 Task: Look for space in Pandaan, Indonesia from 1st July, 2023 to 8th July, 2023 for 2 adults, 1 child in price range Rs.15000 to Rs.20000. Place can be entire place with 1  bedroom having 1 bed and 1 bathroom. Property type can be house, flat, guest house, hotel. Amenities needed are: washing machine. Booking option can be shelf check-in. Required host language is English.
Action: Mouse moved to (493, 65)
Screenshot: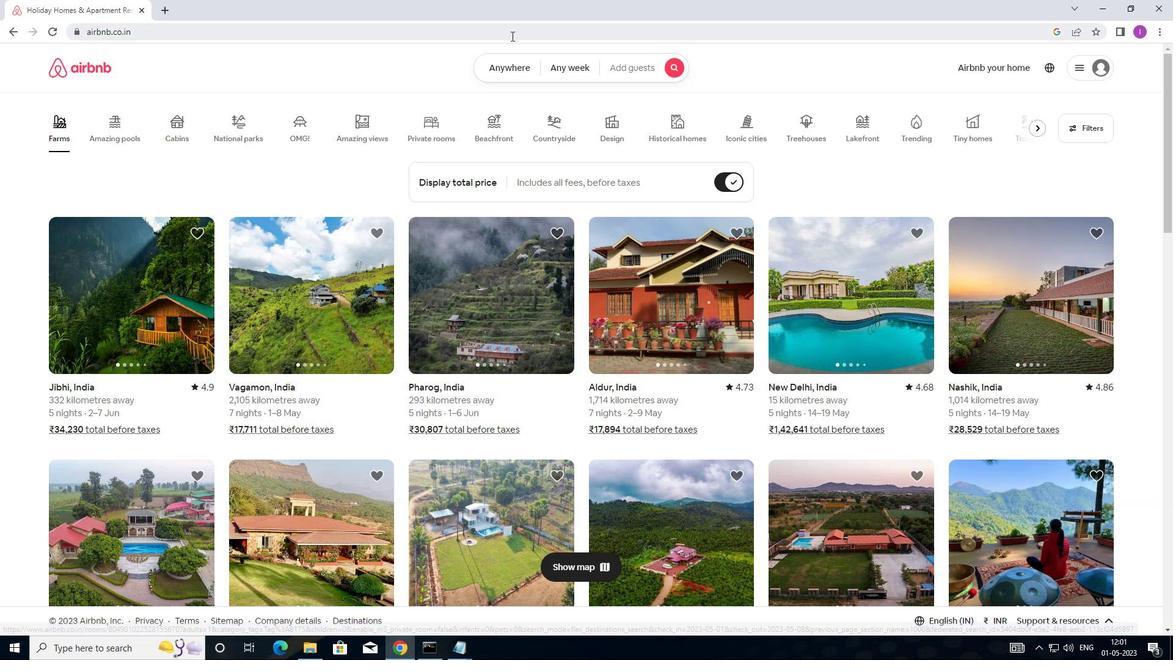 
Action: Mouse pressed left at (493, 65)
Screenshot: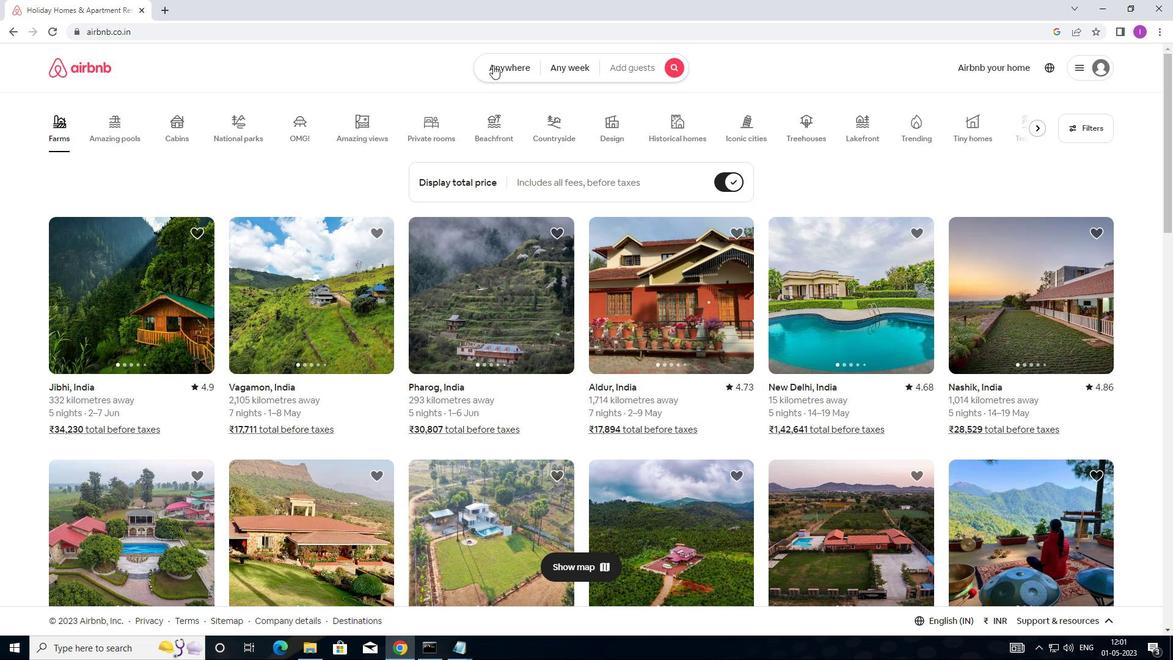 
Action: Mouse moved to (388, 108)
Screenshot: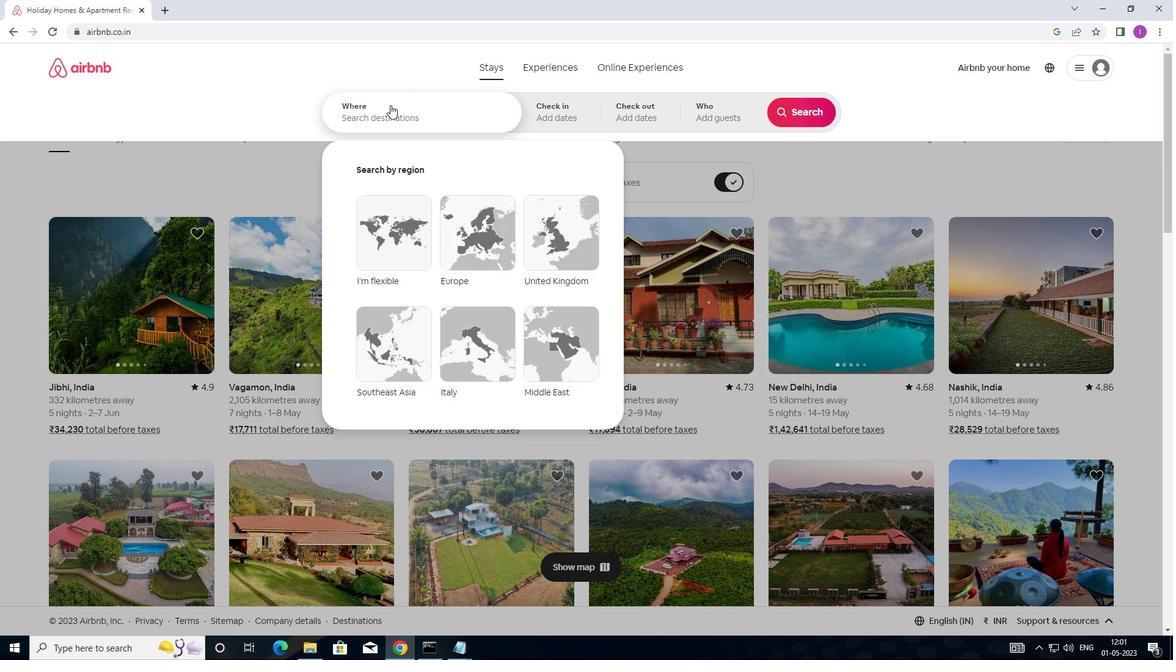 
Action: Mouse pressed left at (388, 108)
Screenshot: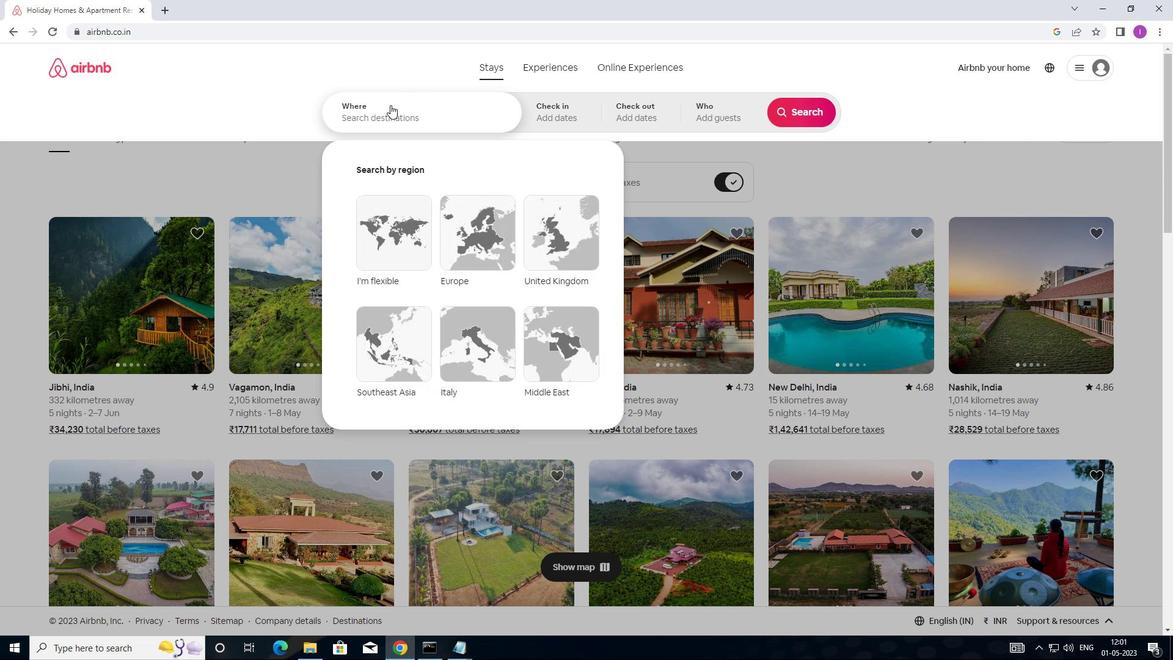 
Action: Mouse moved to (463, 128)
Screenshot: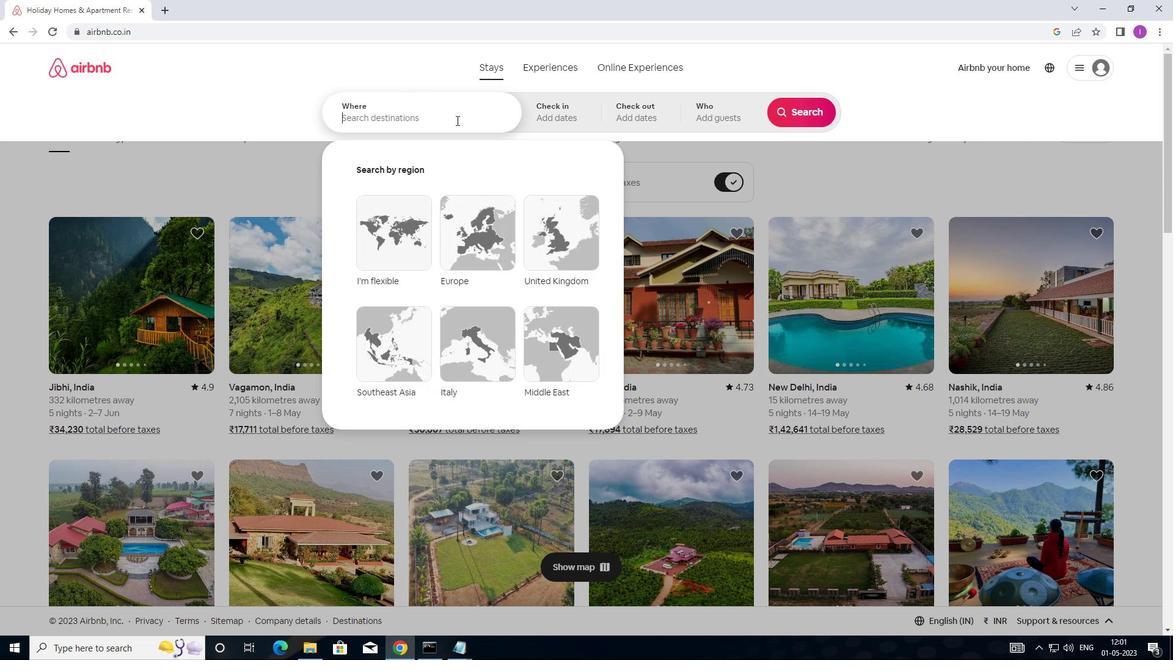 
Action: Key pressed <Key.shift>PANDAAN,<Key.shift>INDONESIA
Screenshot: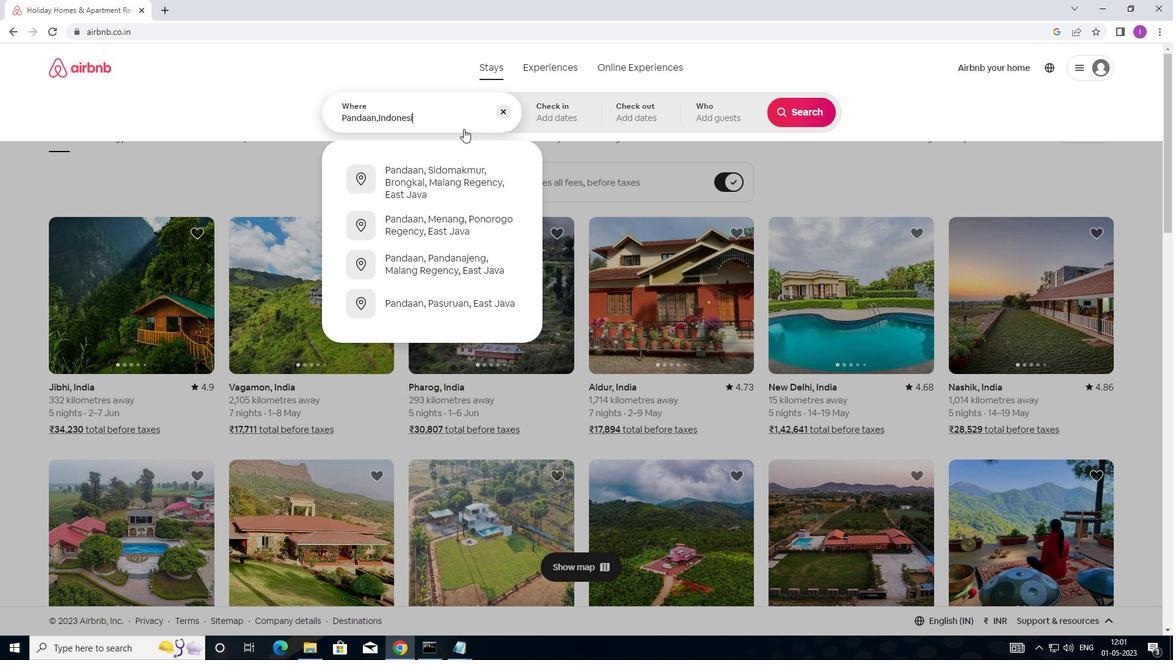 
Action: Mouse moved to (562, 105)
Screenshot: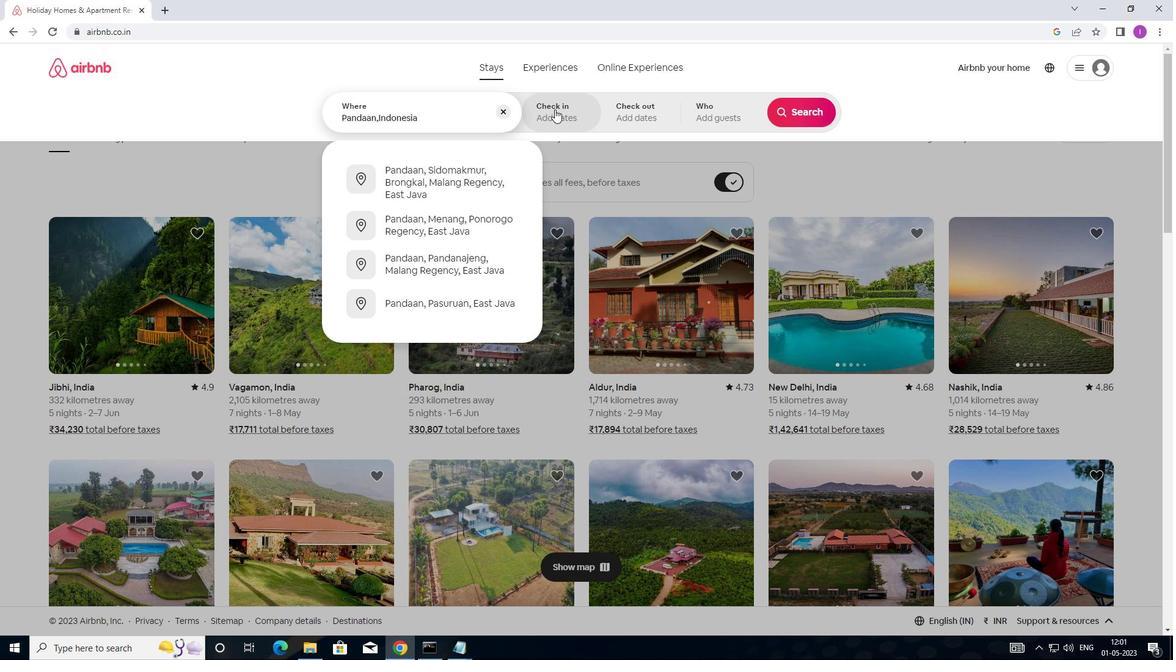 
Action: Mouse pressed left at (562, 105)
Screenshot: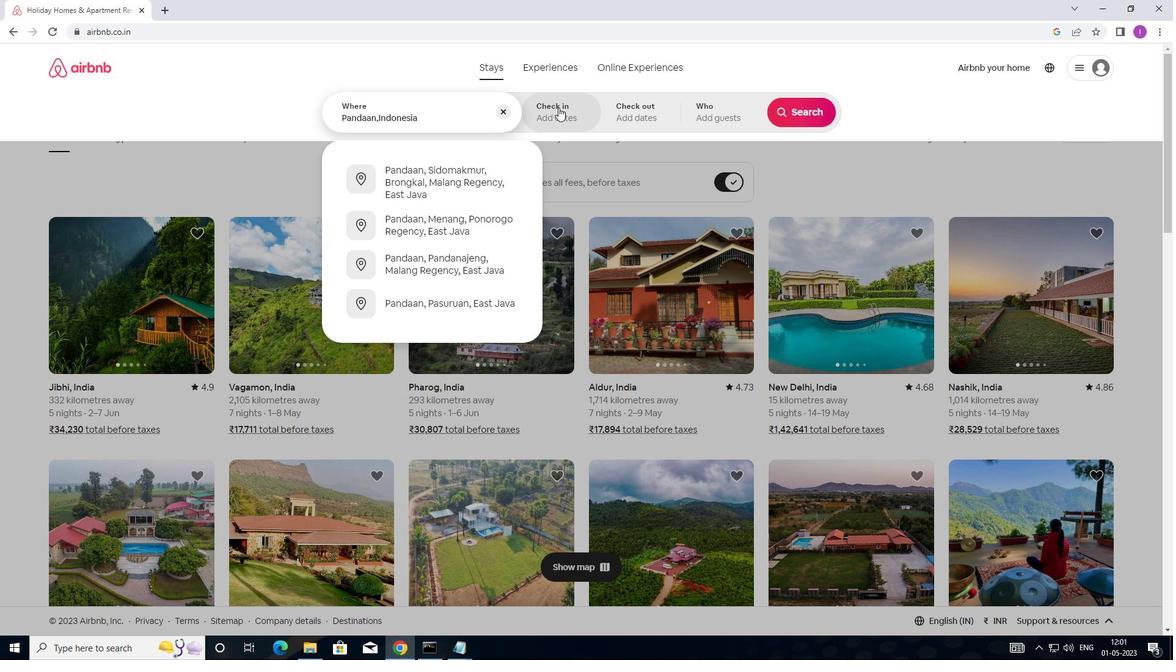 
Action: Mouse moved to (804, 212)
Screenshot: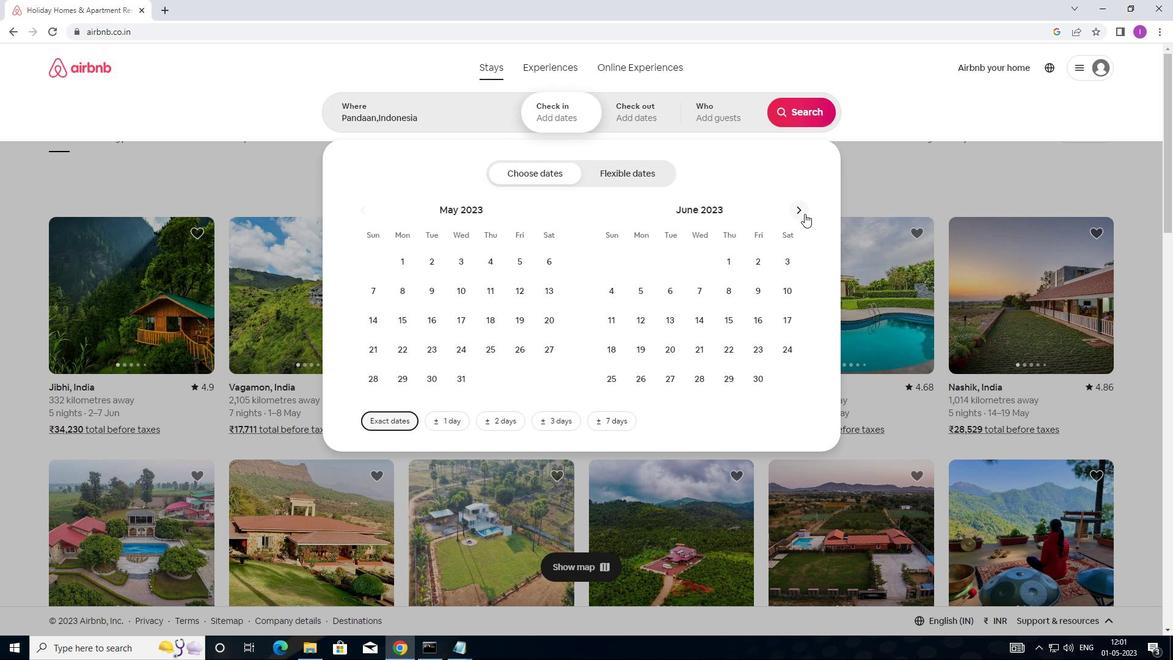 
Action: Mouse pressed left at (804, 212)
Screenshot: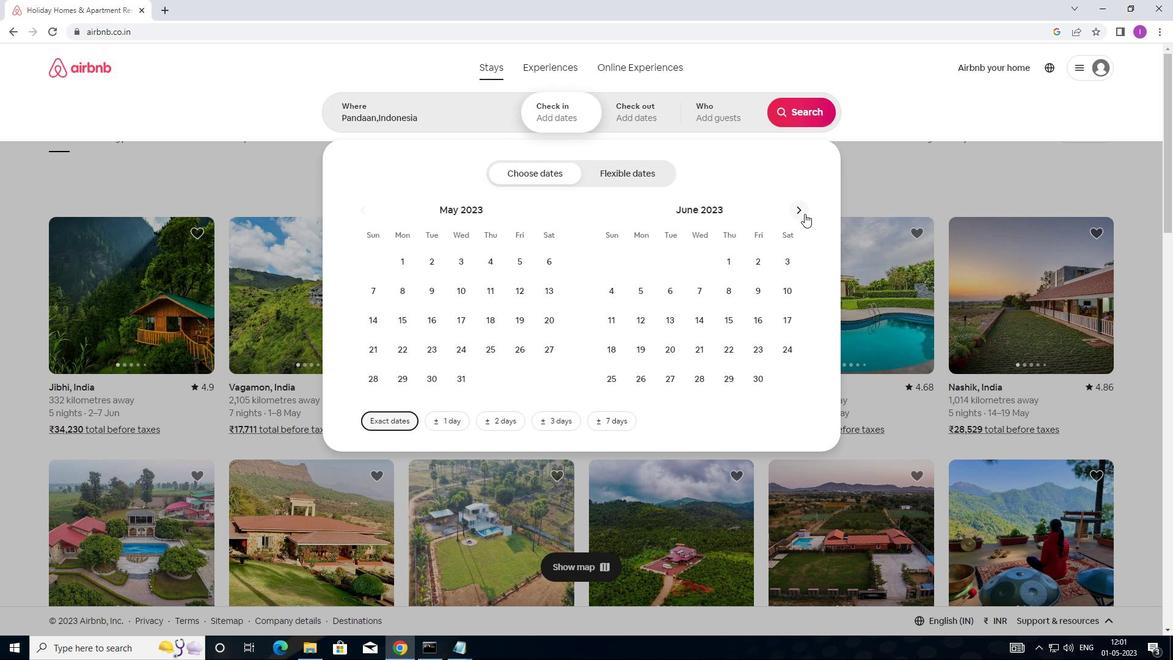 
Action: Mouse pressed left at (804, 212)
Screenshot: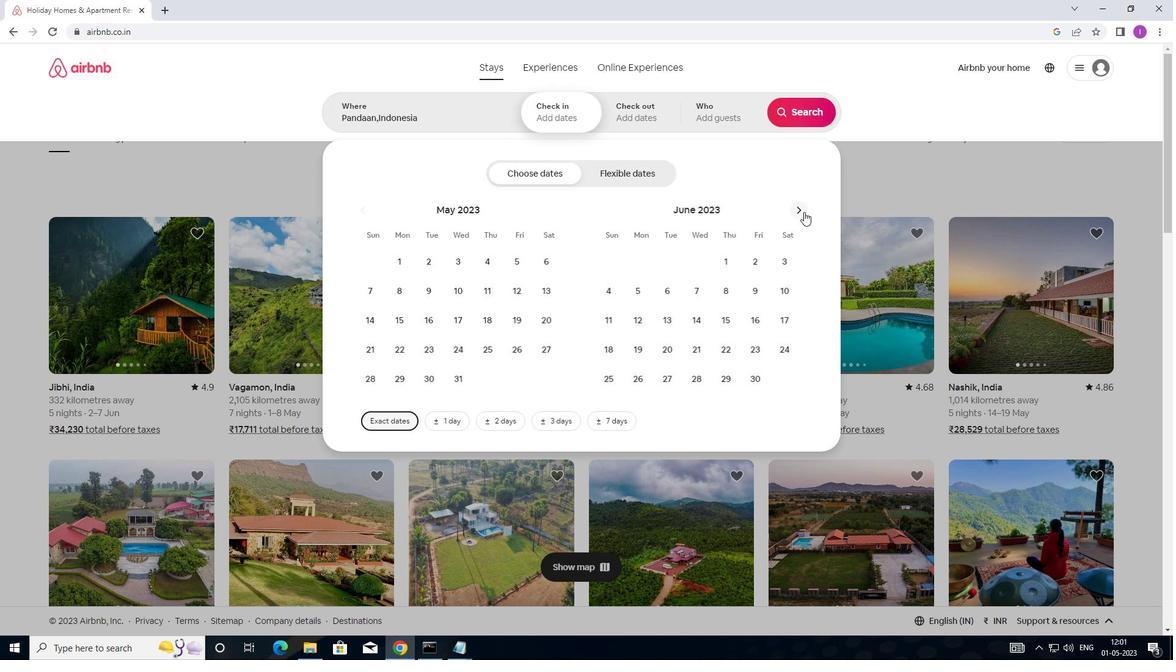 
Action: Mouse moved to (551, 259)
Screenshot: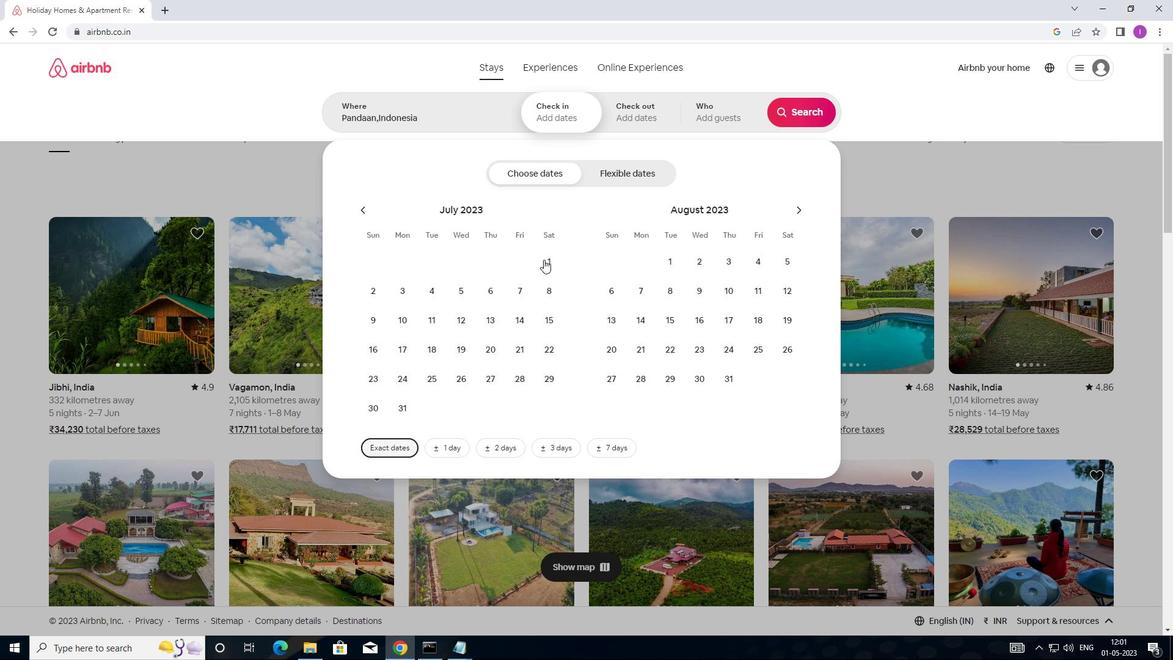
Action: Mouse pressed left at (551, 259)
Screenshot: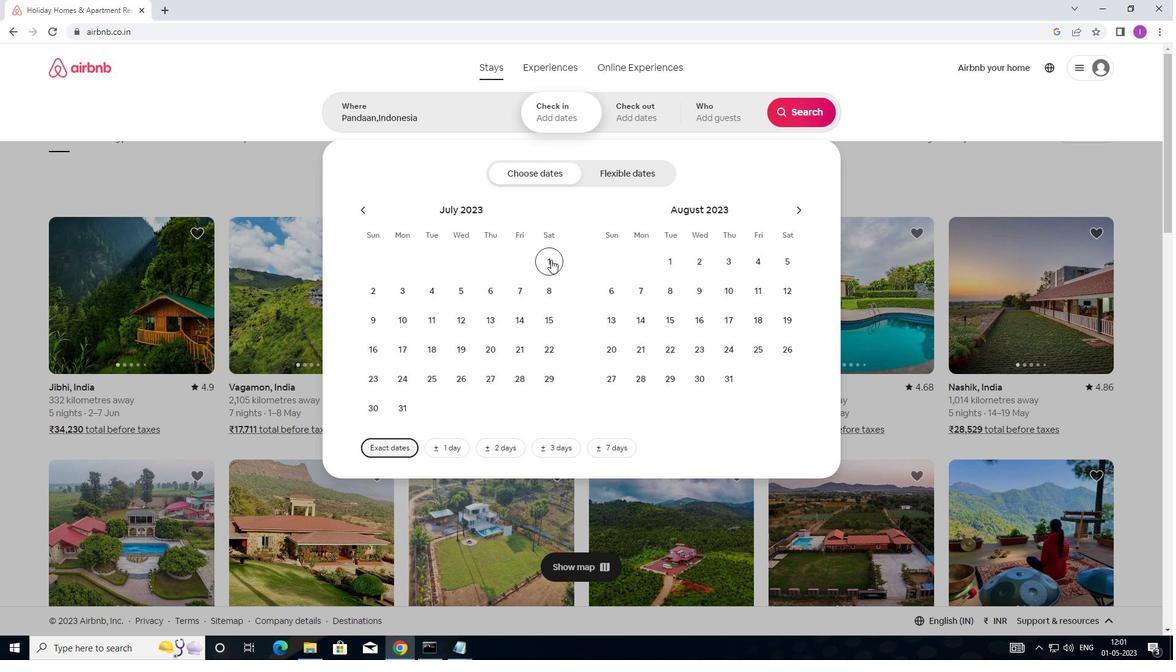 
Action: Mouse moved to (556, 284)
Screenshot: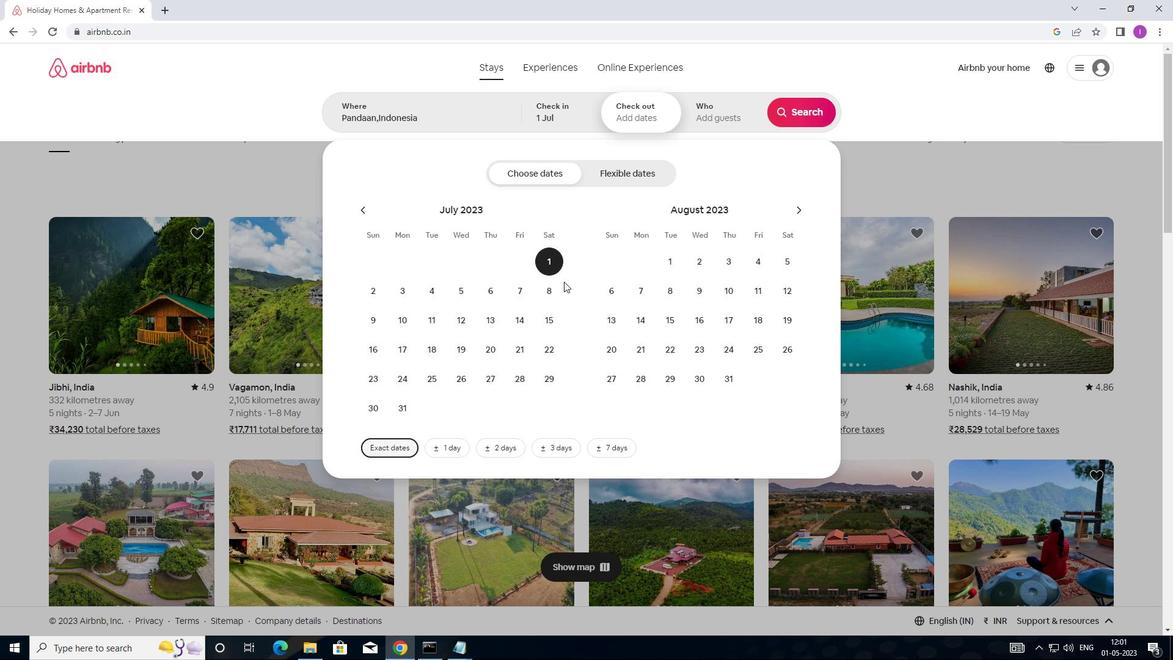 
Action: Mouse pressed left at (556, 284)
Screenshot: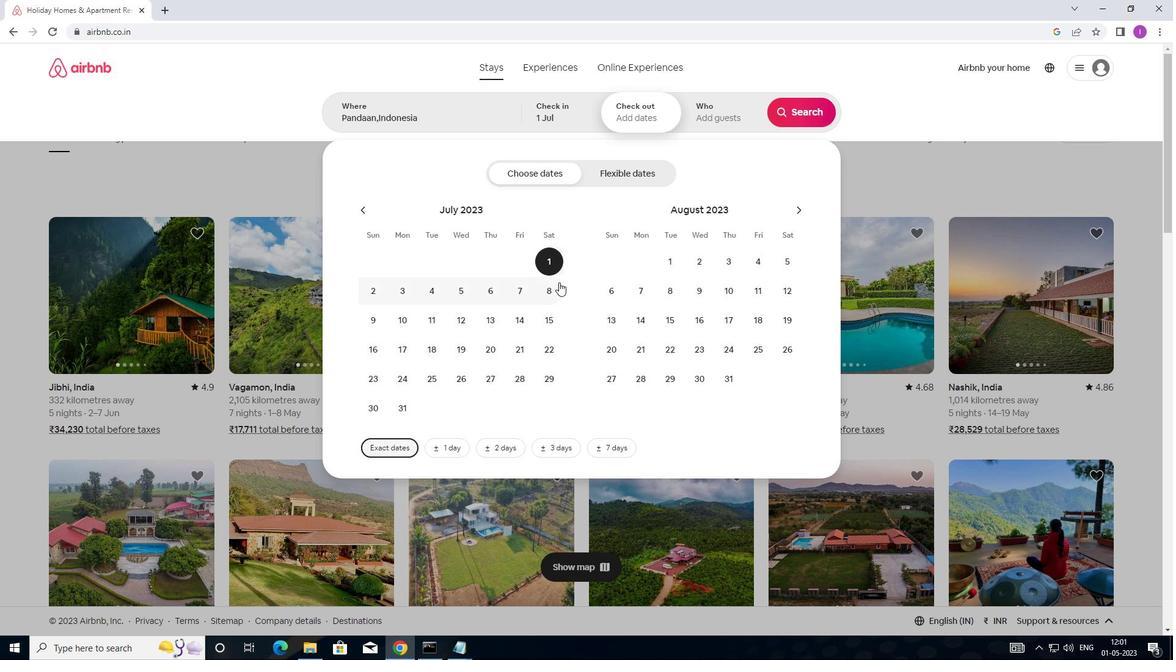 
Action: Mouse moved to (742, 130)
Screenshot: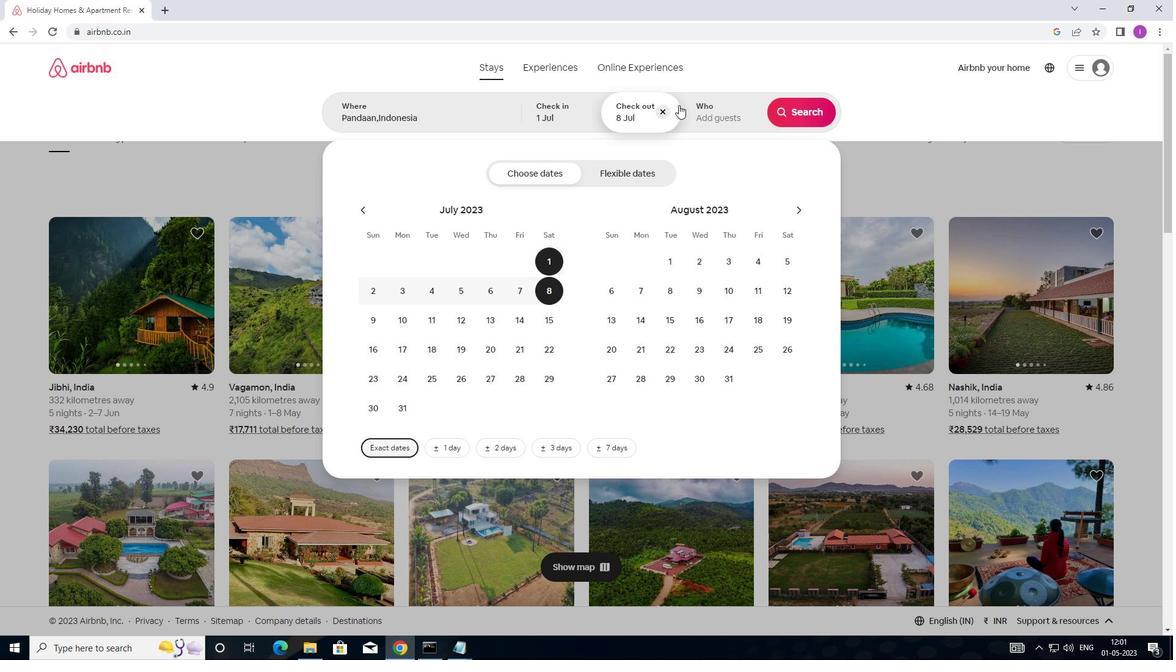
Action: Mouse pressed left at (742, 130)
Screenshot: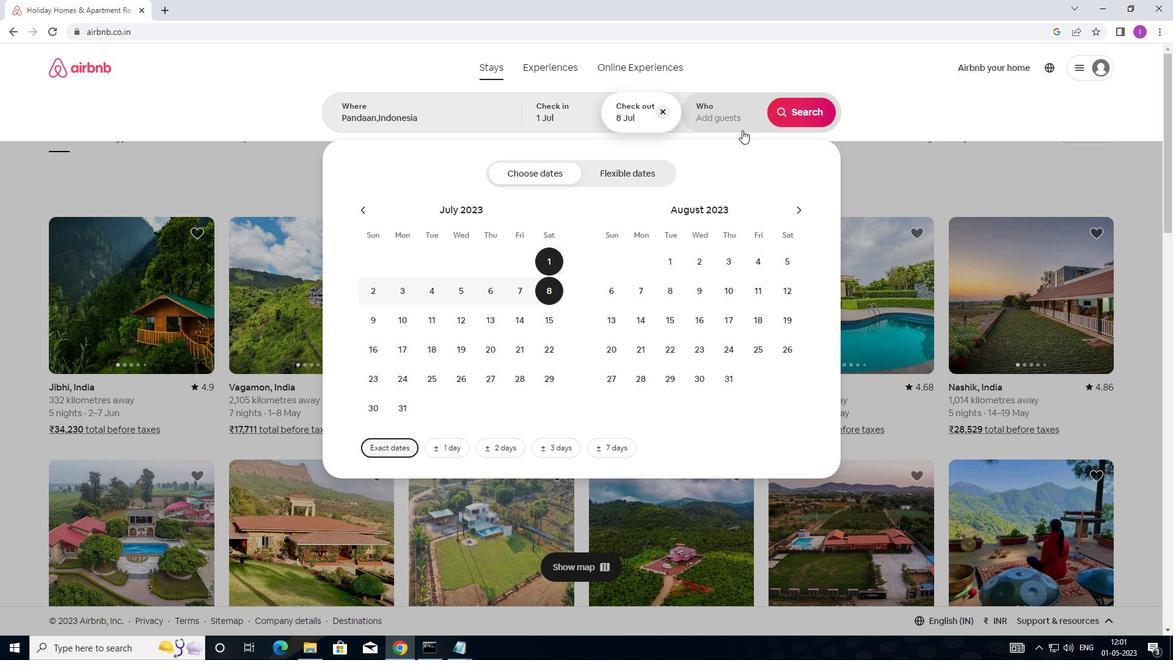 
Action: Mouse moved to (794, 171)
Screenshot: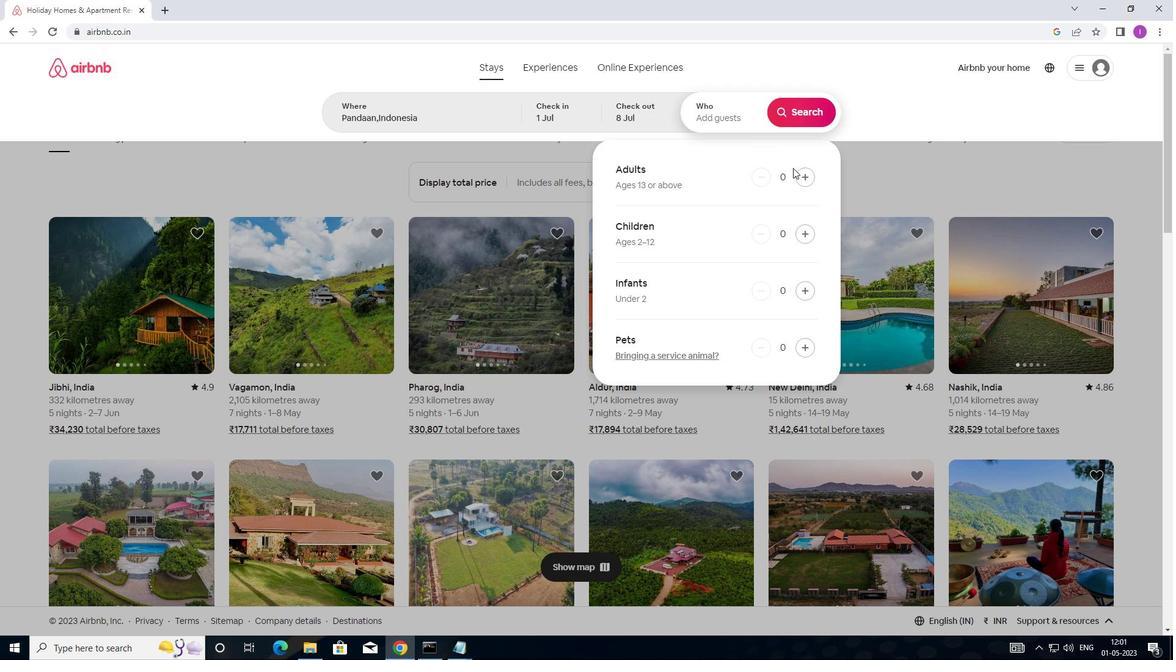 
Action: Mouse pressed left at (794, 171)
Screenshot: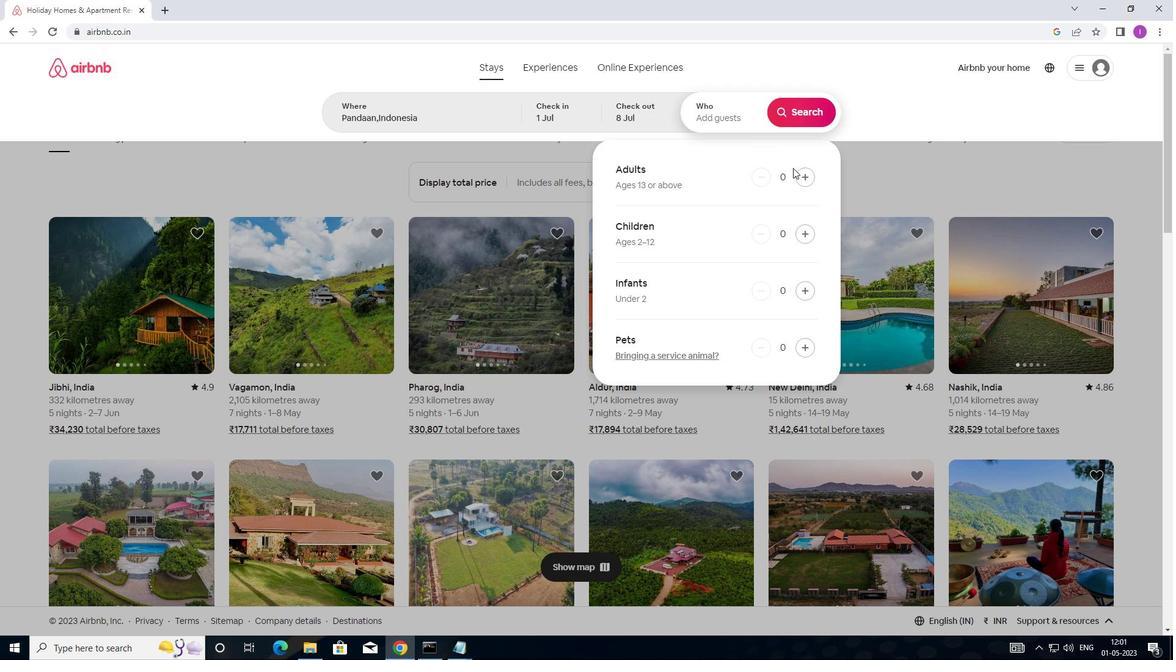 
Action: Mouse moved to (817, 179)
Screenshot: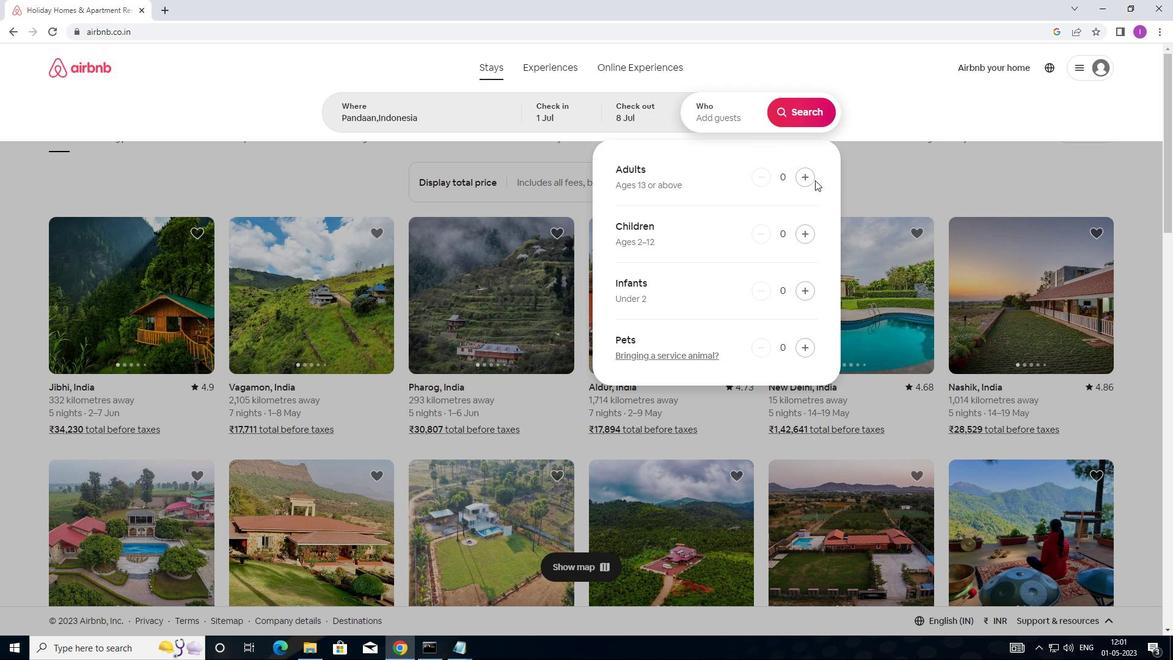 
Action: Mouse pressed left at (817, 179)
Screenshot: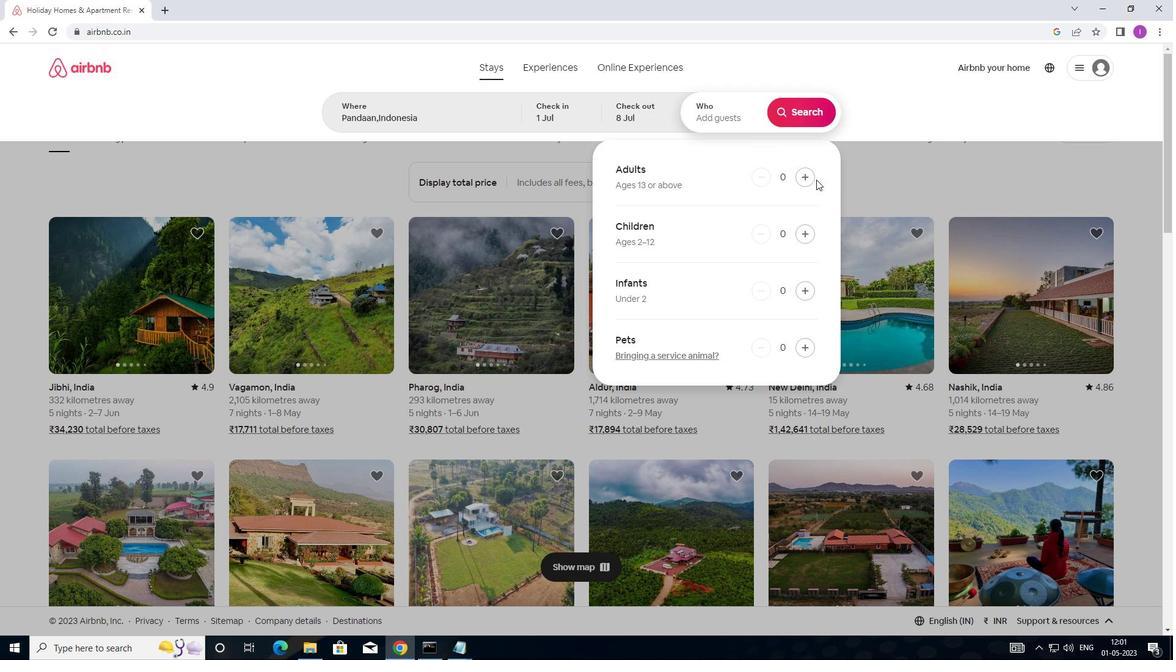 
Action: Mouse moved to (801, 172)
Screenshot: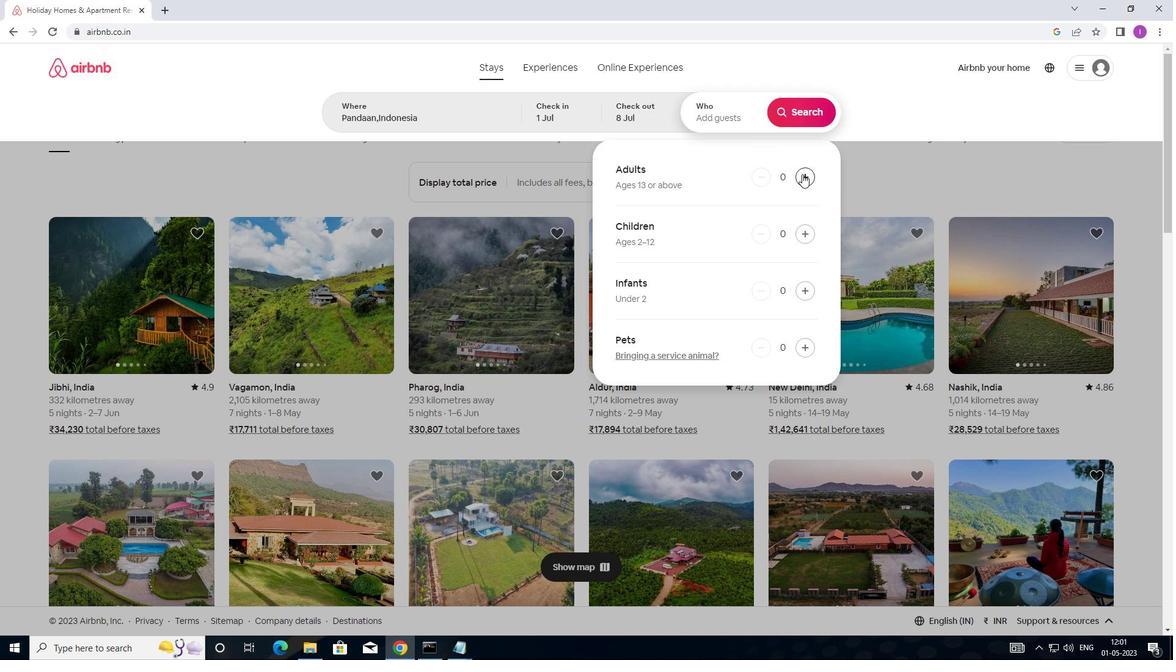 
Action: Mouse pressed left at (801, 172)
Screenshot: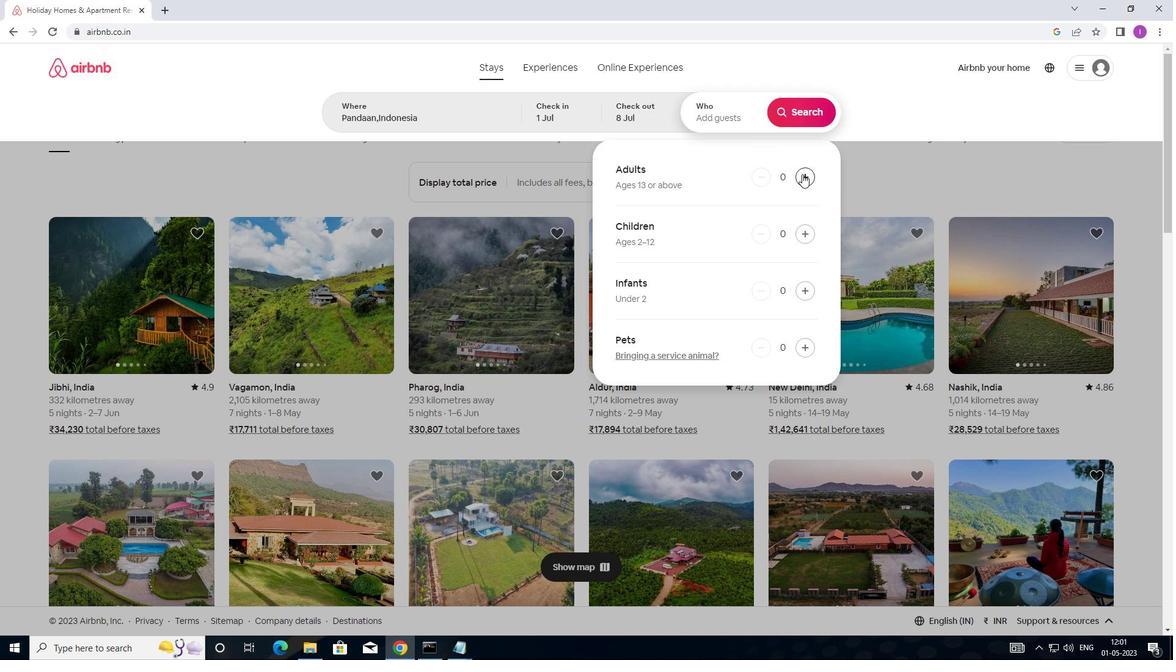 
Action: Mouse moved to (801, 179)
Screenshot: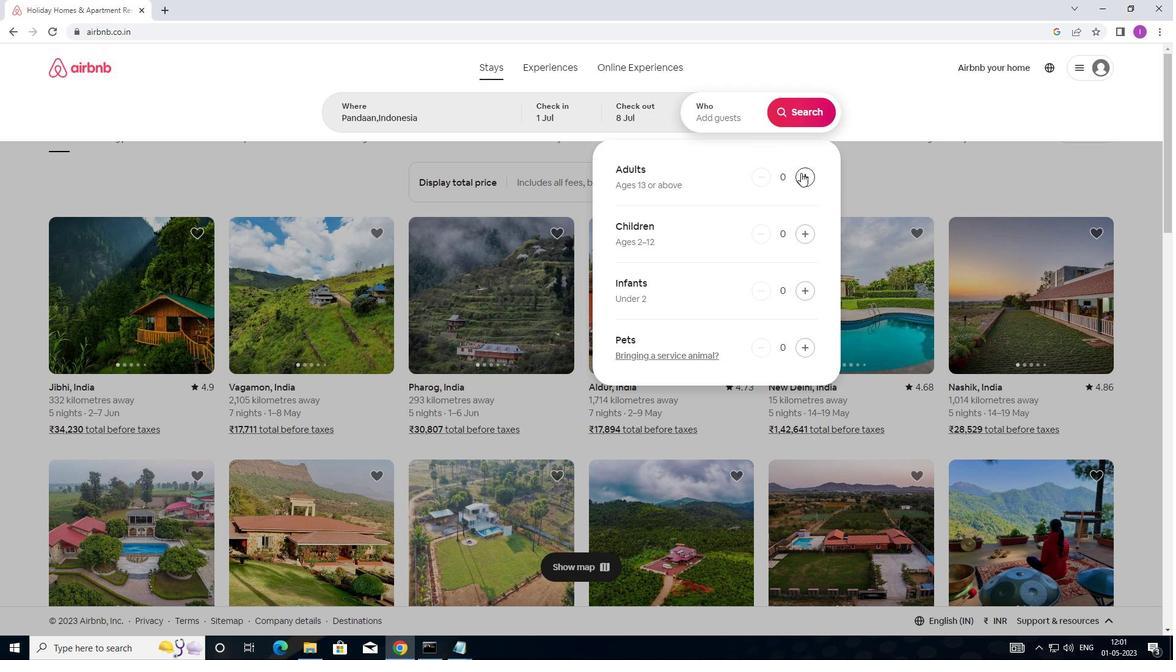 
Action: Mouse pressed left at (801, 179)
Screenshot: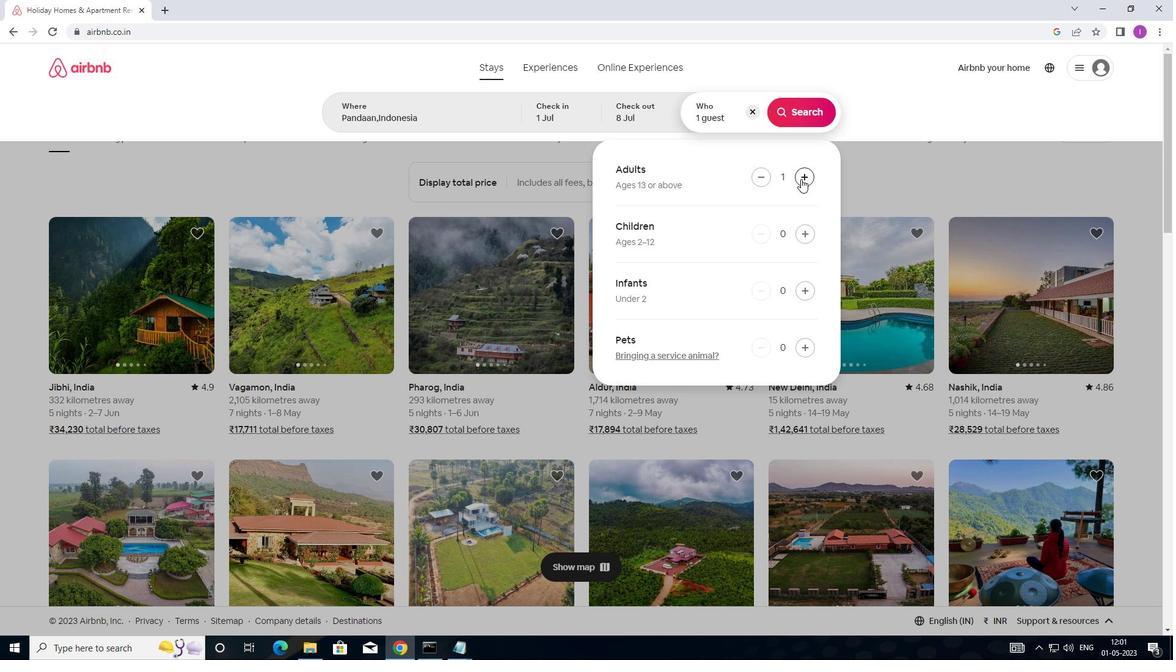 
Action: Mouse moved to (807, 235)
Screenshot: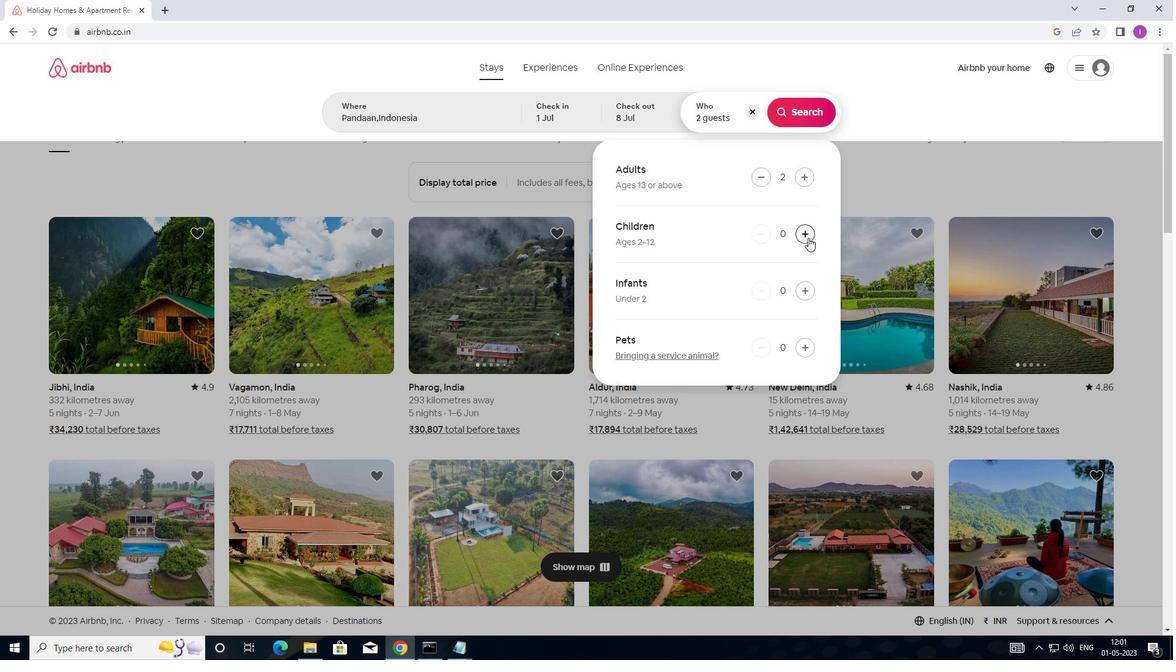 
Action: Mouse pressed left at (807, 235)
Screenshot: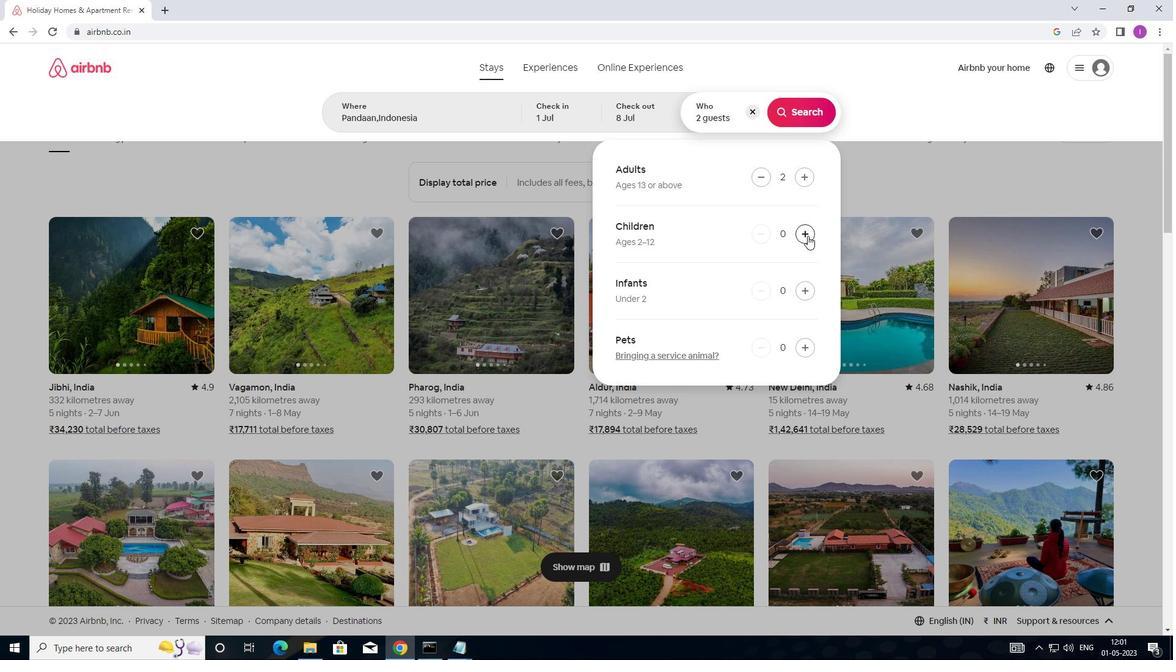 
Action: Mouse moved to (801, 111)
Screenshot: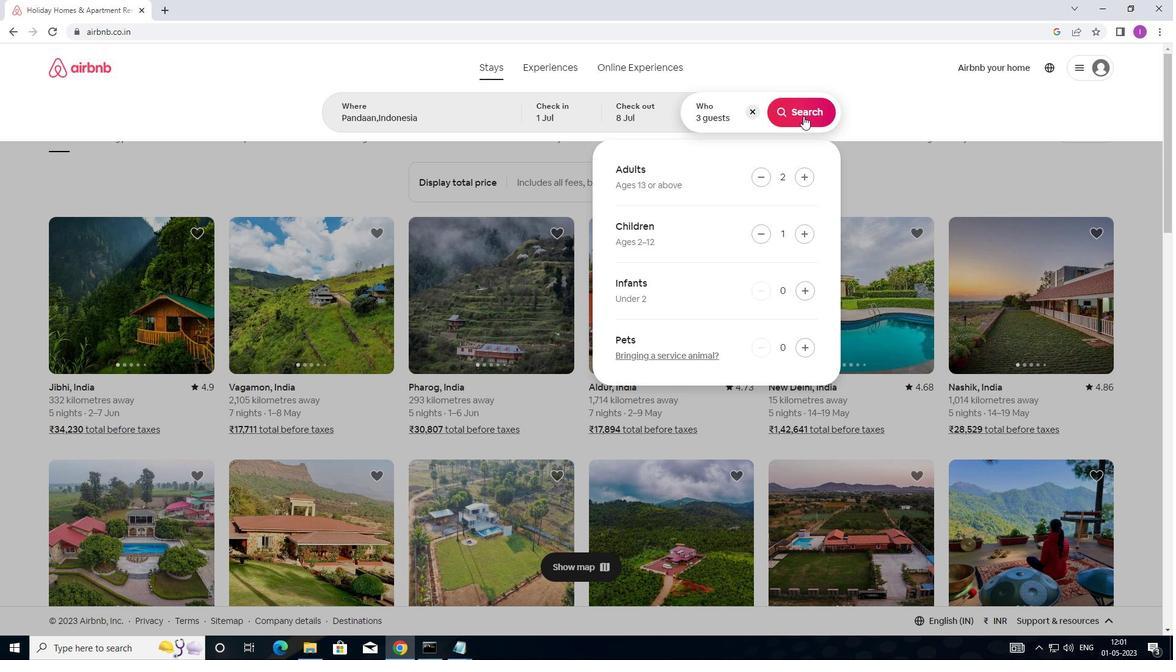 
Action: Mouse pressed left at (801, 111)
Screenshot: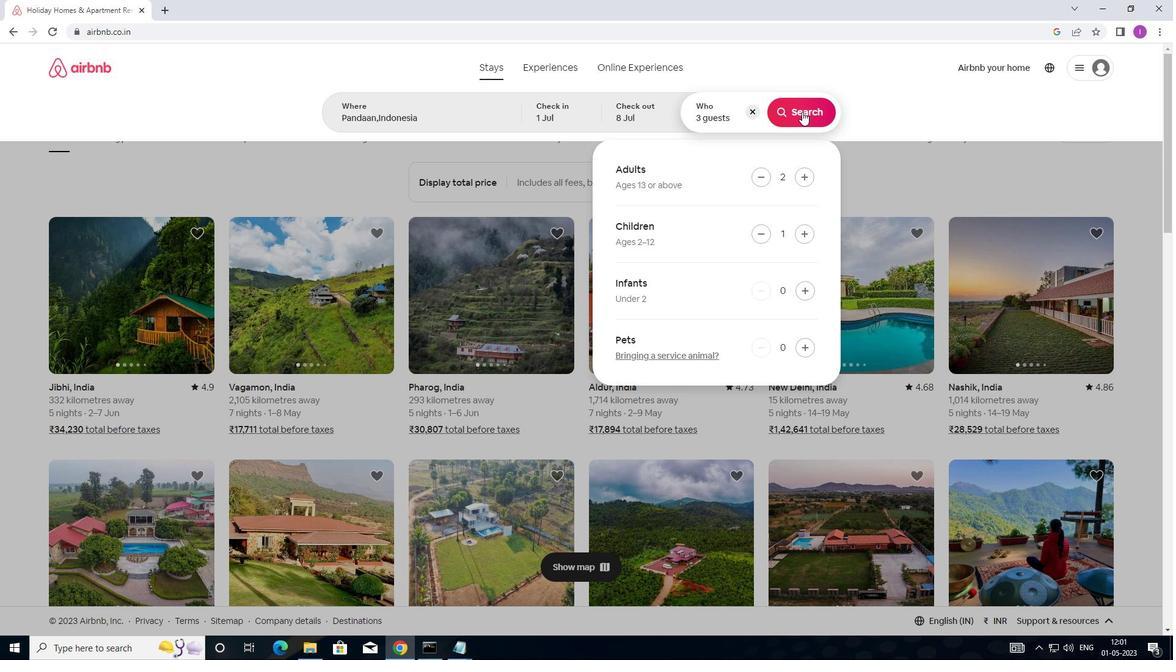 
Action: Mouse moved to (1128, 132)
Screenshot: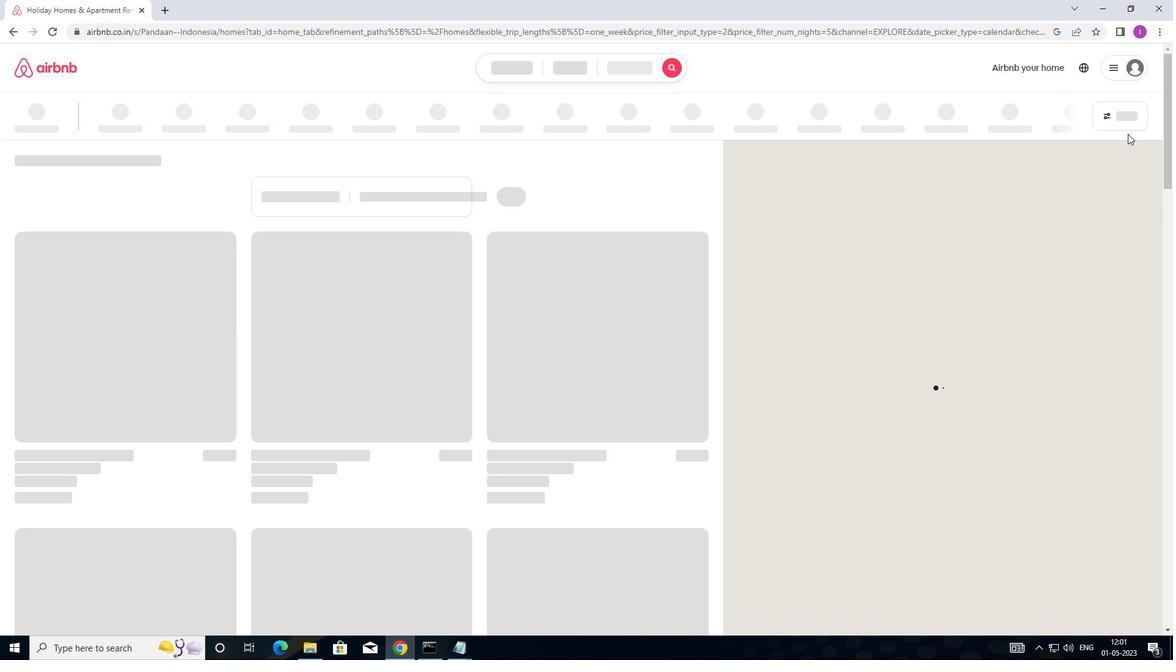 
Action: Mouse pressed left at (1128, 132)
Screenshot: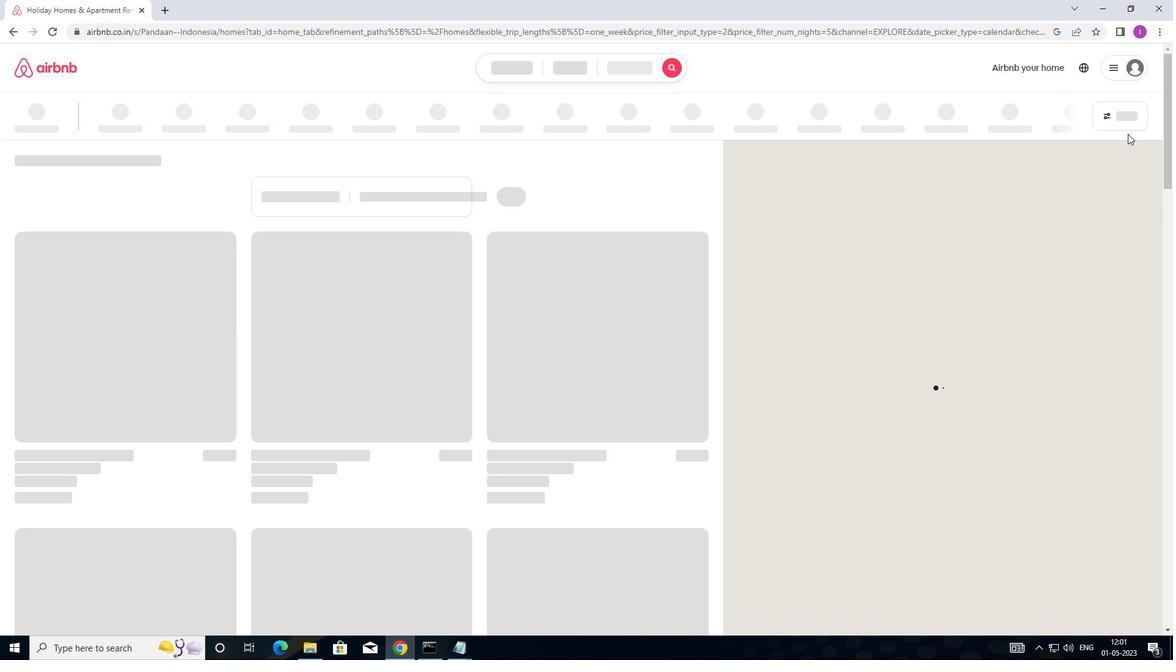 
Action: Mouse moved to (1131, 123)
Screenshot: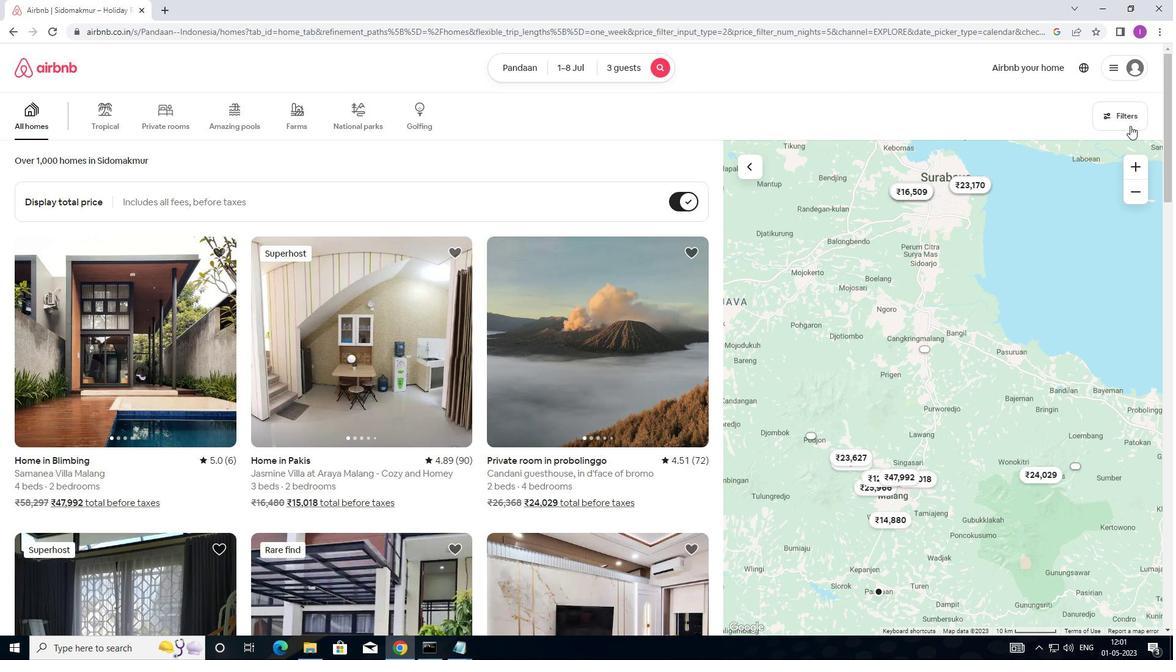 
Action: Mouse pressed left at (1131, 123)
Screenshot: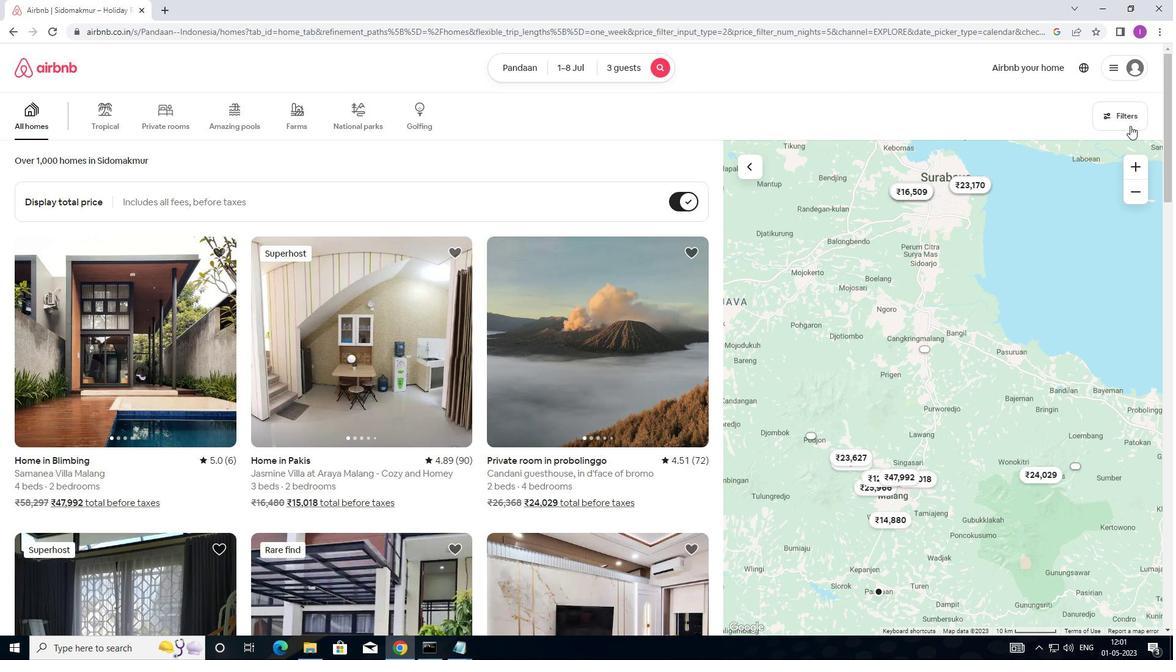 
Action: Mouse moved to (474, 273)
Screenshot: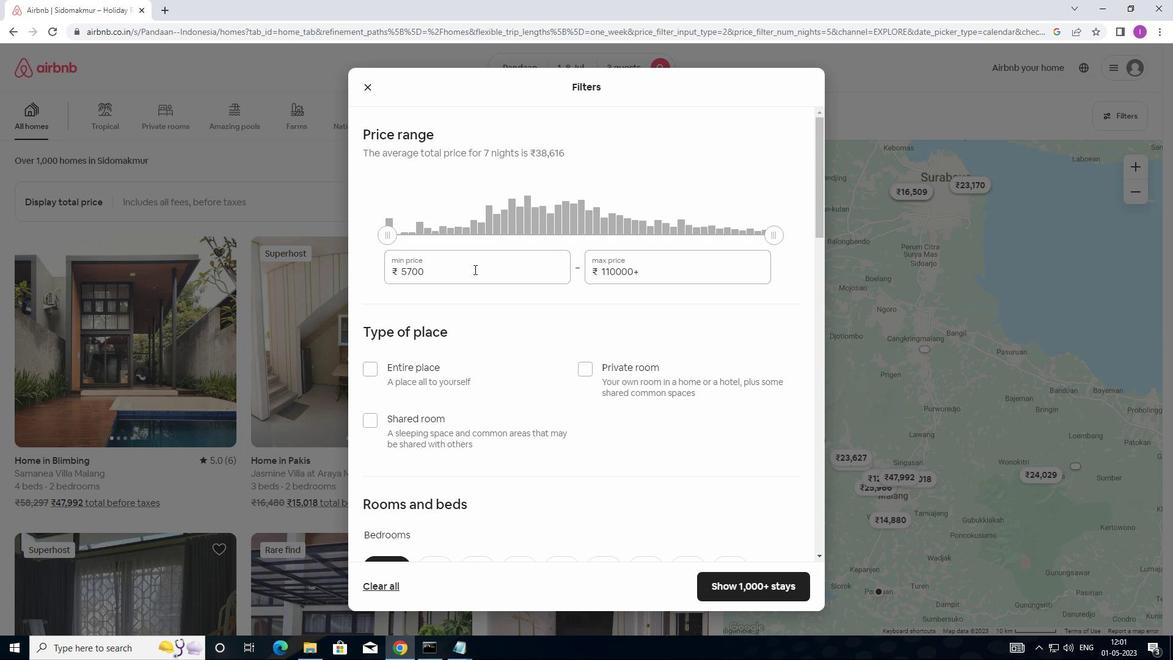 
Action: Mouse pressed left at (474, 273)
Screenshot: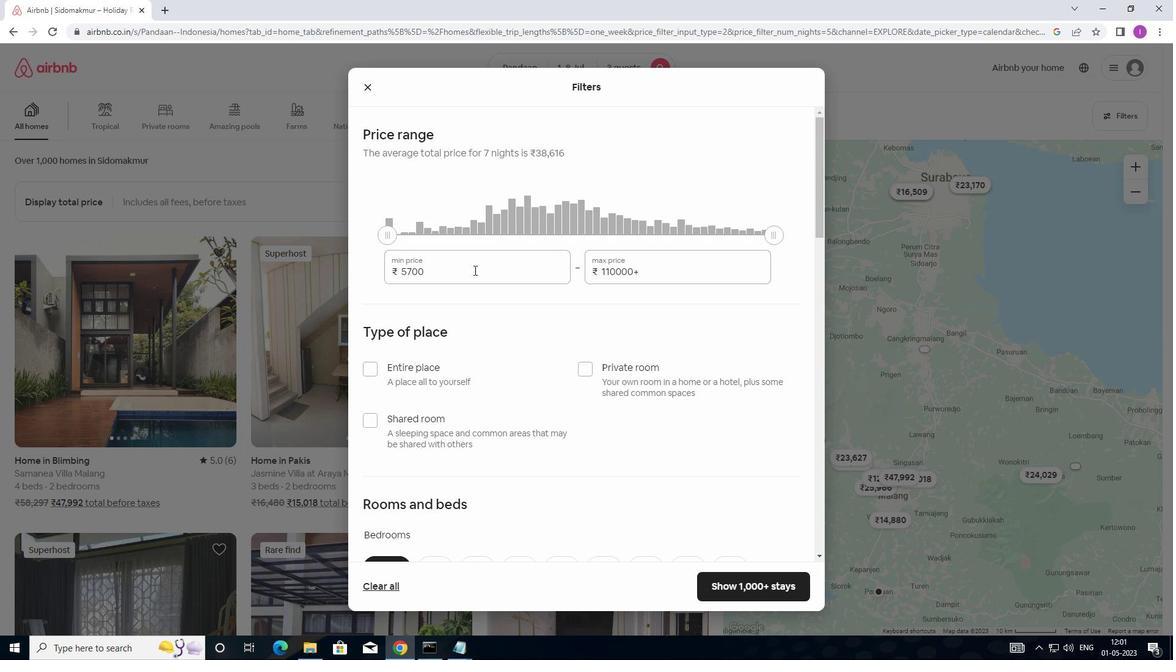 
Action: Mouse moved to (479, 264)
Screenshot: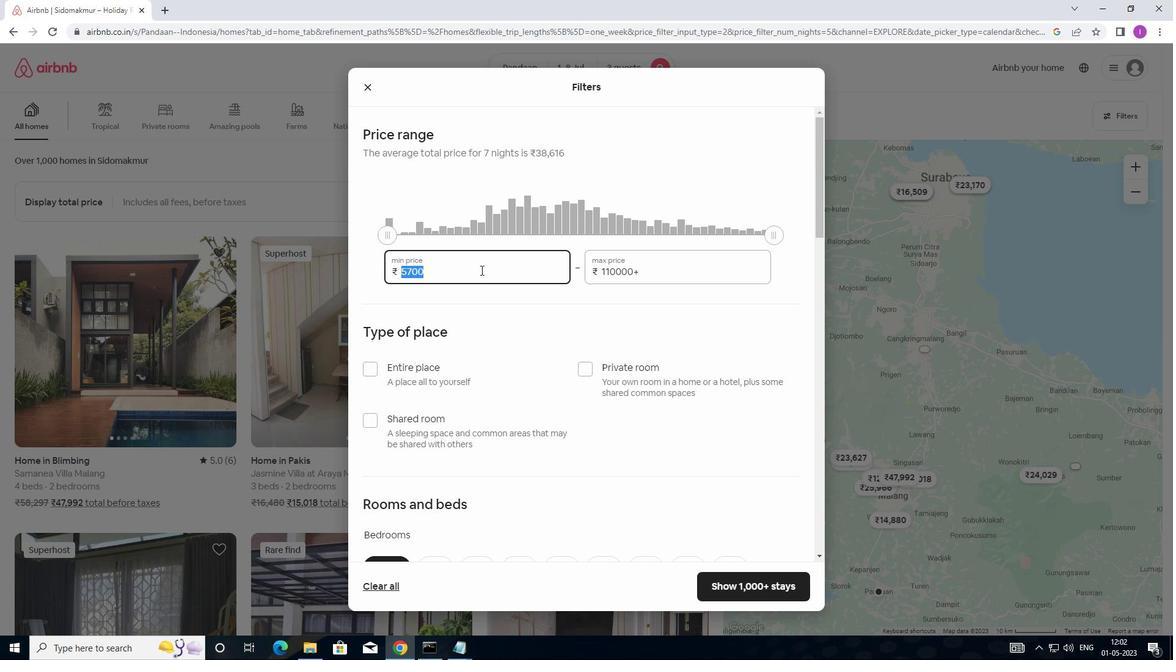 
Action: Key pressed 15000
Screenshot: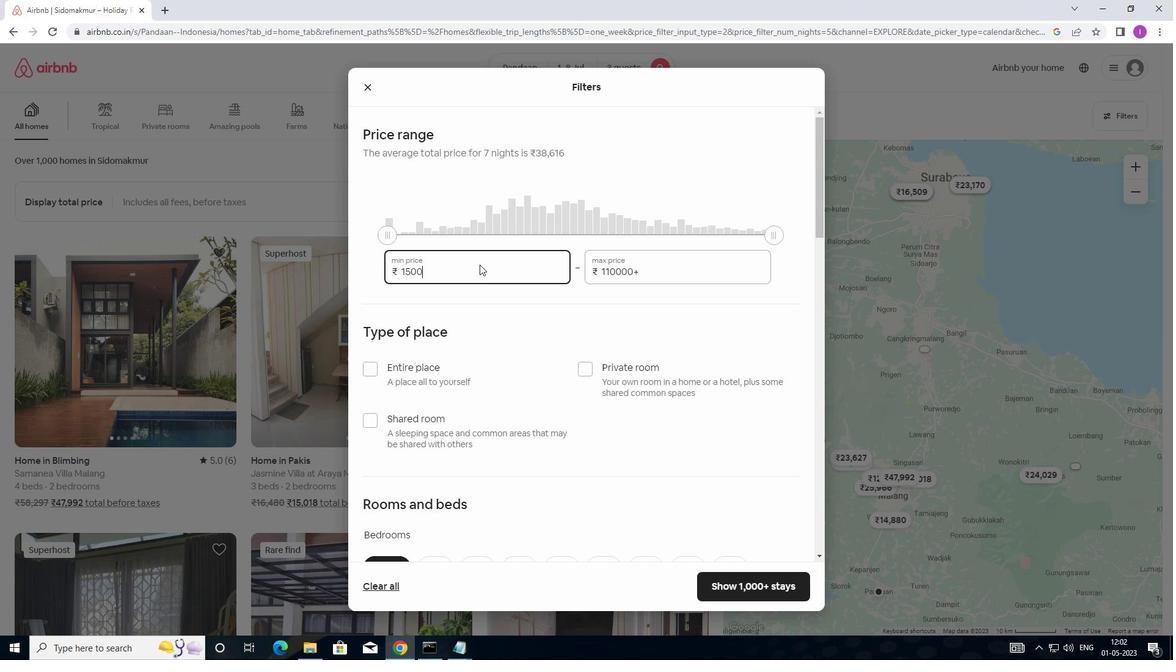 
Action: Mouse moved to (649, 270)
Screenshot: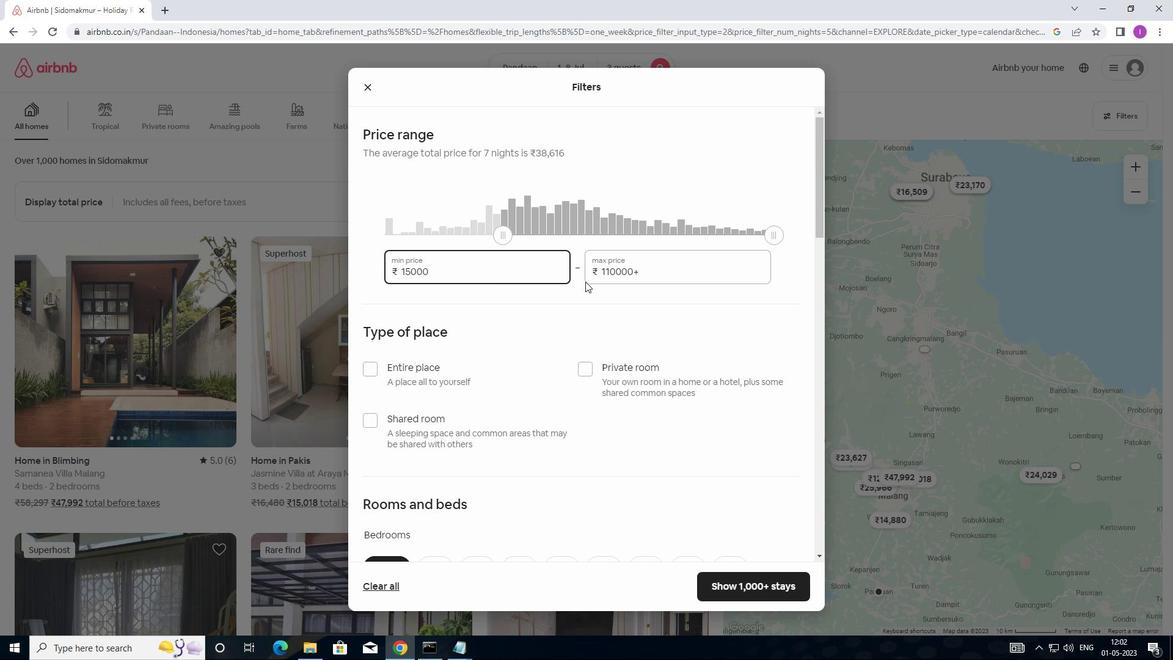
Action: Mouse pressed left at (649, 270)
Screenshot: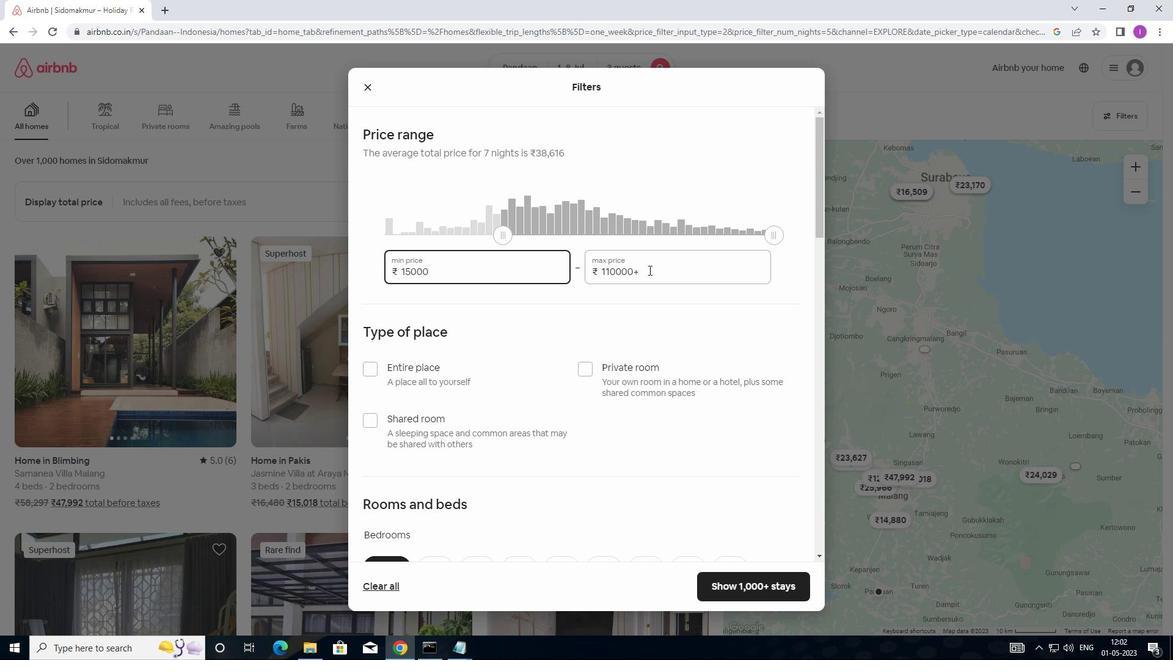 
Action: Mouse moved to (583, 274)
Screenshot: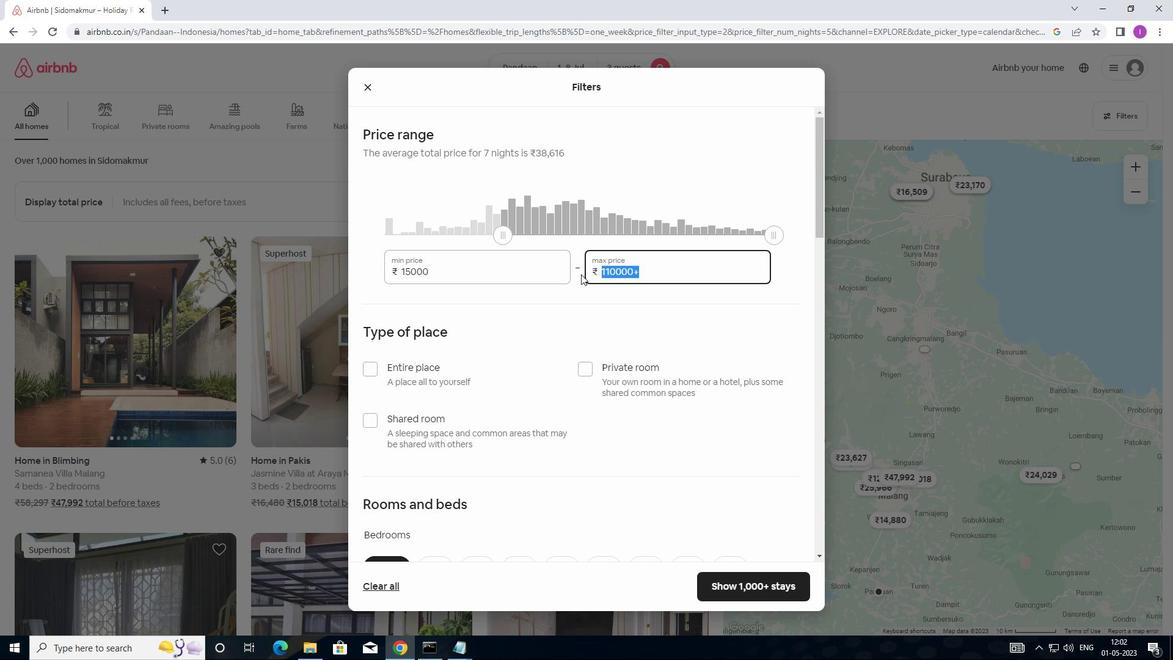 
Action: Key pressed 2
Screenshot: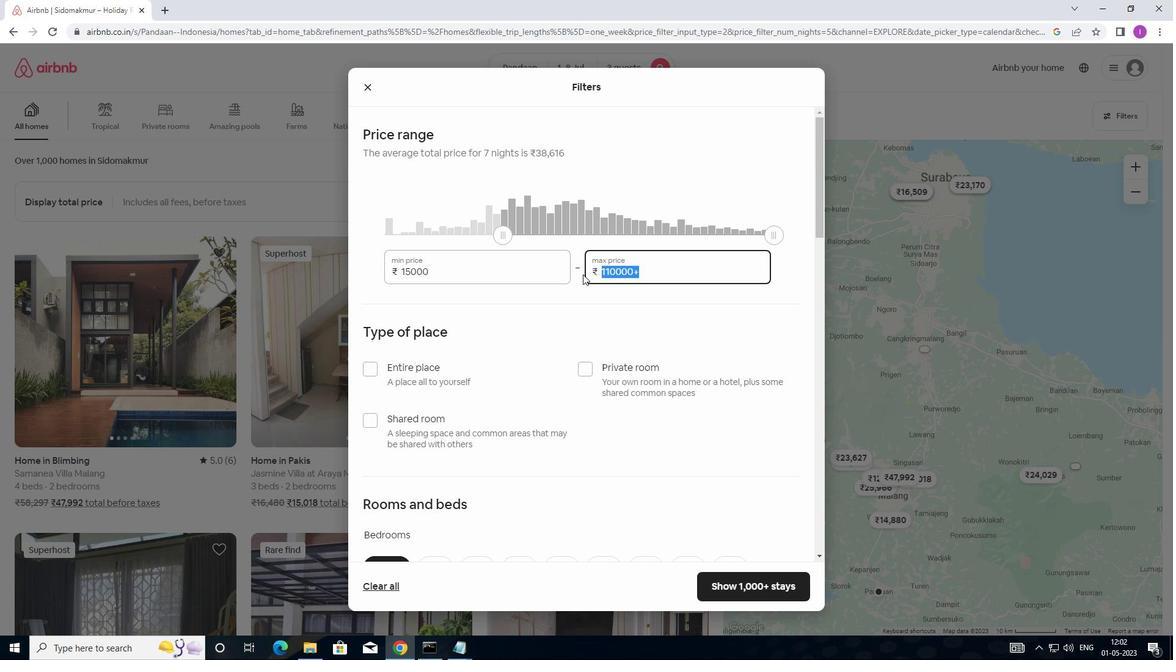 
Action: Mouse moved to (584, 273)
Screenshot: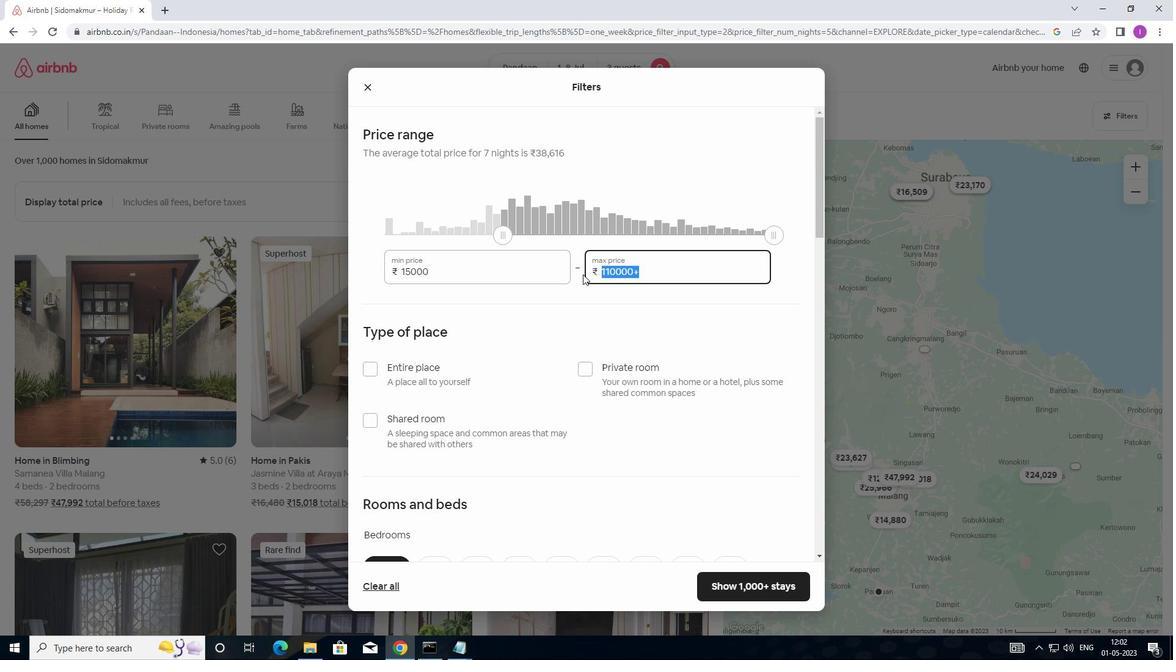 
Action: Key pressed 0000
Screenshot: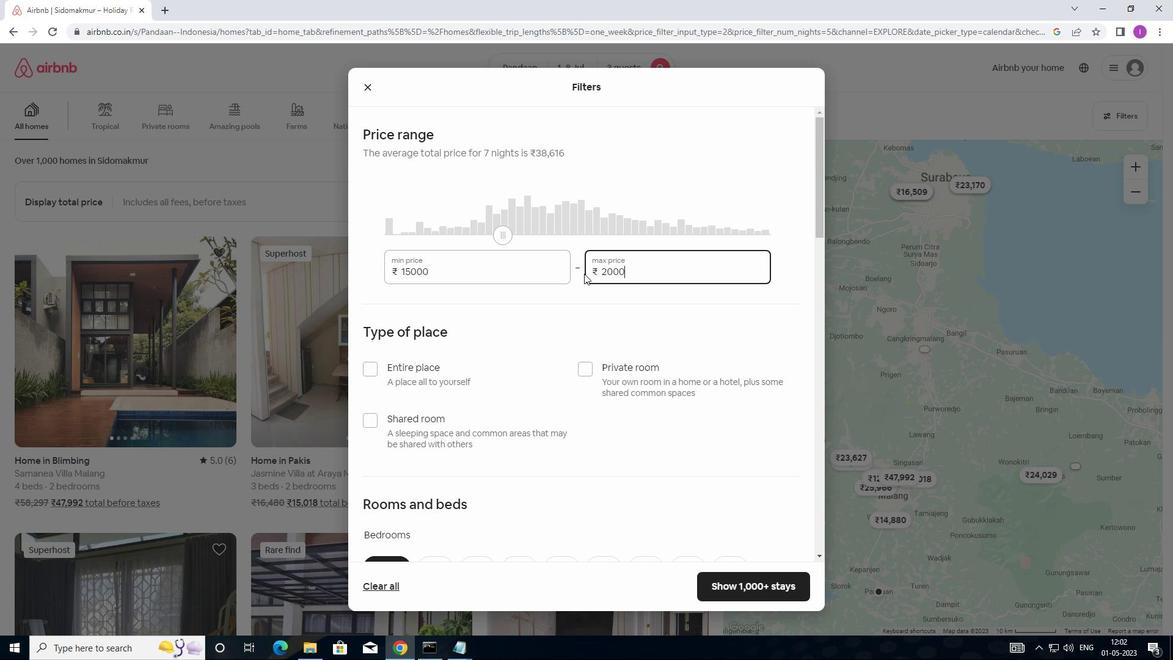 
Action: Mouse moved to (533, 350)
Screenshot: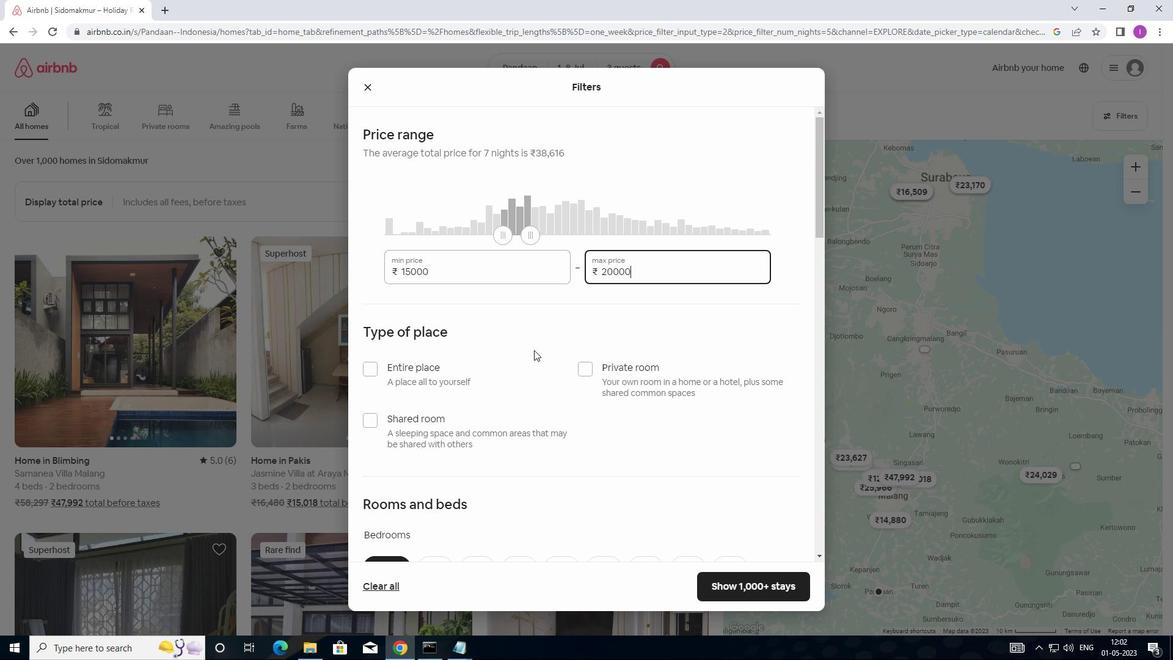 
Action: Mouse scrolled (533, 350) with delta (0, 0)
Screenshot: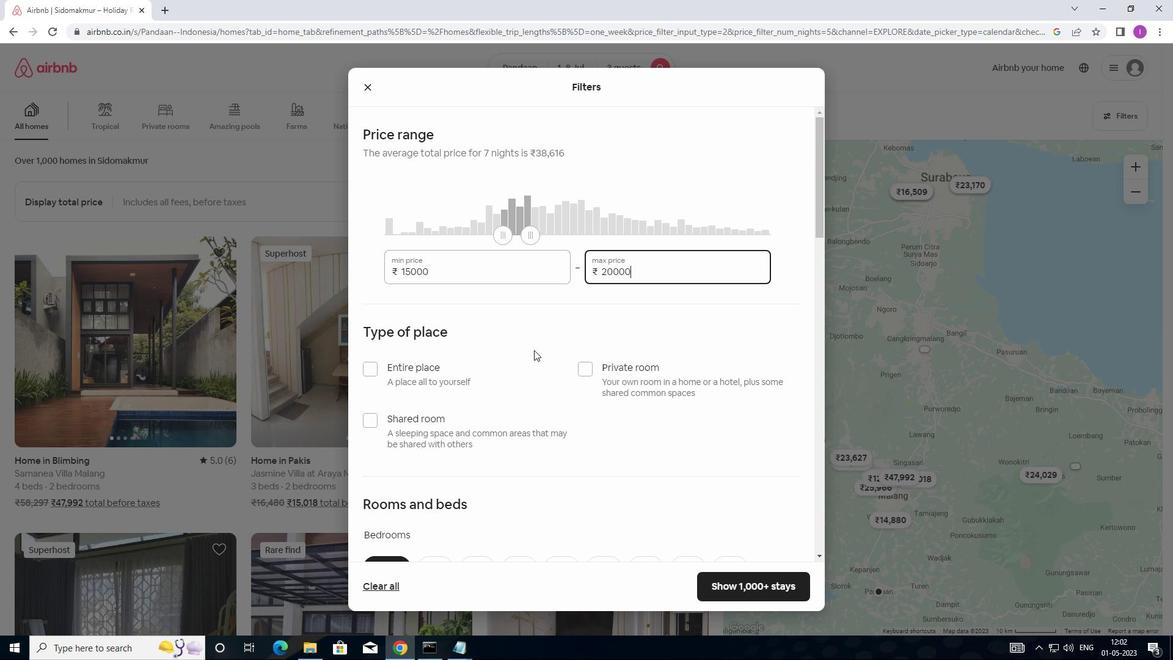 
Action: Mouse scrolled (533, 350) with delta (0, 0)
Screenshot: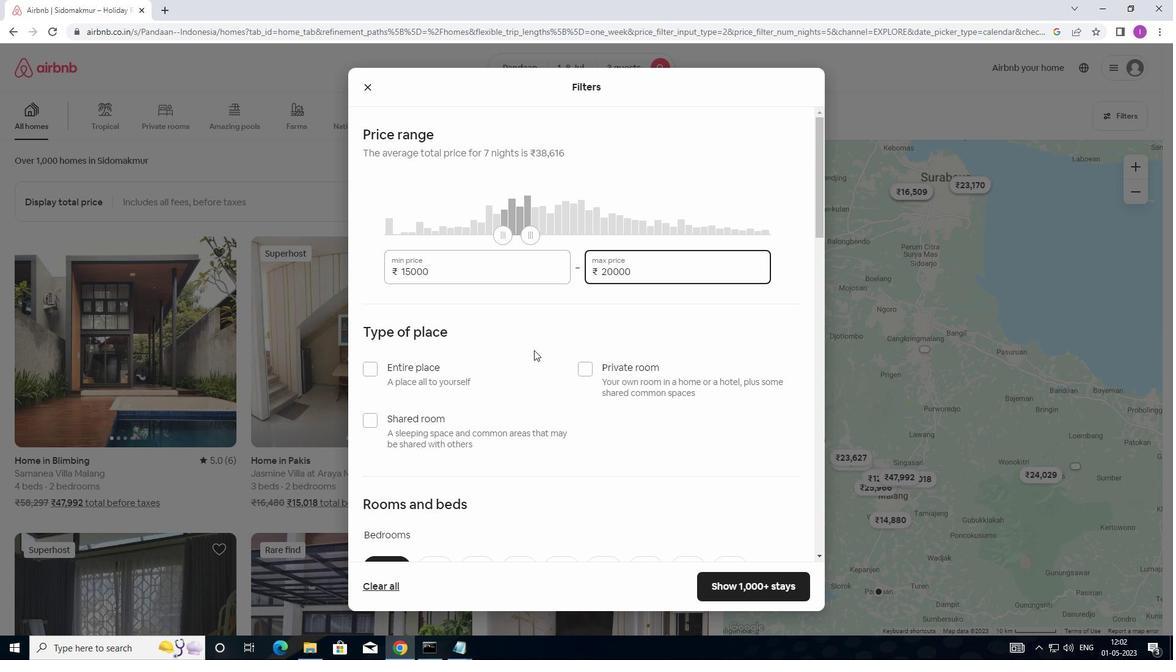 
Action: Mouse moved to (383, 246)
Screenshot: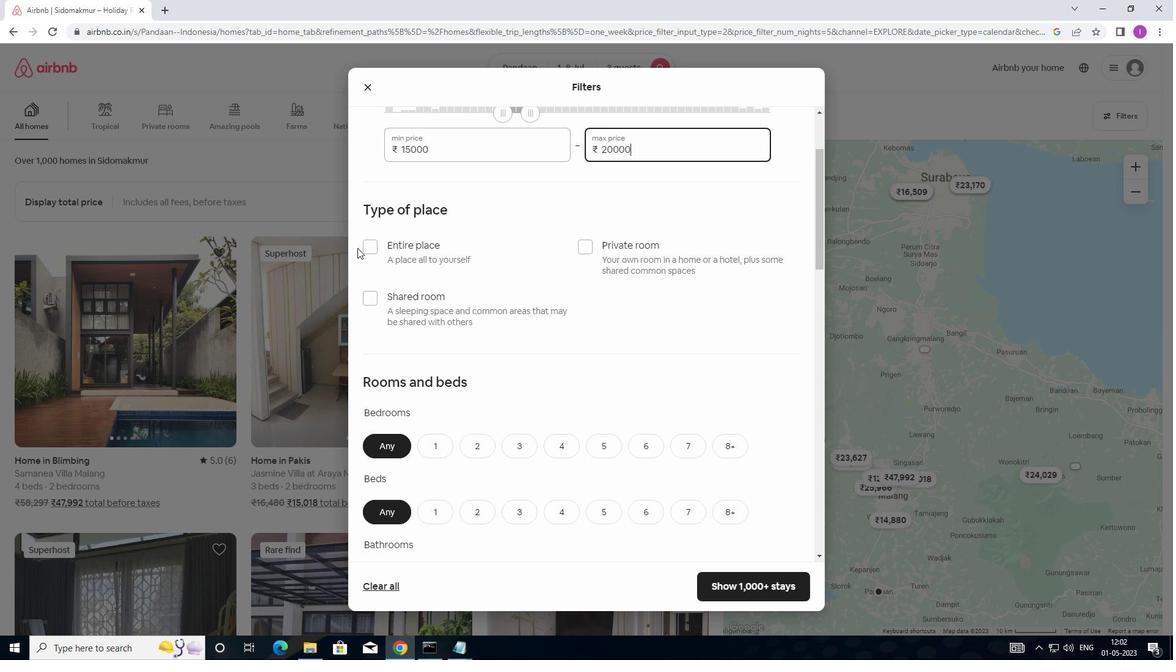 
Action: Mouse pressed left at (383, 246)
Screenshot: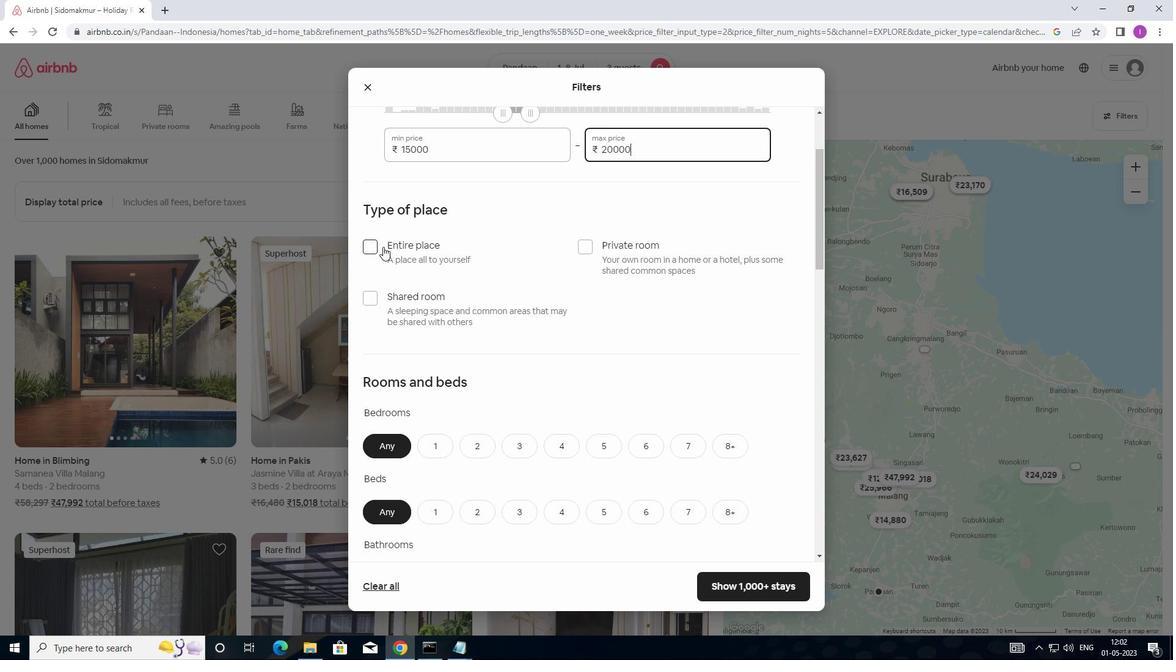 
Action: Mouse moved to (517, 310)
Screenshot: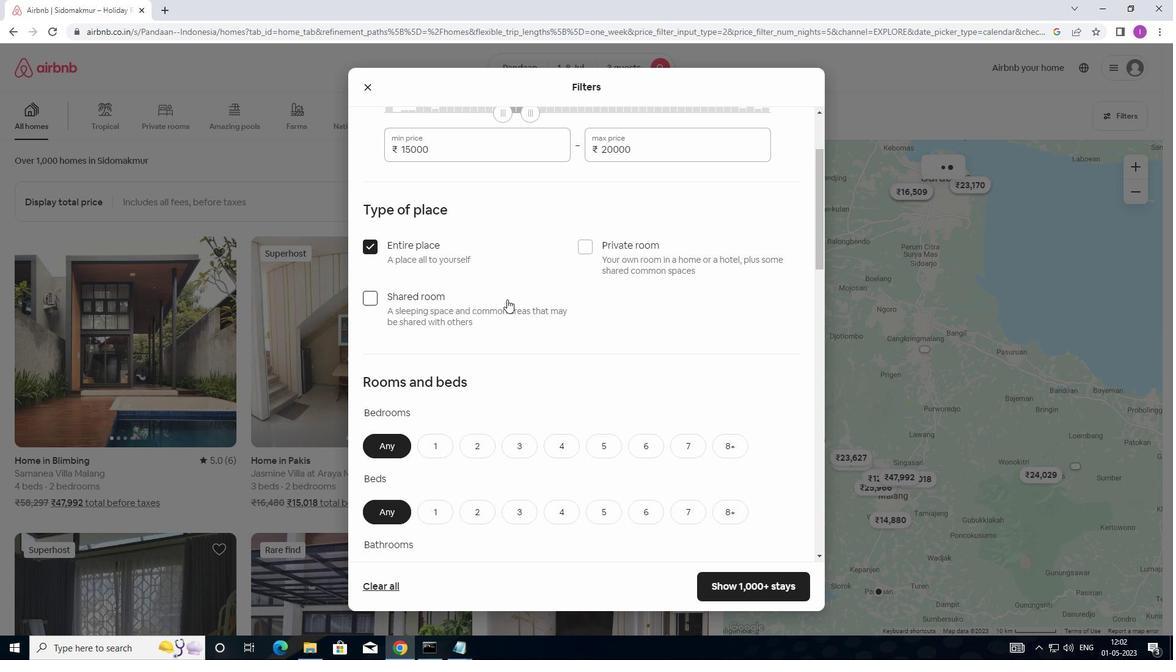 
Action: Mouse scrolled (517, 309) with delta (0, 0)
Screenshot: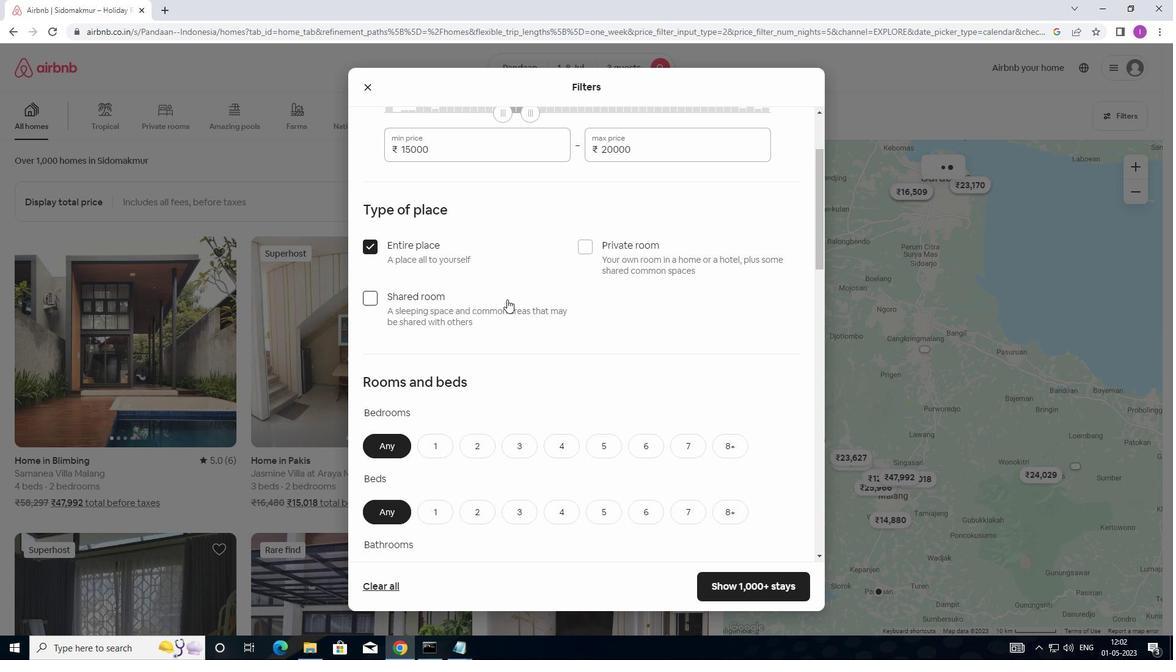 
Action: Mouse moved to (517, 311)
Screenshot: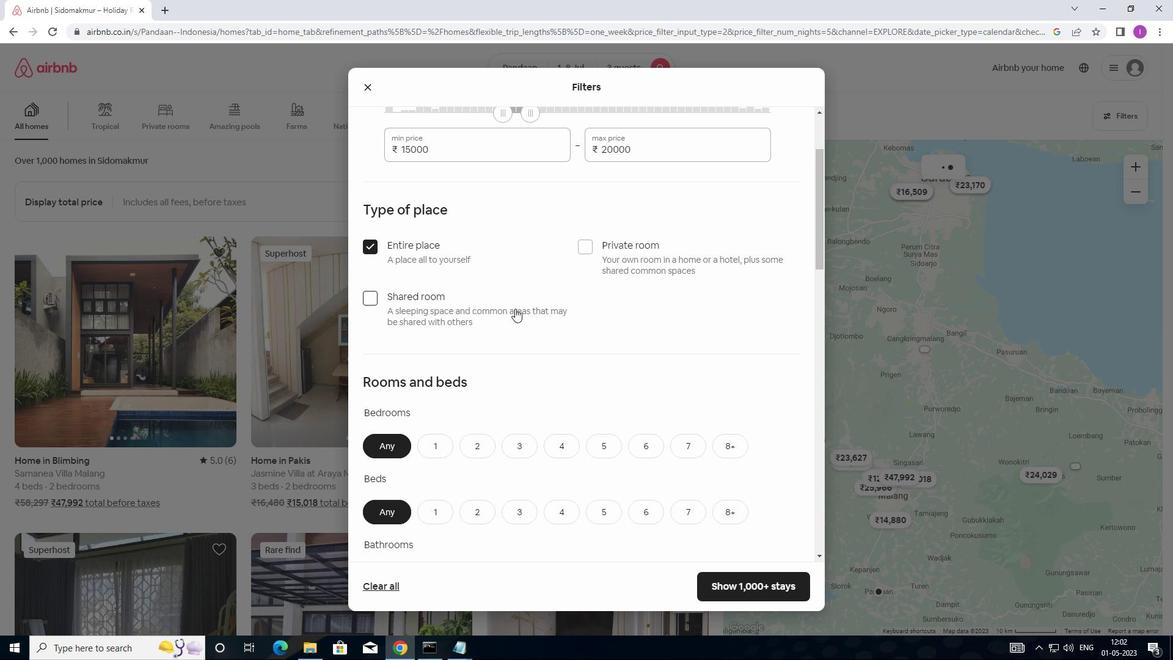 
Action: Mouse scrolled (517, 310) with delta (0, 0)
Screenshot: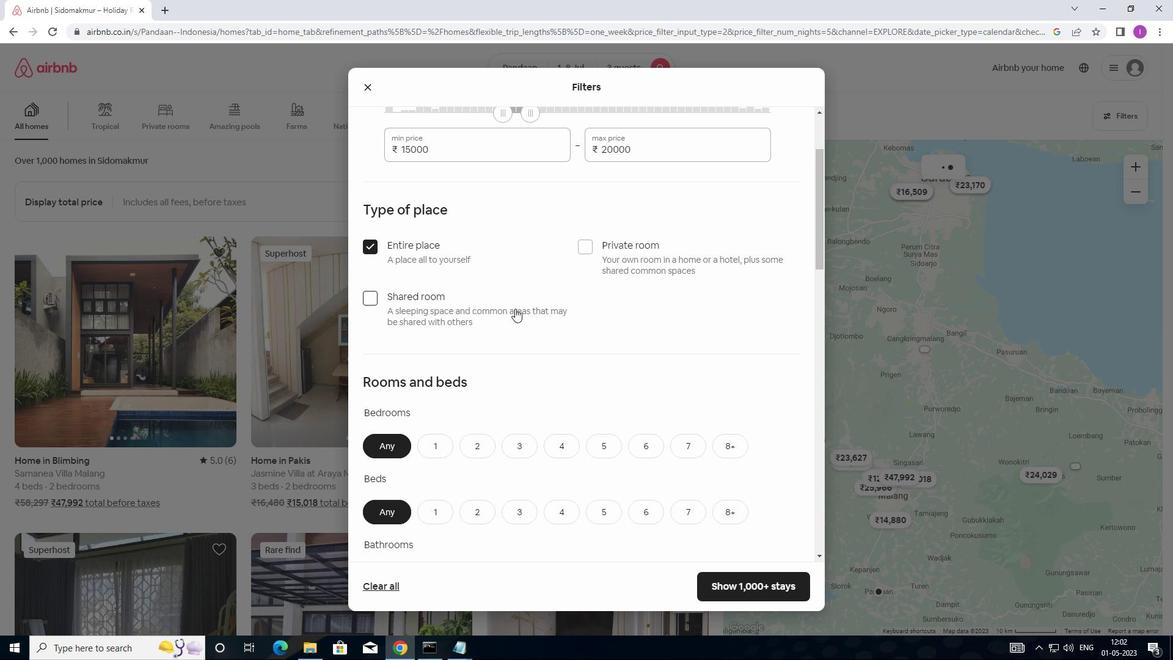 
Action: Mouse moved to (517, 314)
Screenshot: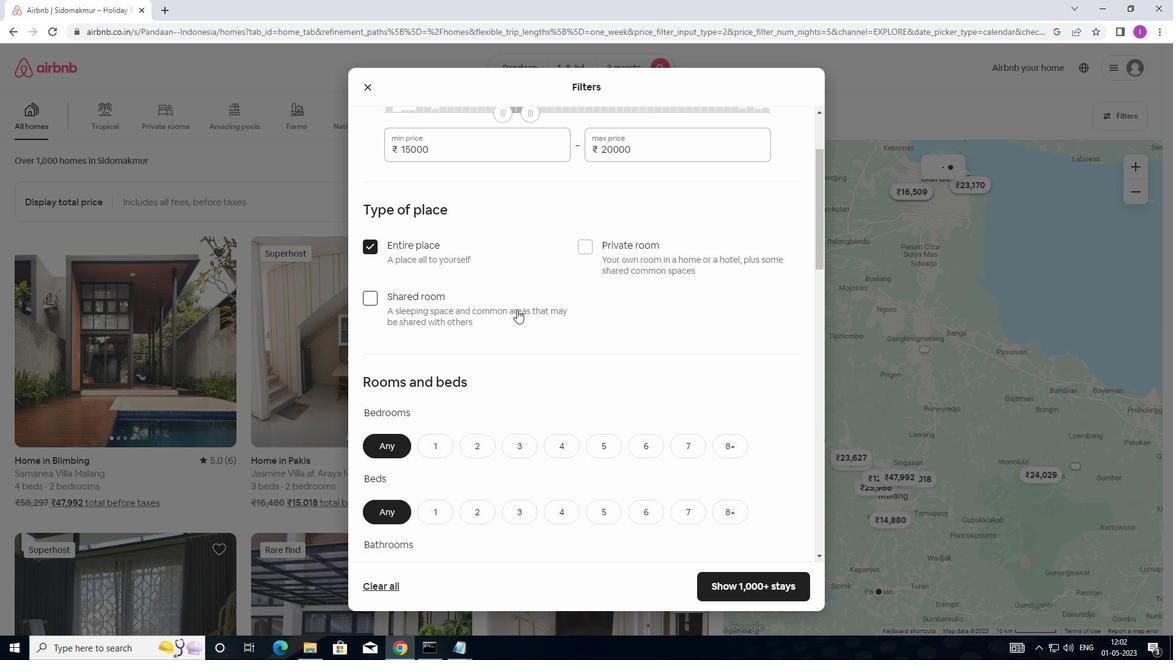 
Action: Mouse scrolled (517, 313) with delta (0, 0)
Screenshot: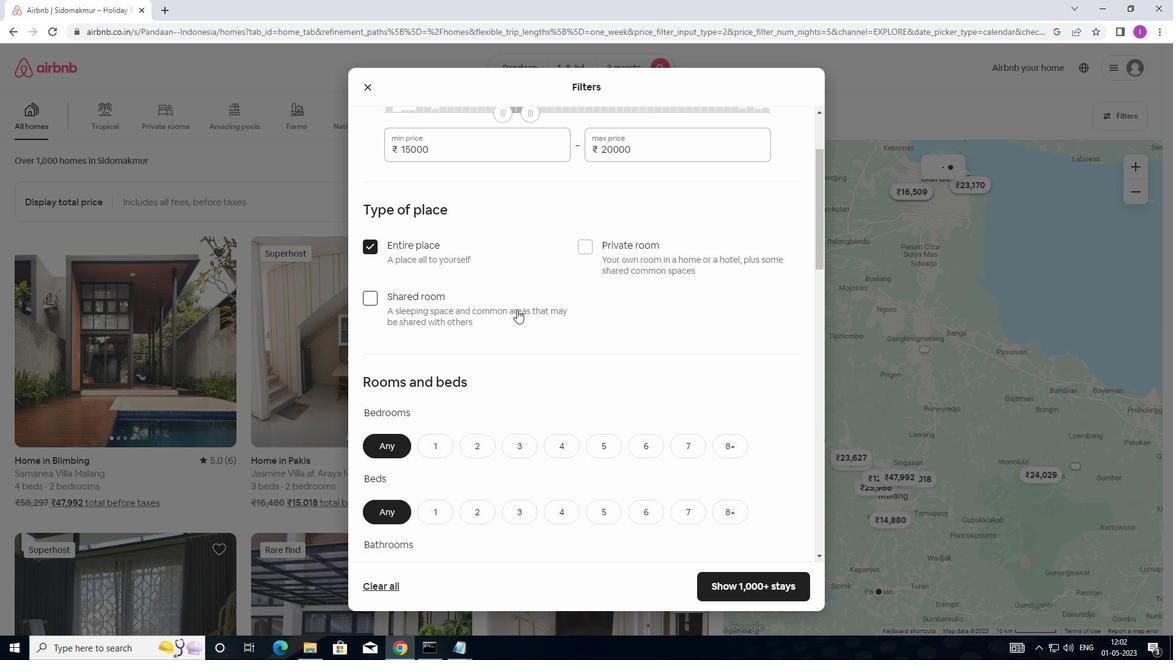 
Action: Mouse moved to (443, 263)
Screenshot: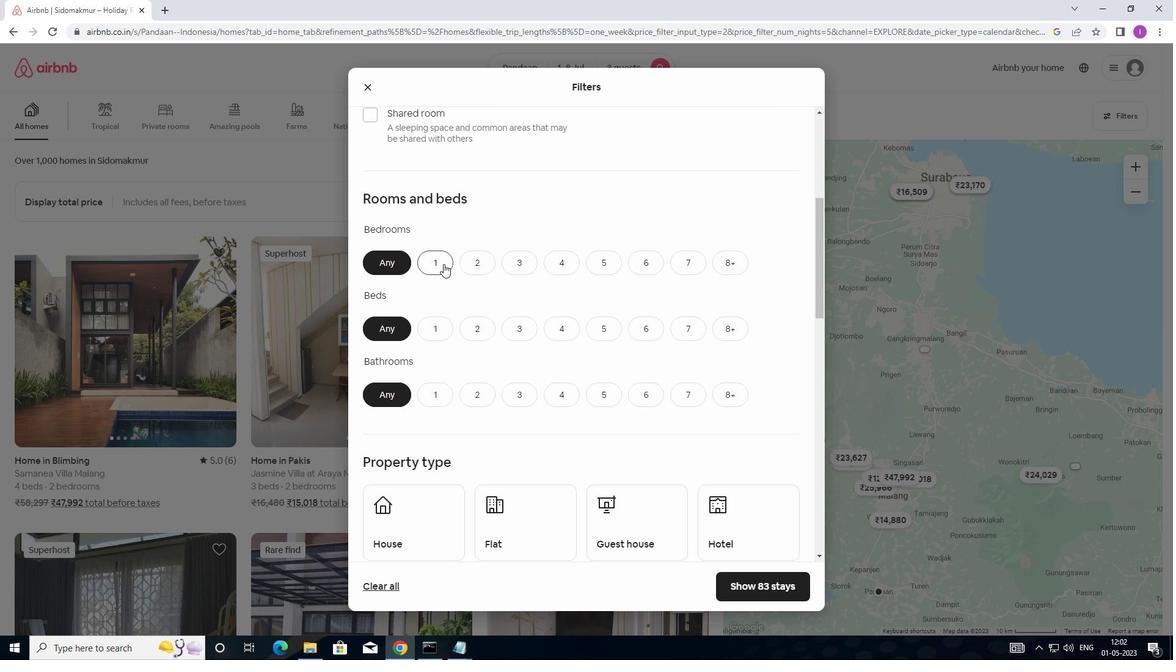 
Action: Mouse pressed left at (443, 263)
Screenshot: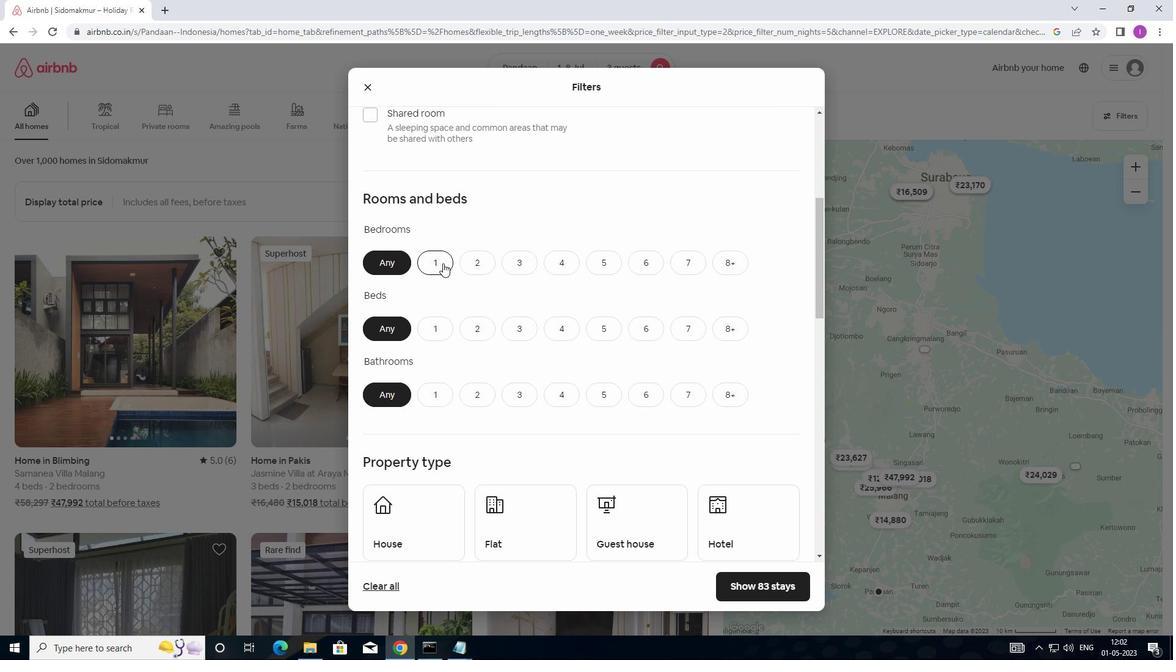 
Action: Mouse moved to (444, 324)
Screenshot: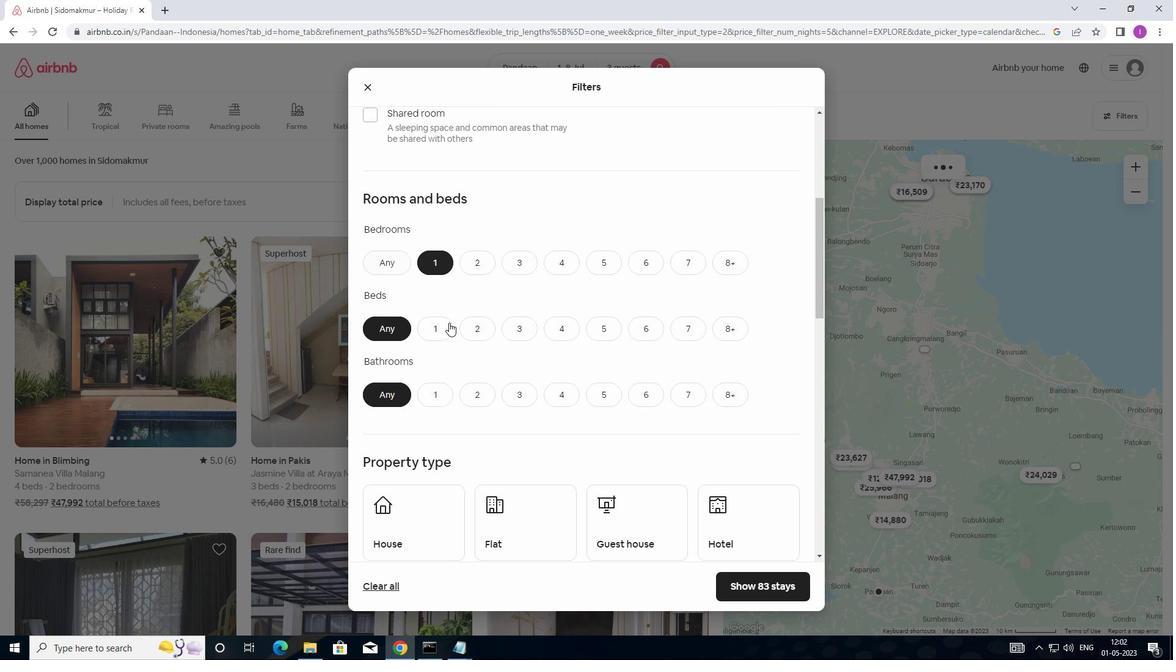 
Action: Mouse pressed left at (444, 324)
Screenshot: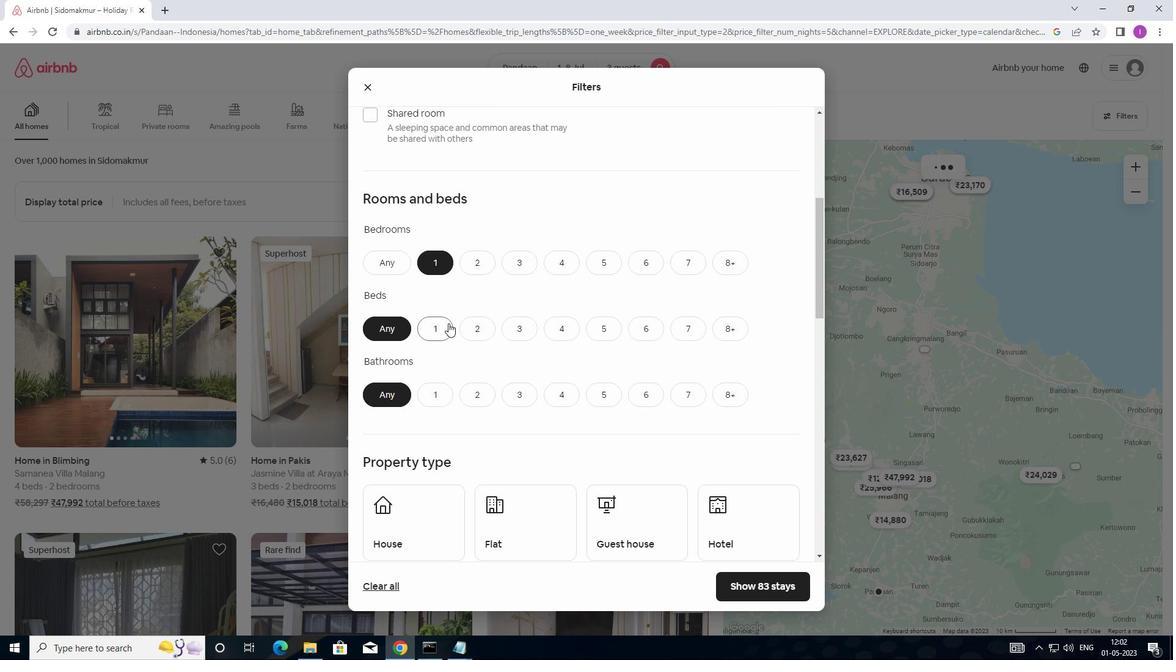 
Action: Mouse moved to (437, 396)
Screenshot: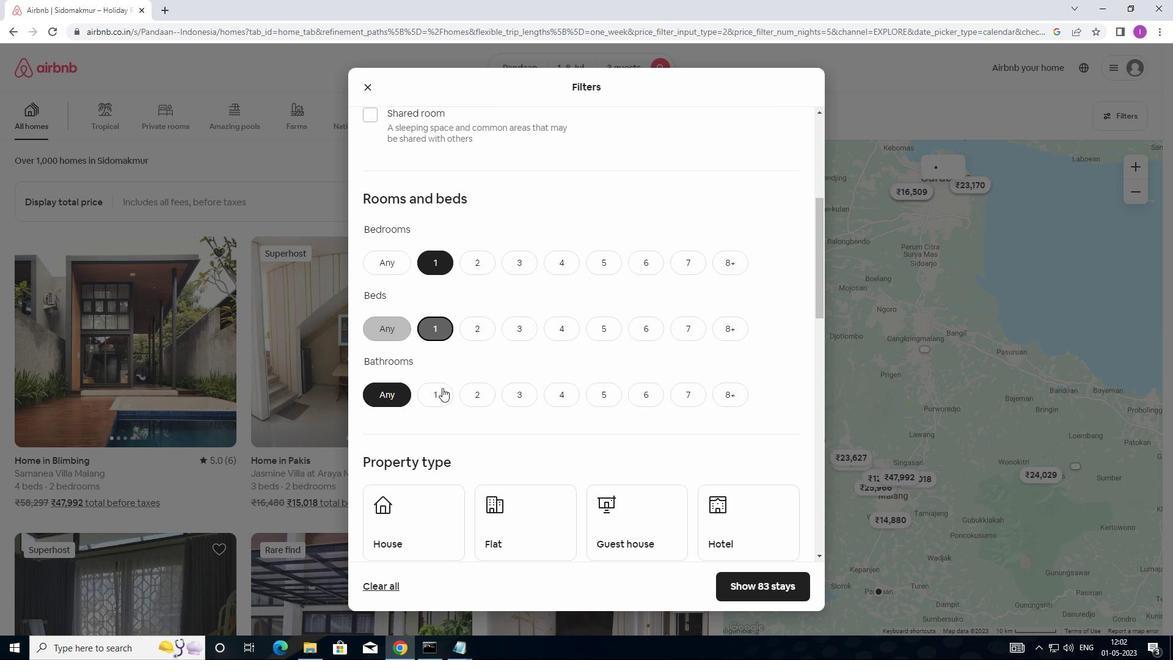 
Action: Mouse pressed left at (437, 396)
Screenshot: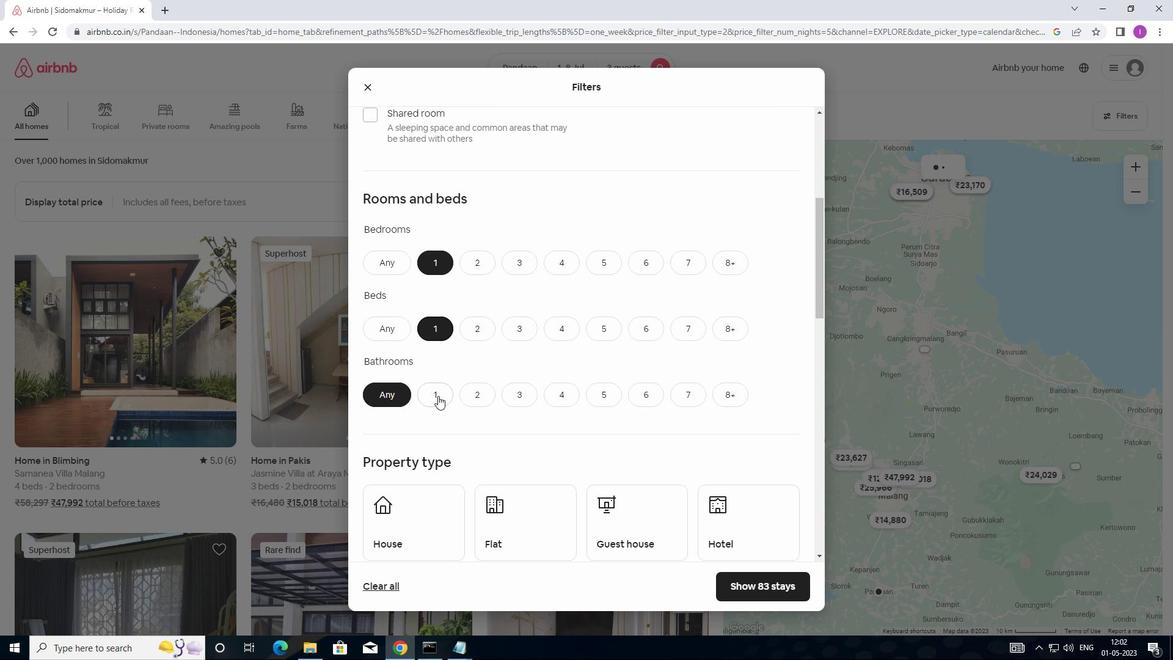 
Action: Mouse moved to (477, 365)
Screenshot: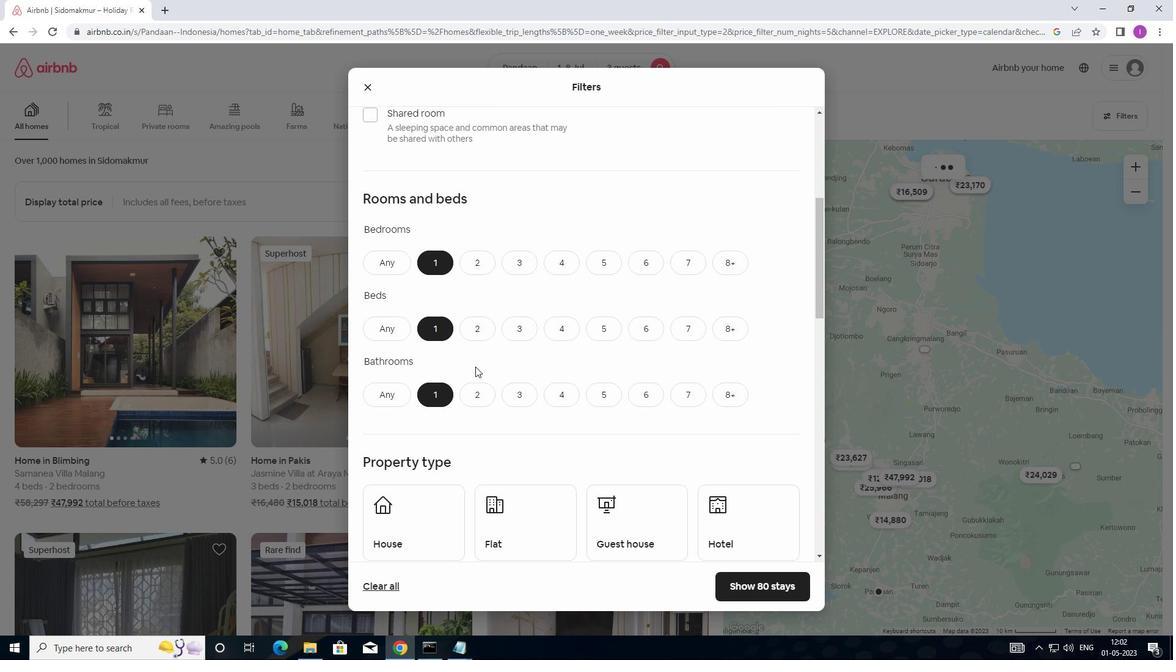
Action: Mouse scrolled (477, 366) with delta (0, 0)
Screenshot: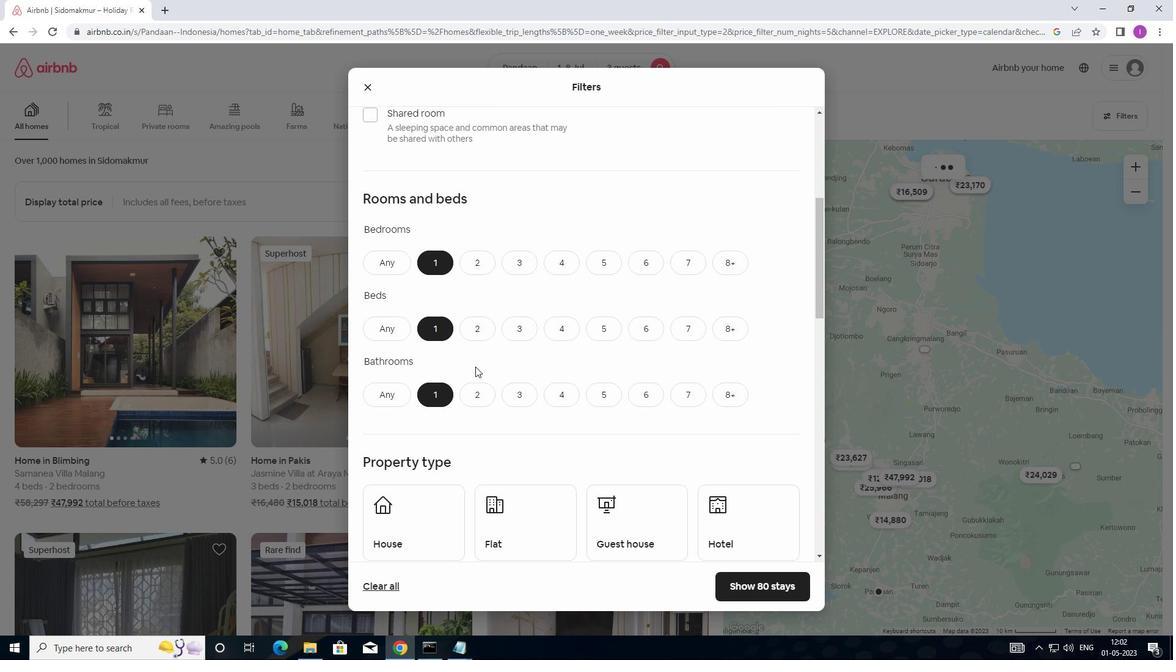 
Action: Mouse moved to (482, 355)
Screenshot: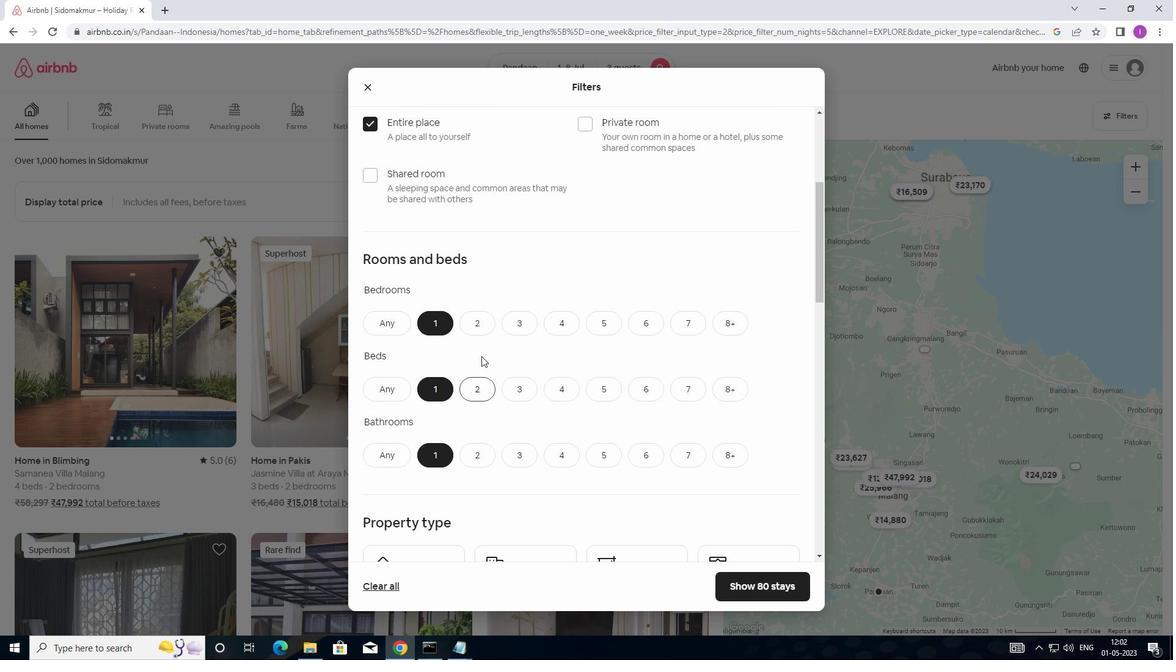 
Action: Mouse scrolled (482, 355) with delta (0, 0)
Screenshot: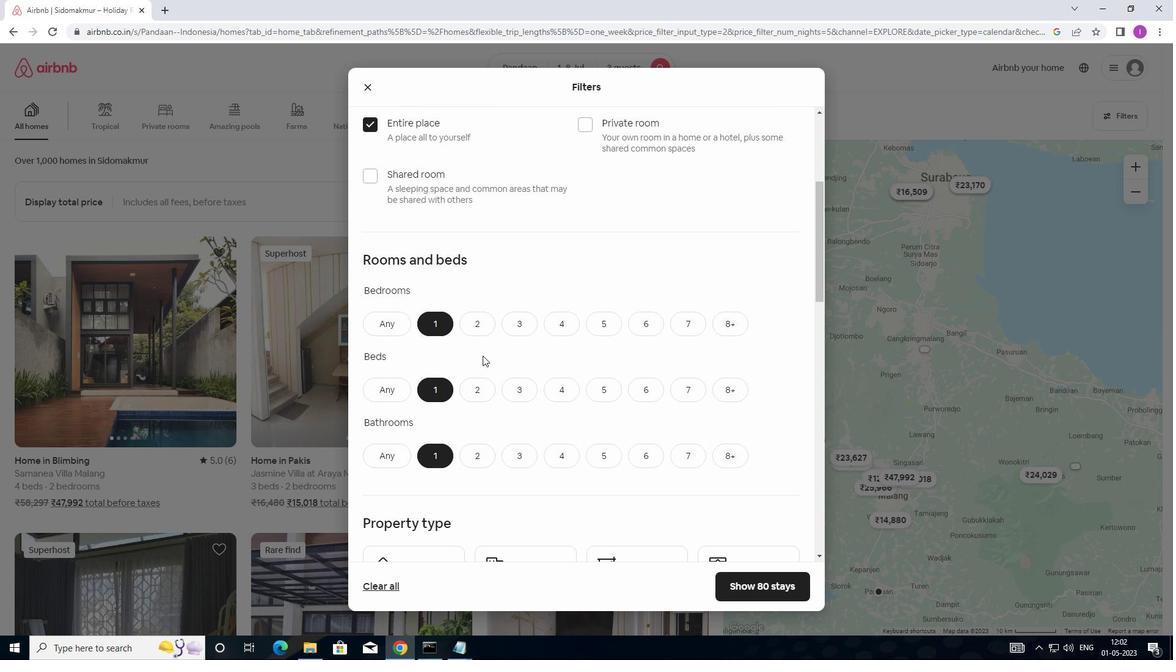 
Action: Mouse scrolled (482, 355) with delta (0, 0)
Screenshot: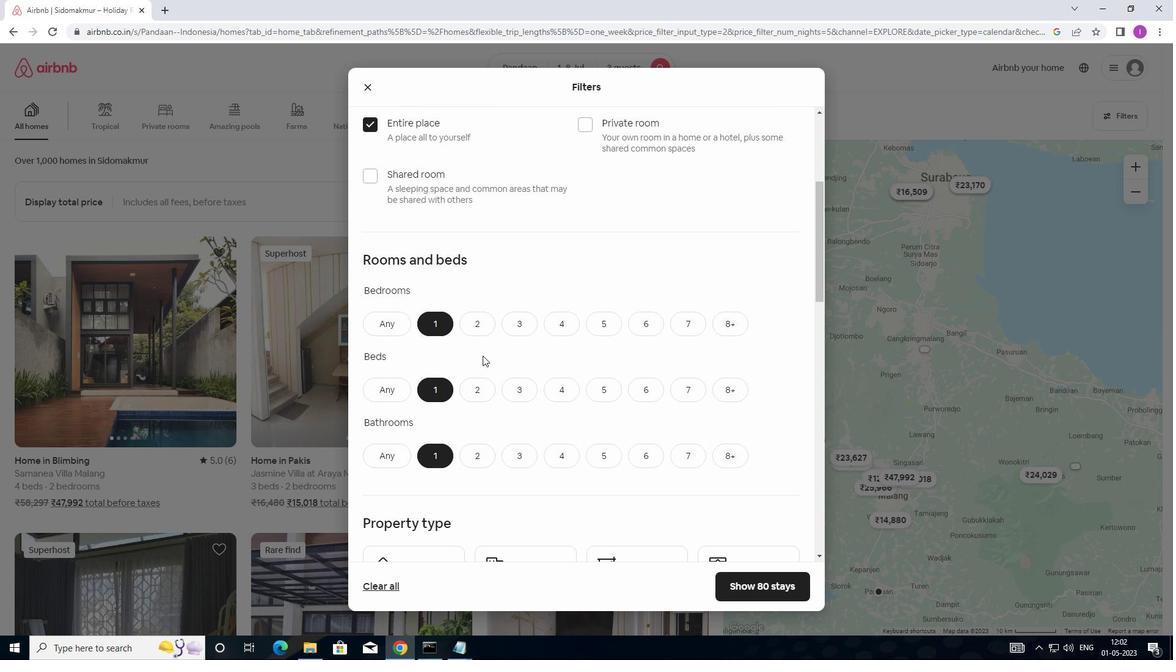 
Action: Mouse scrolled (482, 355) with delta (0, 0)
Screenshot: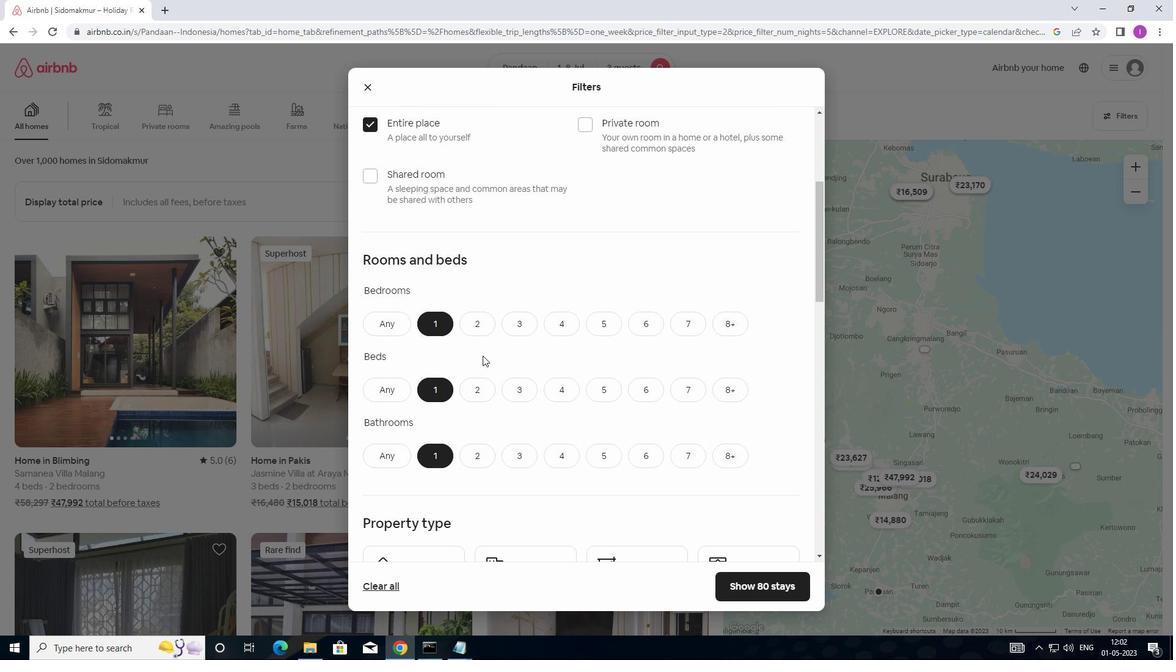
Action: Mouse moved to (433, 385)
Screenshot: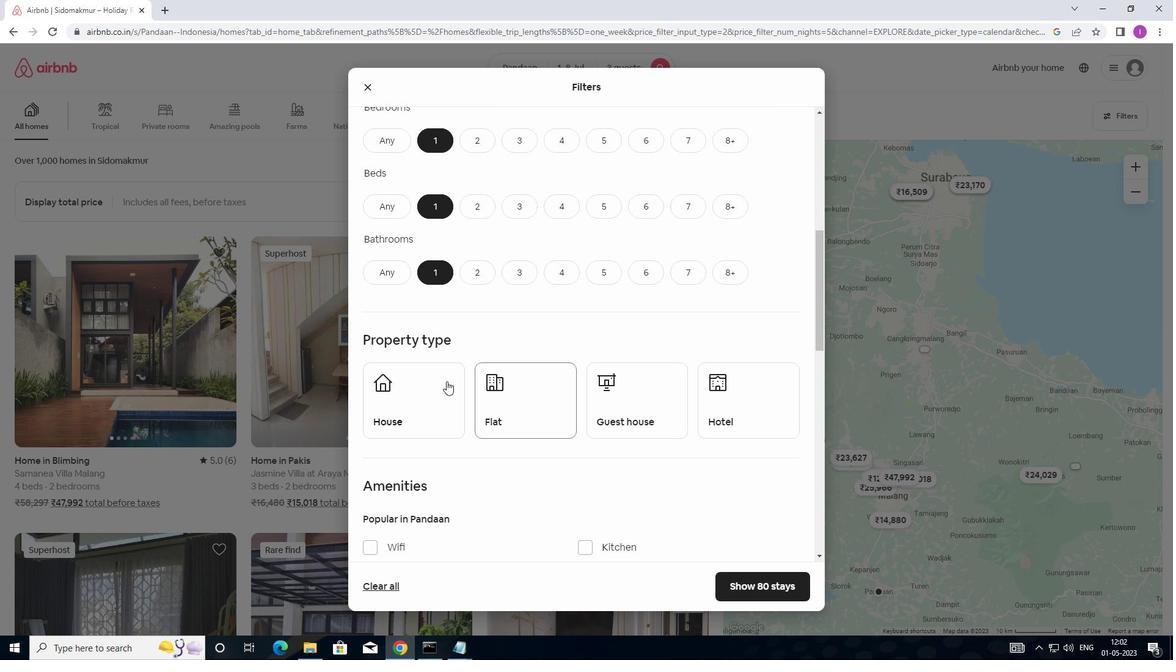 
Action: Mouse pressed left at (433, 385)
Screenshot: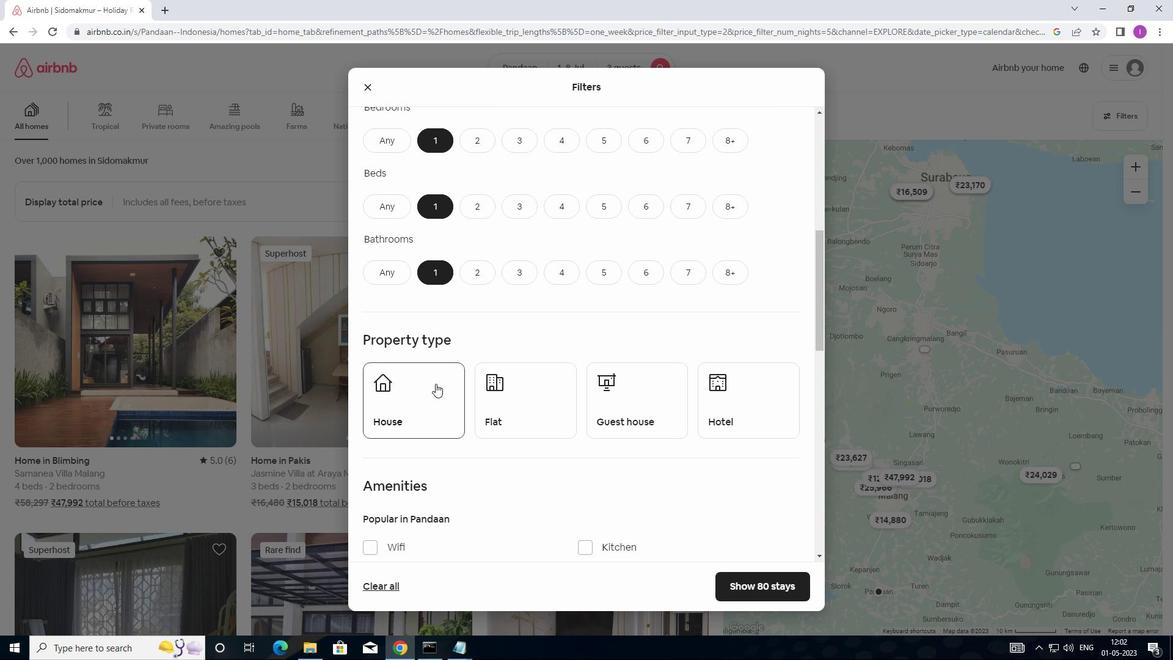 
Action: Mouse moved to (528, 385)
Screenshot: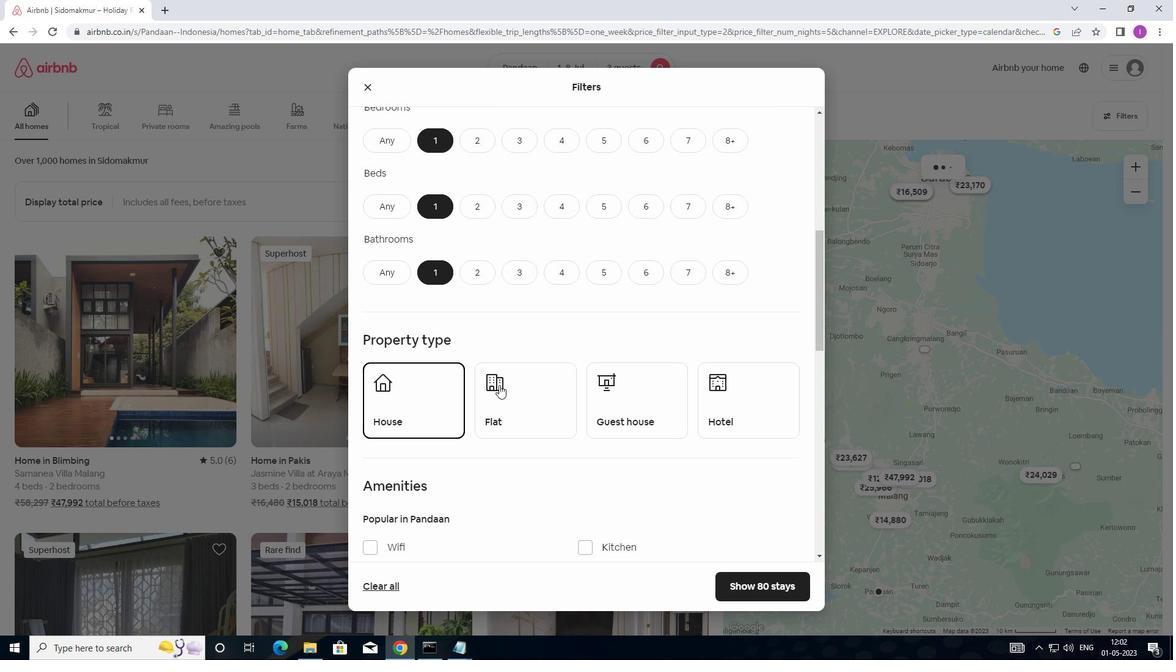 
Action: Mouse pressed left at (528, 385)
Screenshot: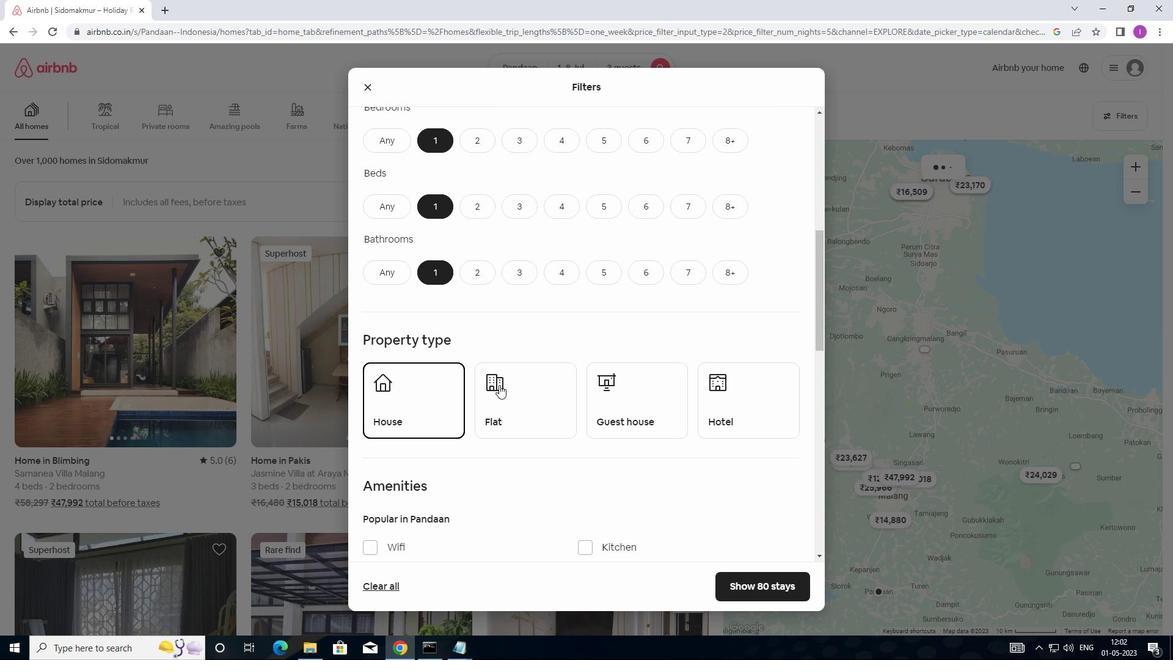 
Action: Mouse moved to (636, 390)
Screenshot: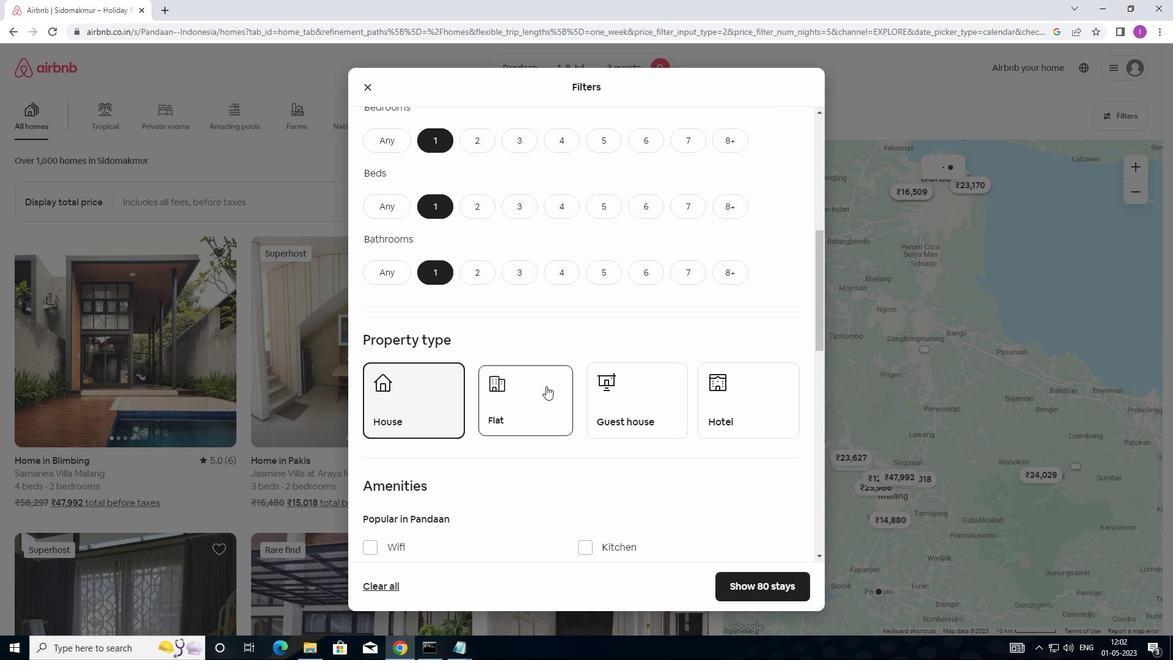 
Action: Mouse pressed left at (636, 390)
Screenshot: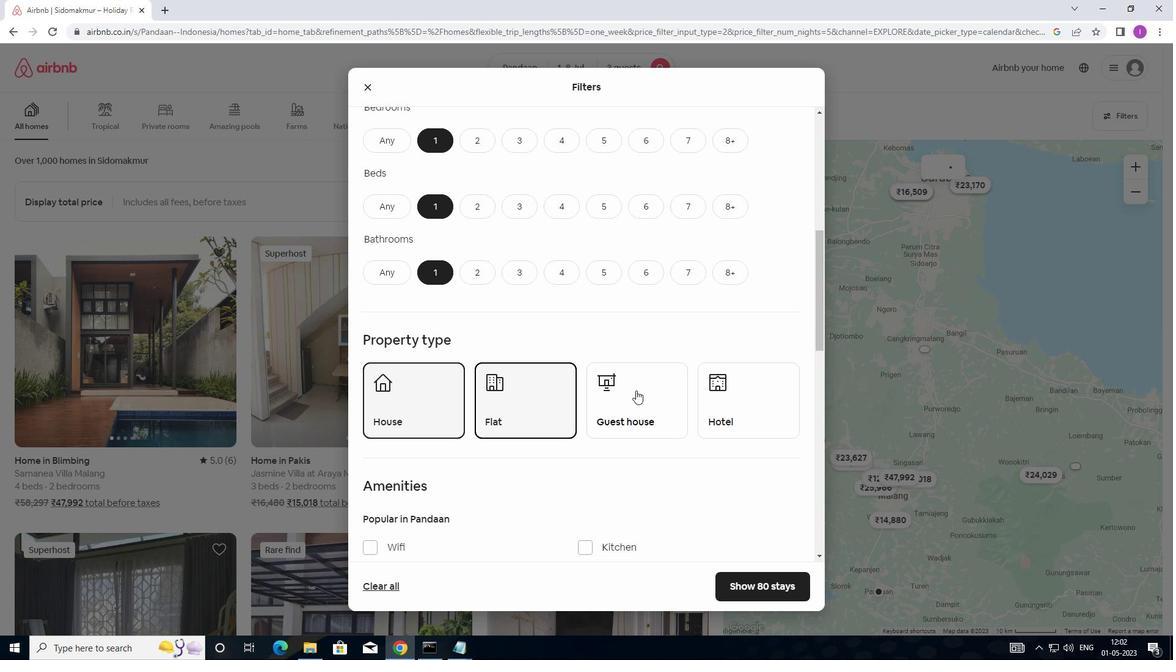 
Action: Mouse moved to (717, 407)
Screenshot: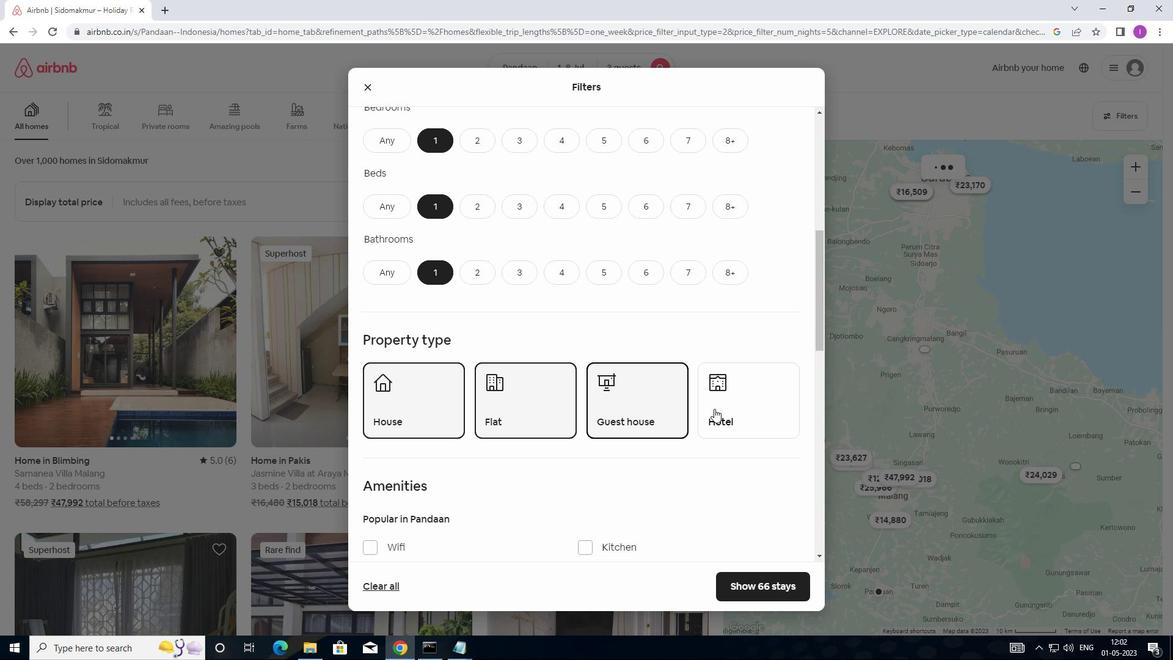 
Action: Mouse pressed left at (717, 407)
Screenshot: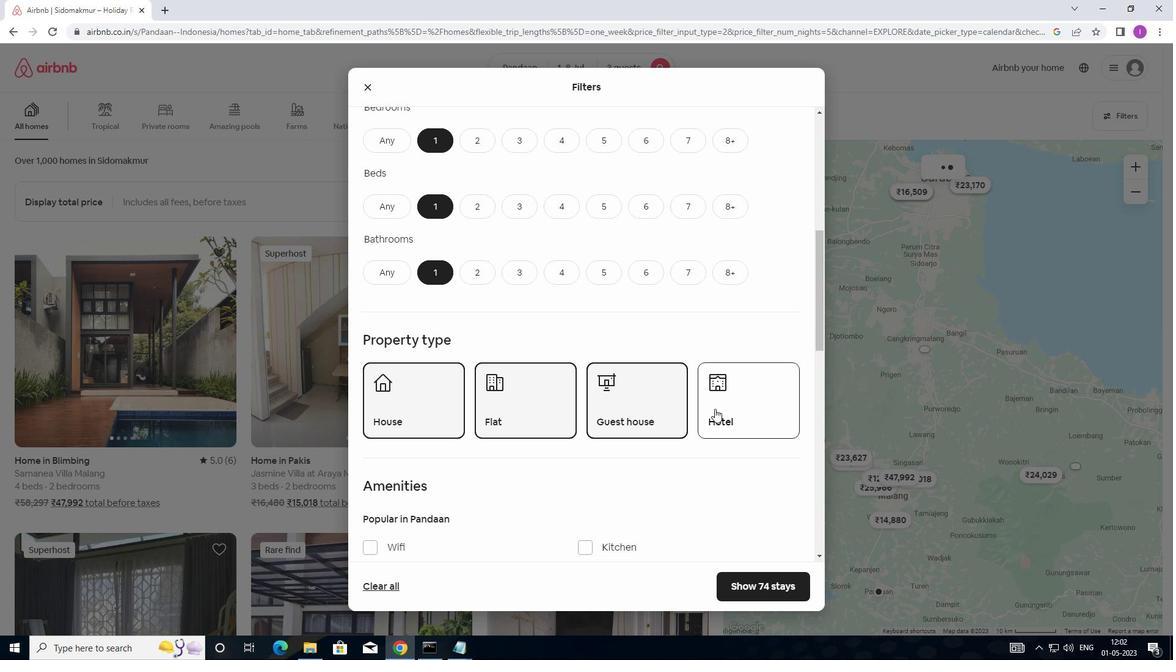 
Action: Mouse moved to (664, 449)
Screenshot: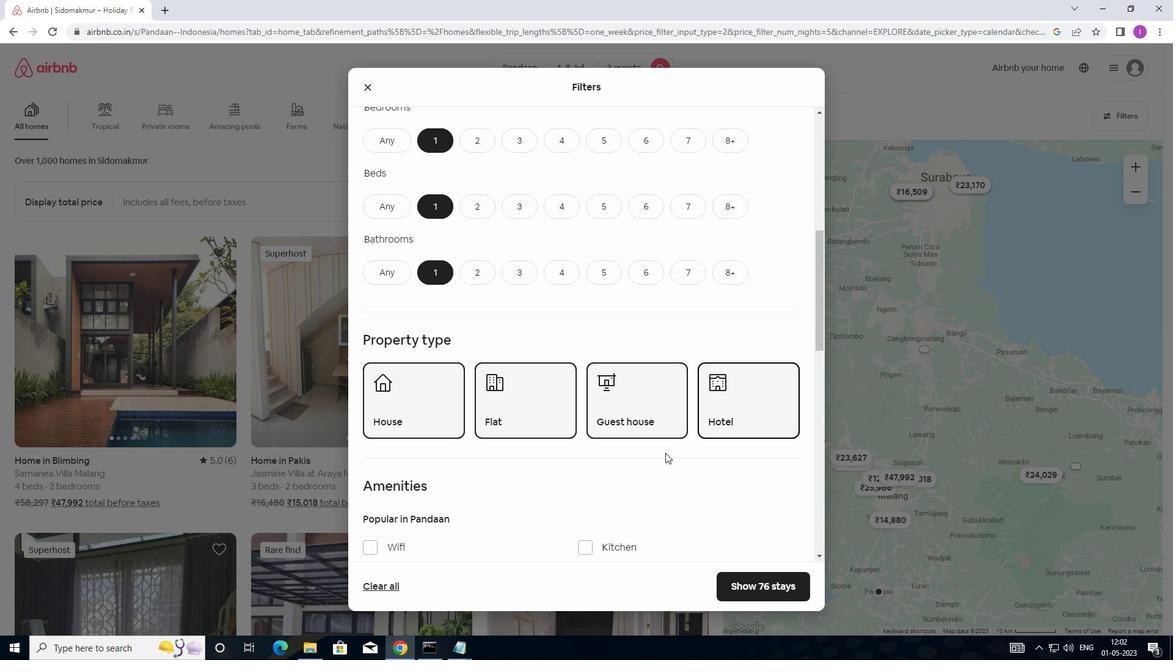 
Action: Mouse scrolled (664, 449) with delta (0, 0)
Screenshot: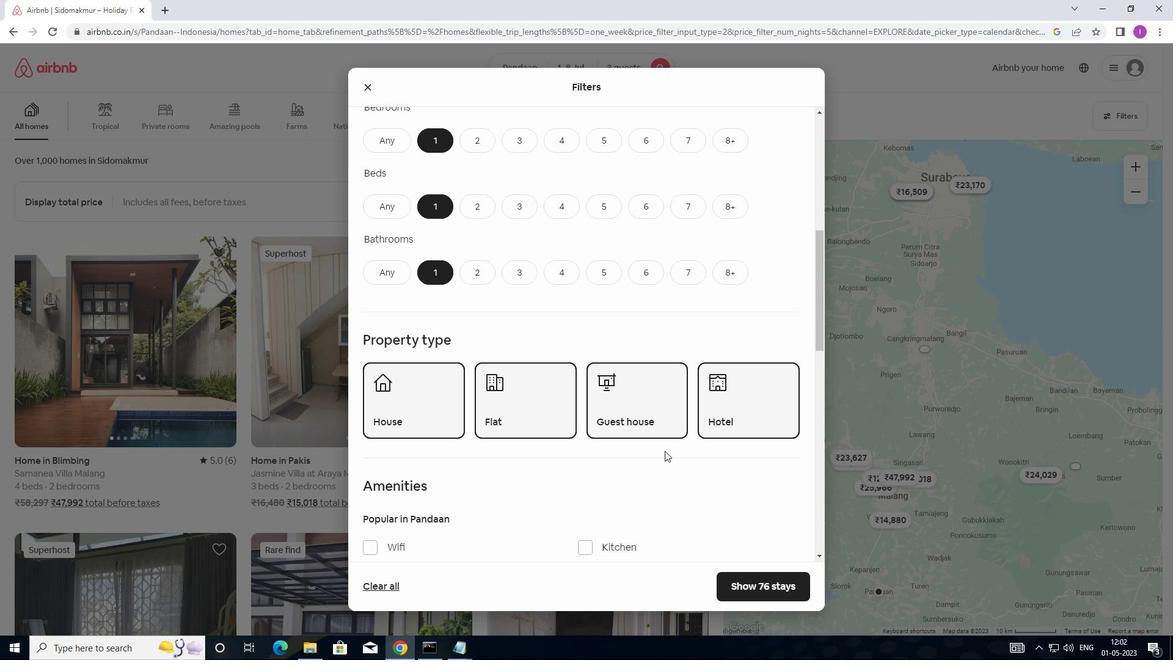 
Action: Mouse scrolled (664, 449) with delta (0, 0)
Screenshot: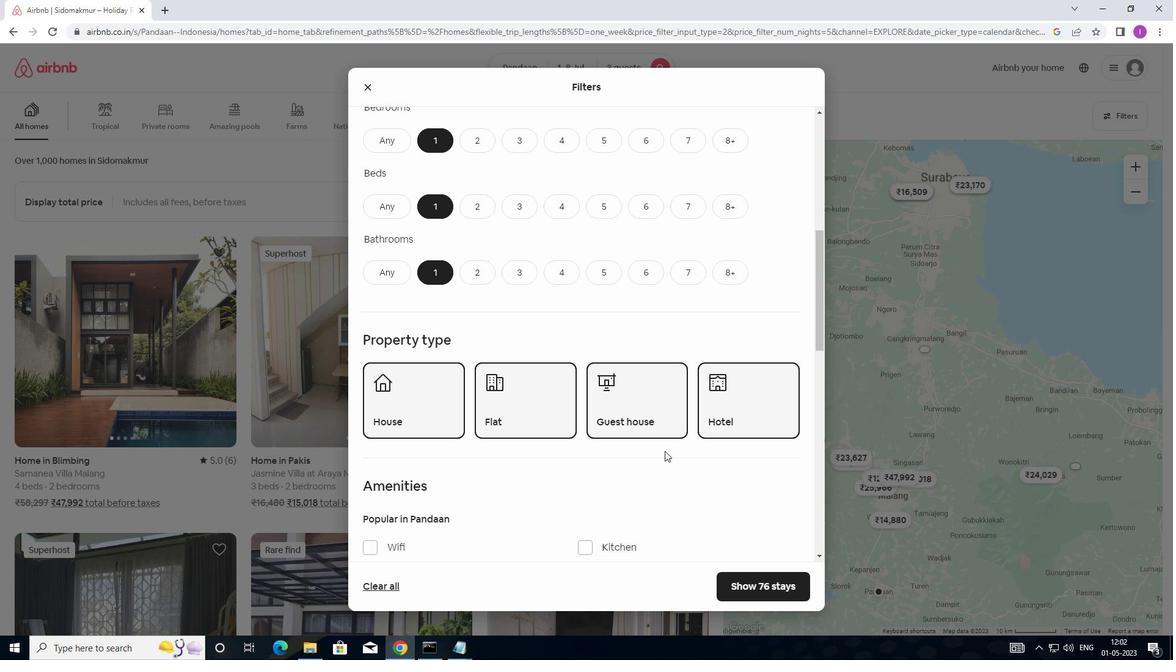 
Action: Mouse scrolled (664, 449) with delta (0, 0)
Screenshot: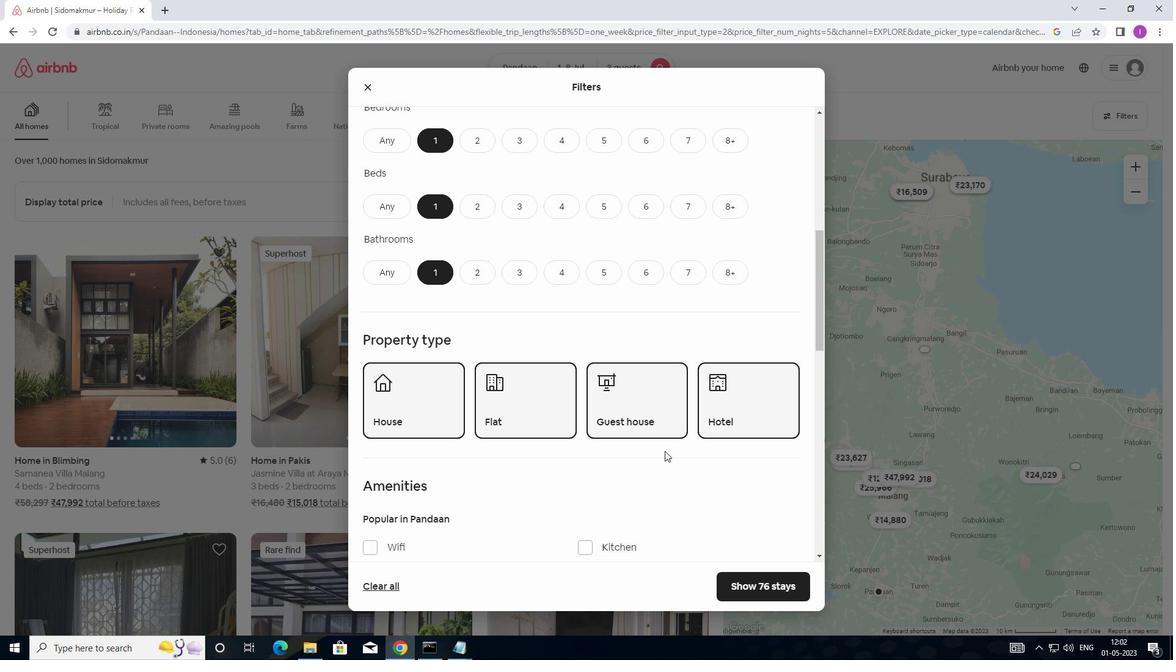 
Action: Mouse scrolled (664, 449) with delta (0, 0)
Screenshot: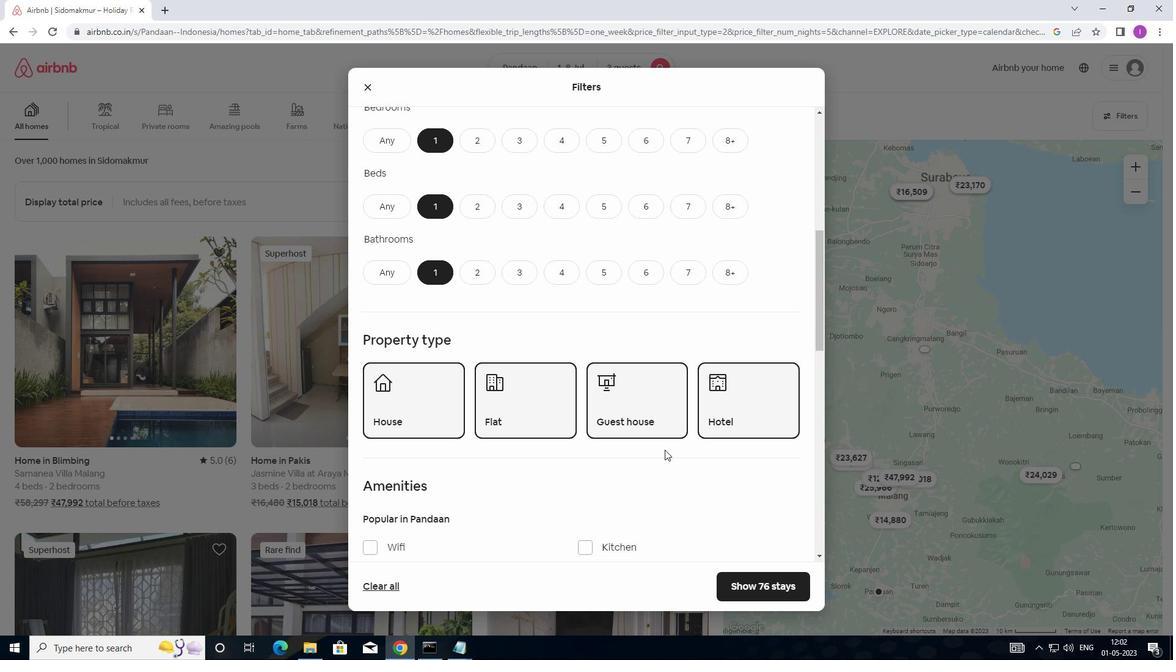 
Action: Mouse moved to (370, 334)
Screenshot: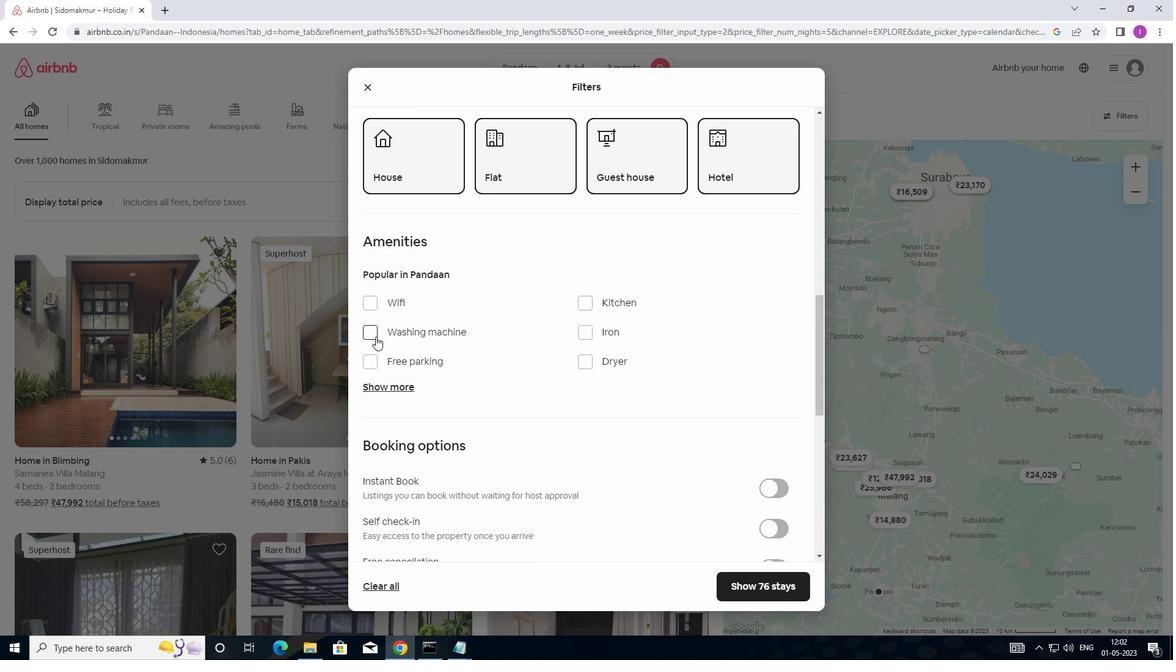 
Action: Mouse pressed left at (370, 334)
Screenshot: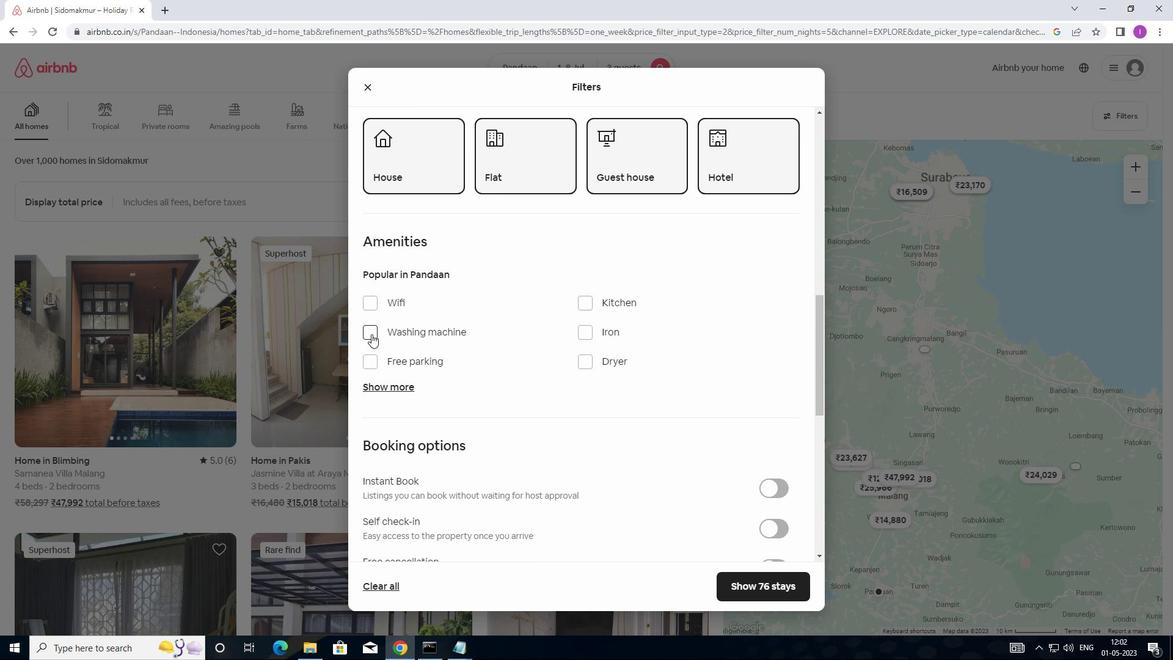 
Action: Mouse moved to (553, 386)
Screenshot: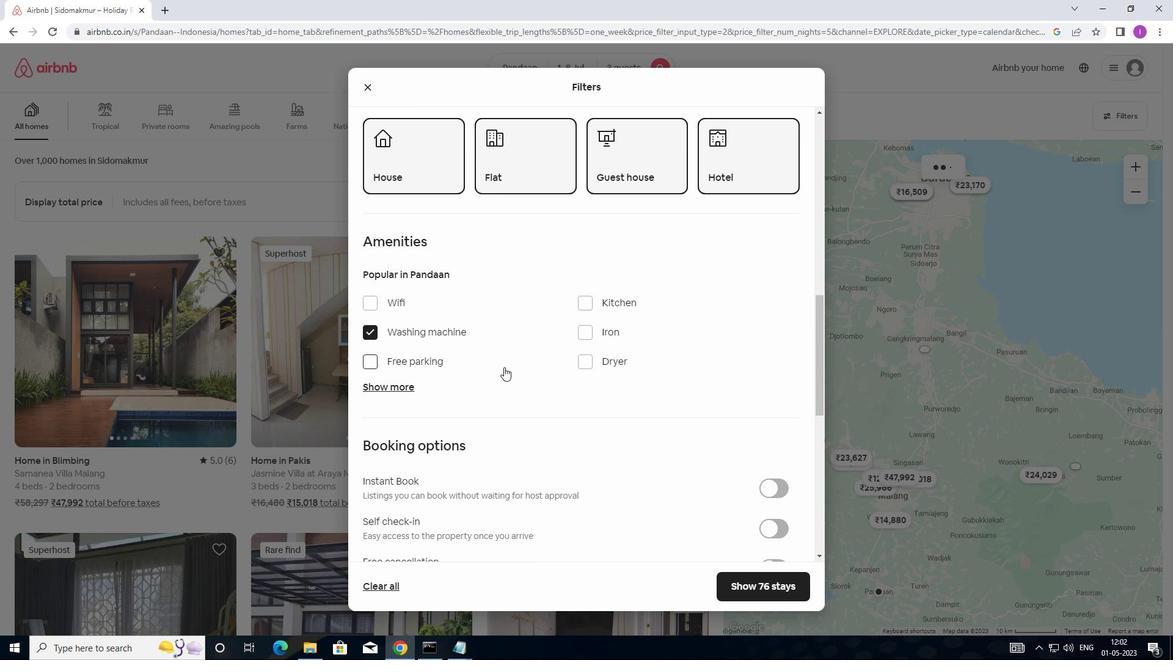 
Action: Mouse scrolled (553, 386) with delta (0, 0)
Screenshot: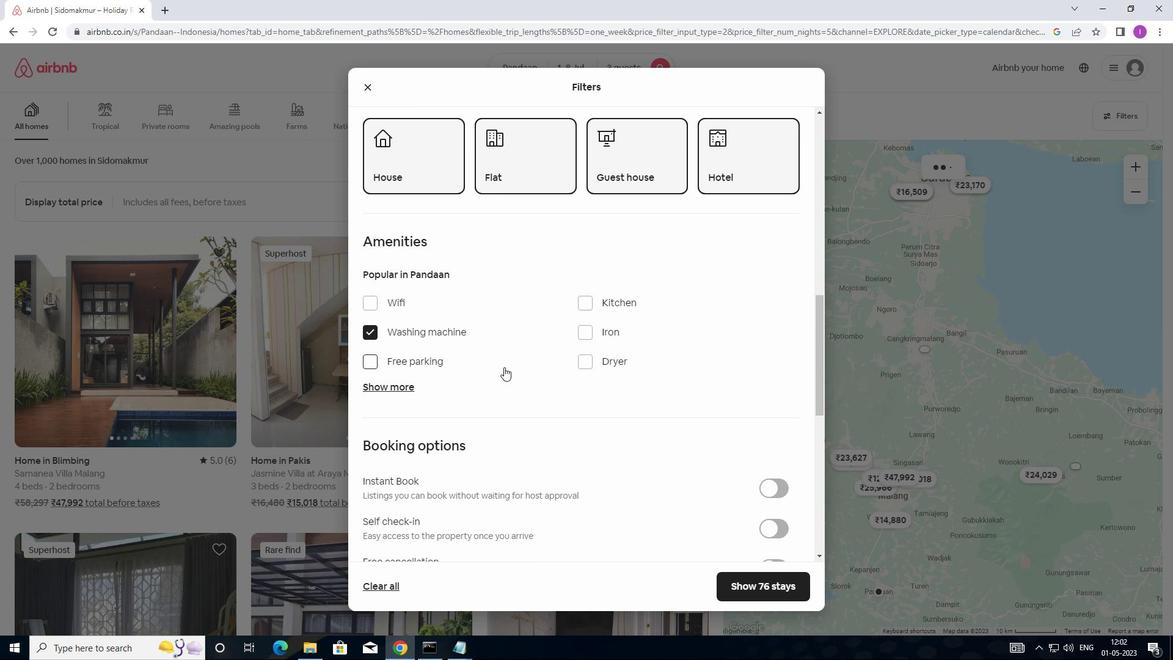 
Action: Mouse moved to (556, 389)
Screenshot: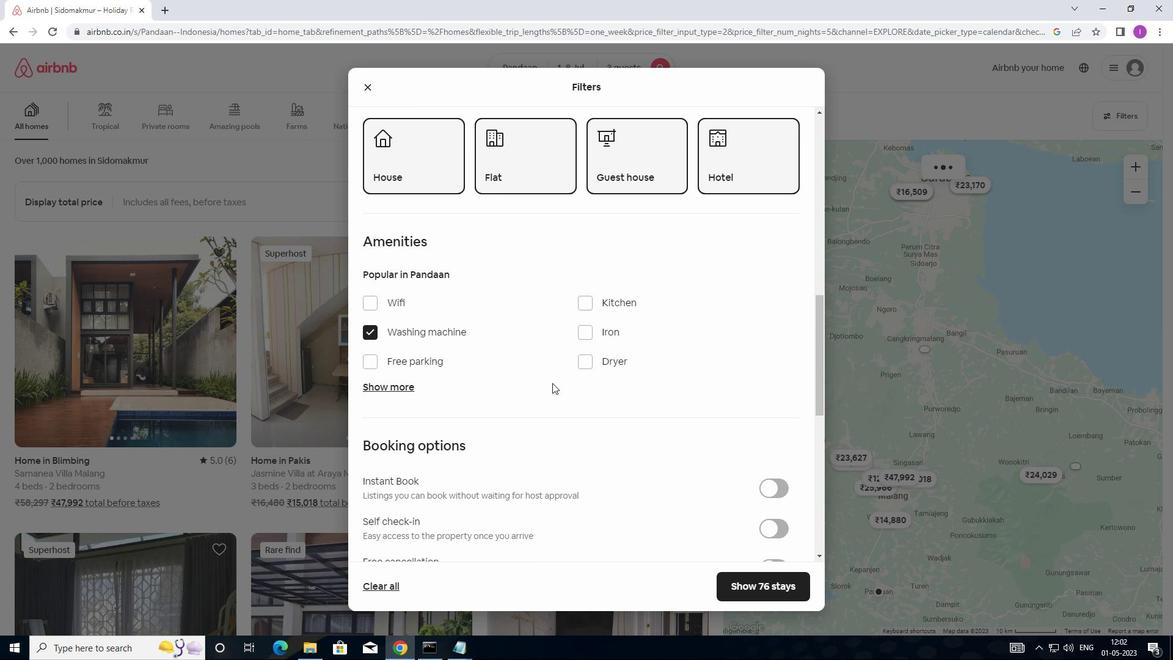 
Action: Mouse scrolled (556, 389) with delta (0, 0)
Screenshot: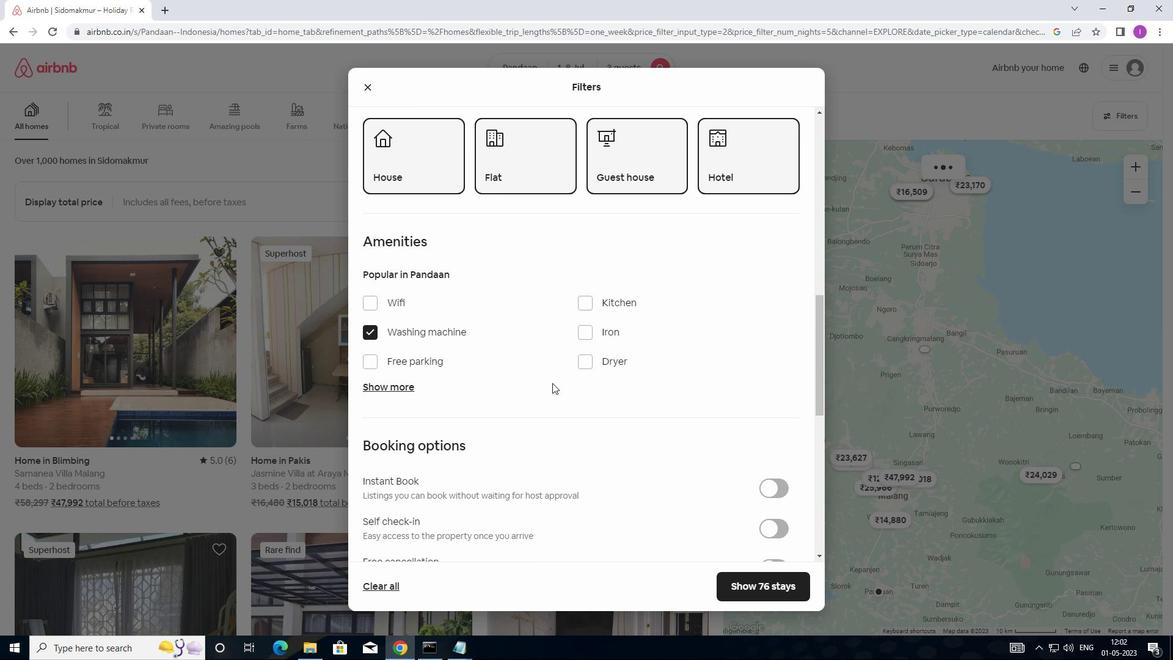 
Action: Mouse moved to (565, 394)
Screenshot: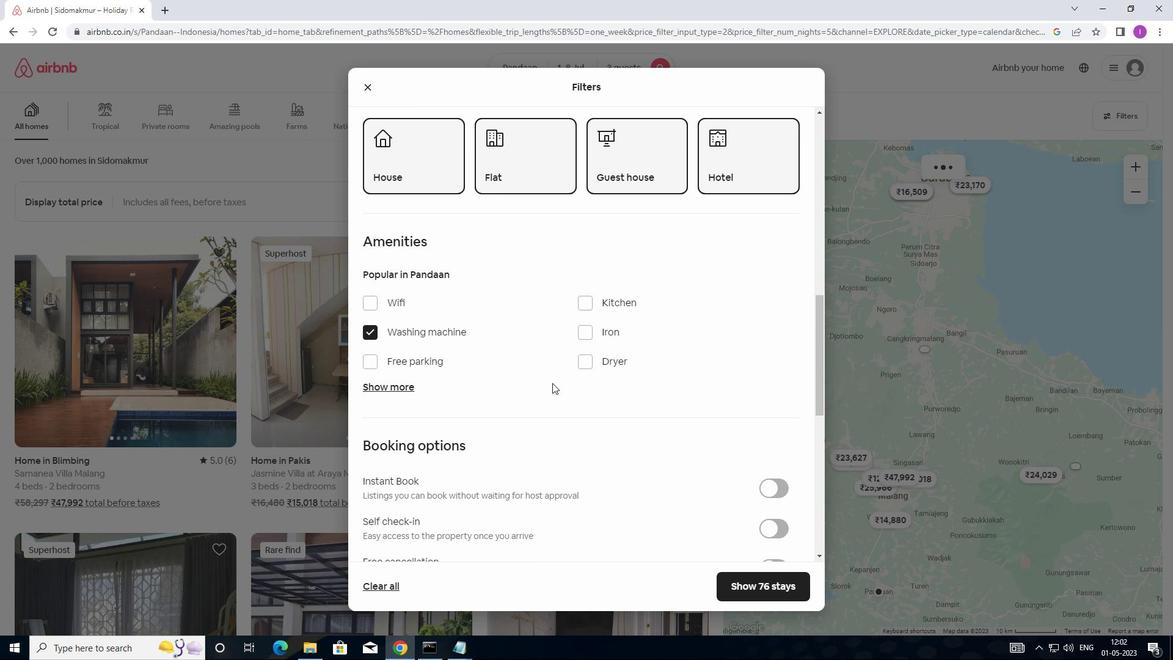 
Action: Mouse scrolled (565, 393) with delta (0, 0)
Screenshot: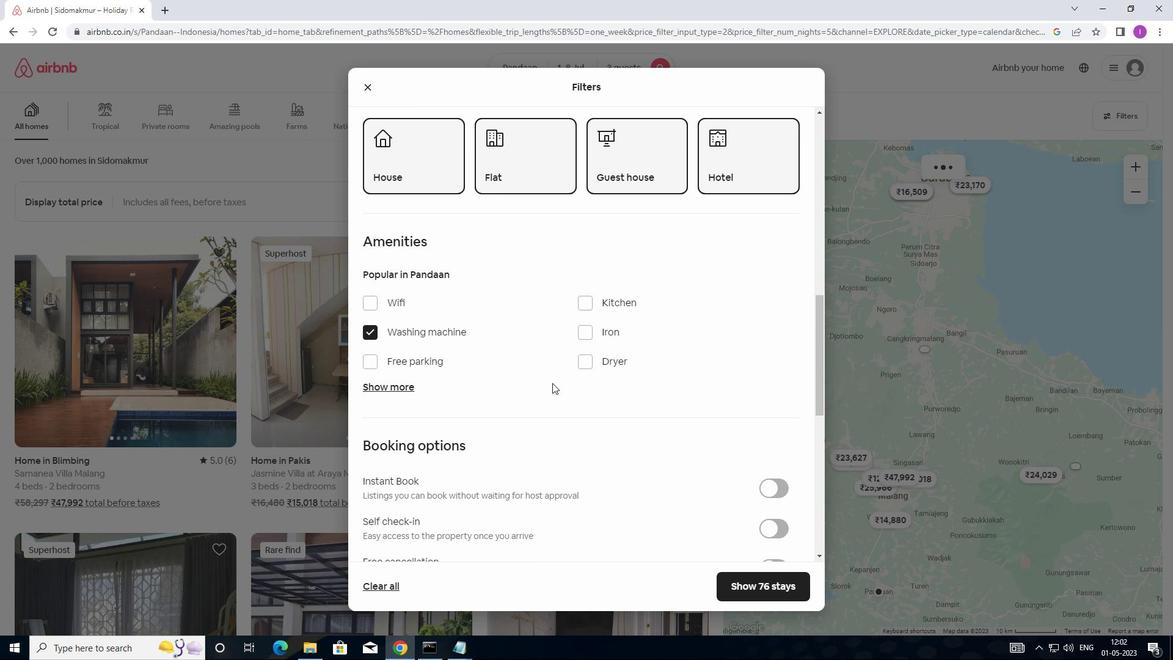 
Action: Mouse moved to (596, 405)
Screenshot: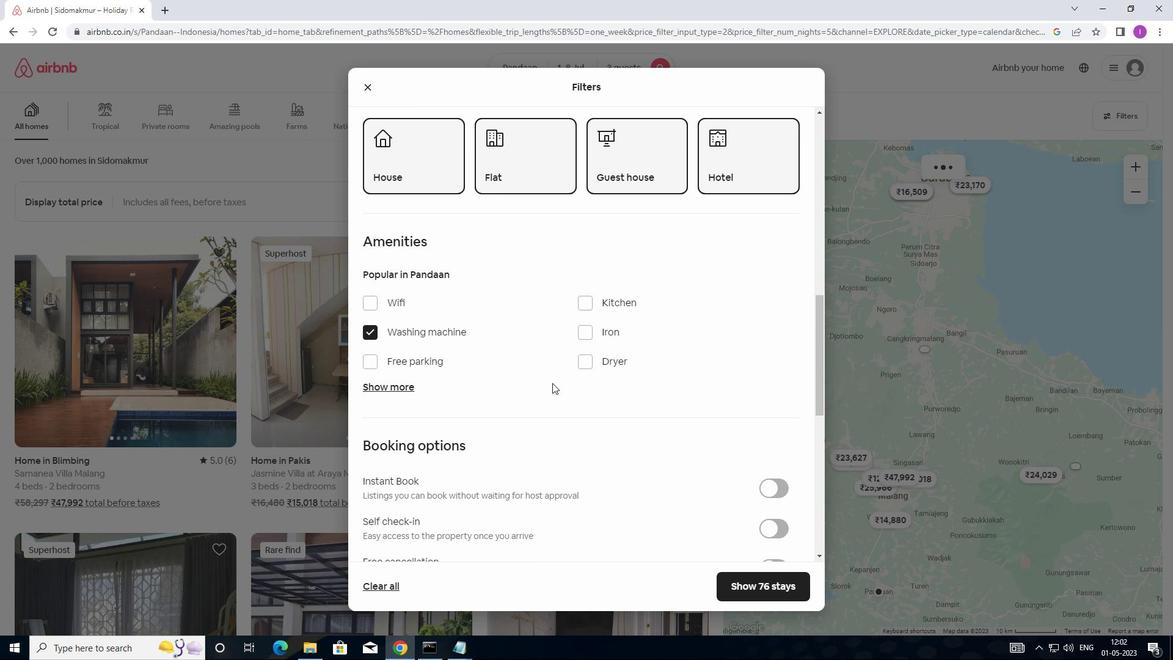 
Action: Mouse scrolled (596, 405) with delta (0, 0)
Screenshot: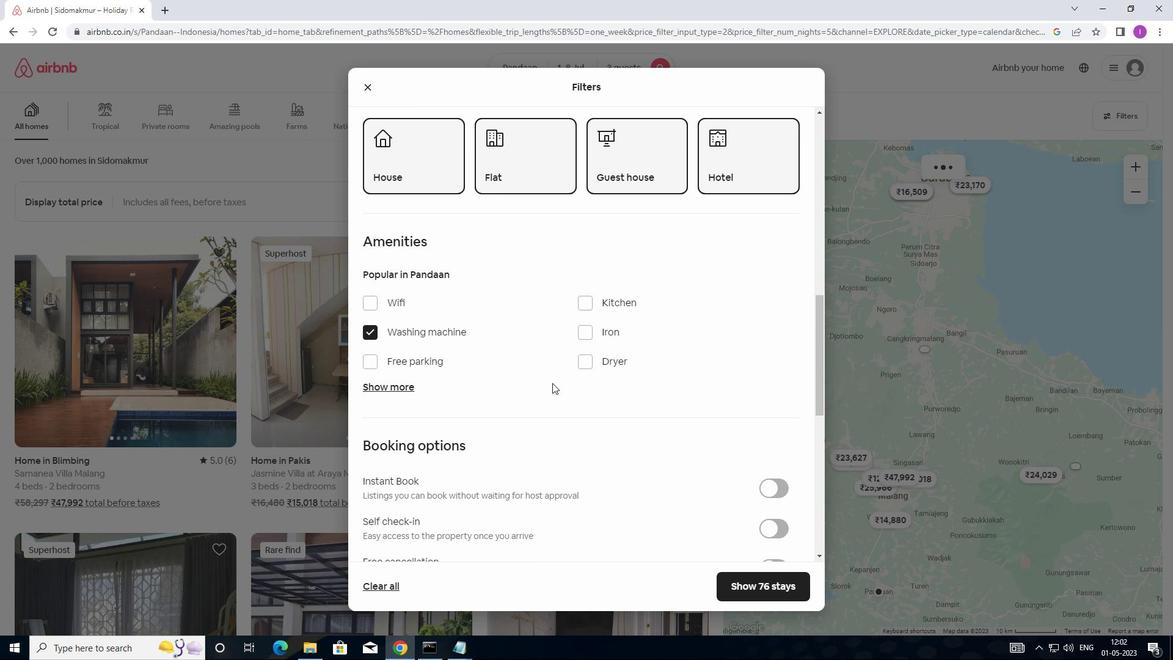 
Action: Mouse moved to (777, 286)
Screenshot: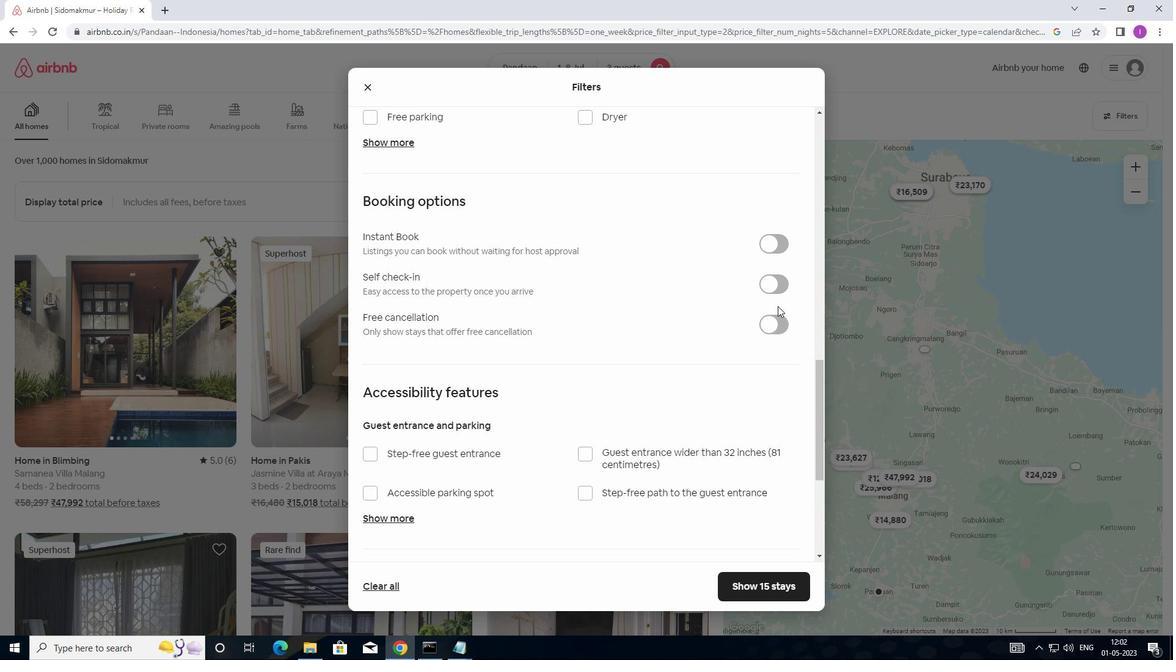
Action: Mouse pressed left at (777, 286)
Screenshot: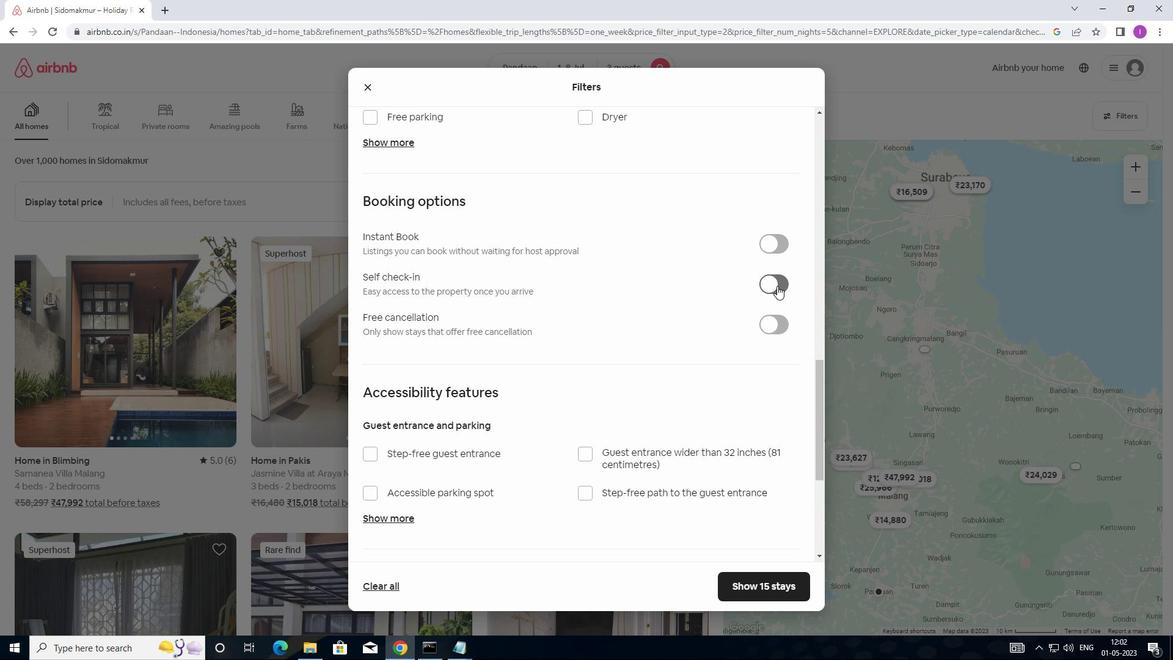 
Action: Mouse moved to (579, 465)
Screenshot: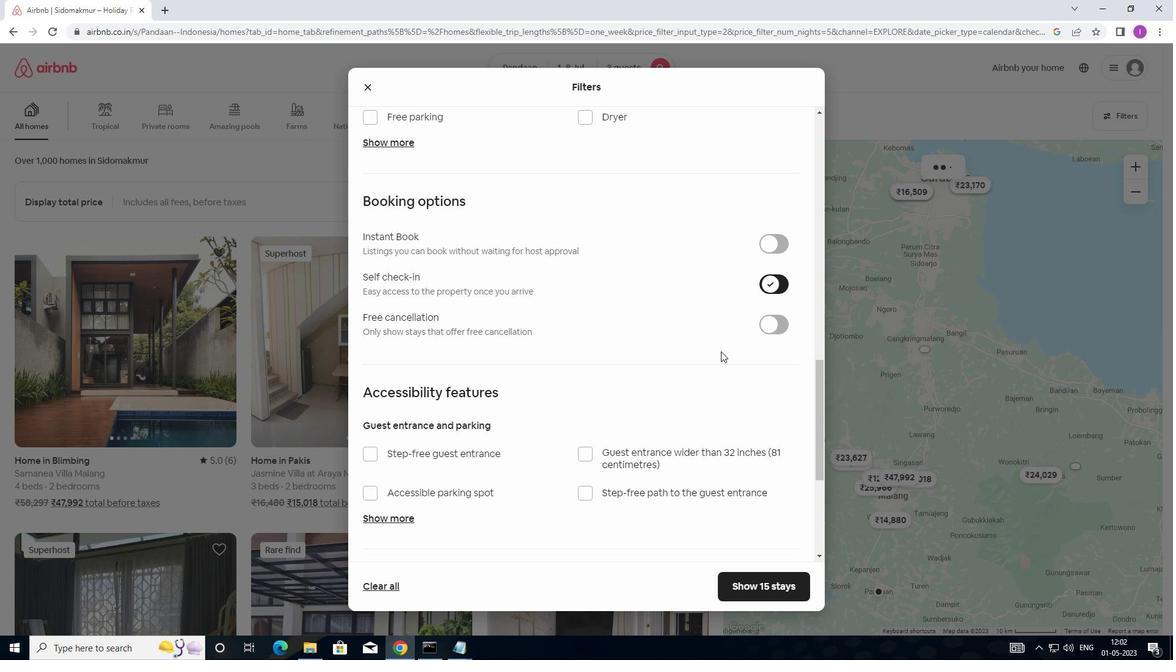 
Action: Mouse scrolled (579, 464) with delta (0, 0)
Screenshot: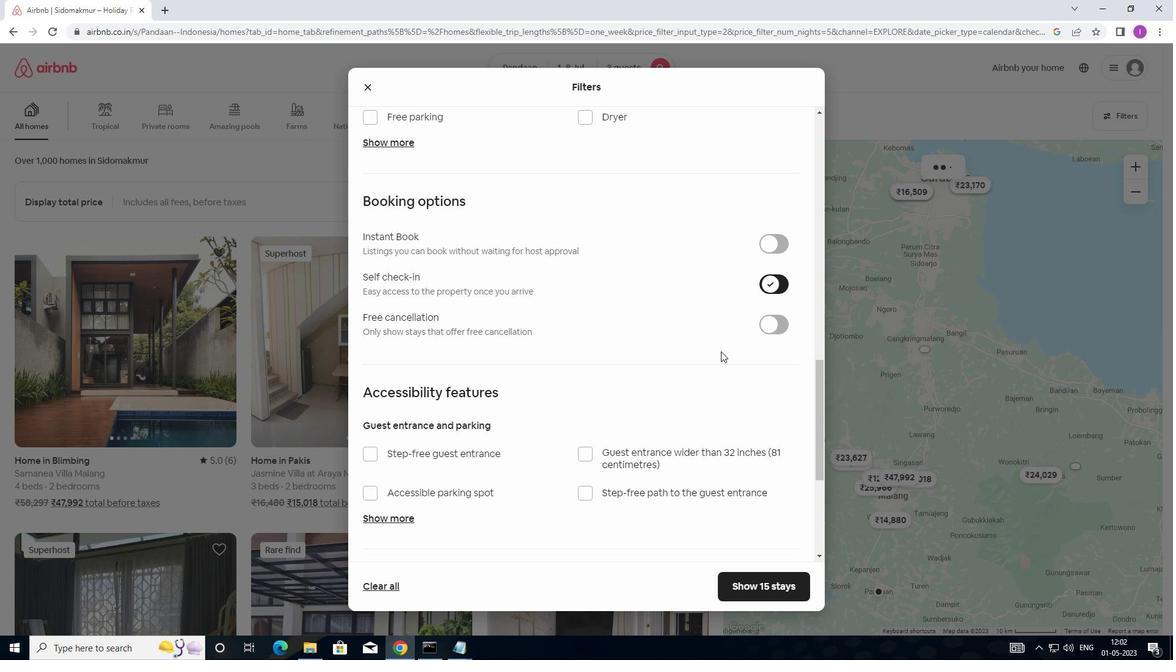 
Action: Mouse moved to (576, 467)
Screenshot: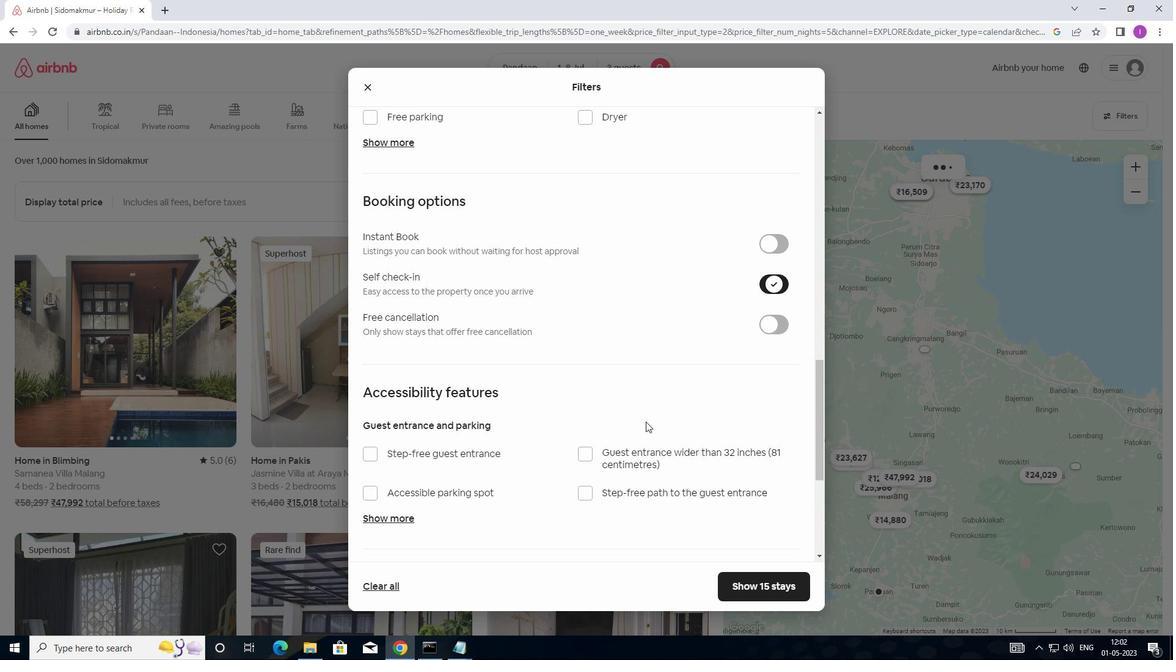 
Action: Mouse scrolled (576, 466) with delta (0, 0)
Screenshot: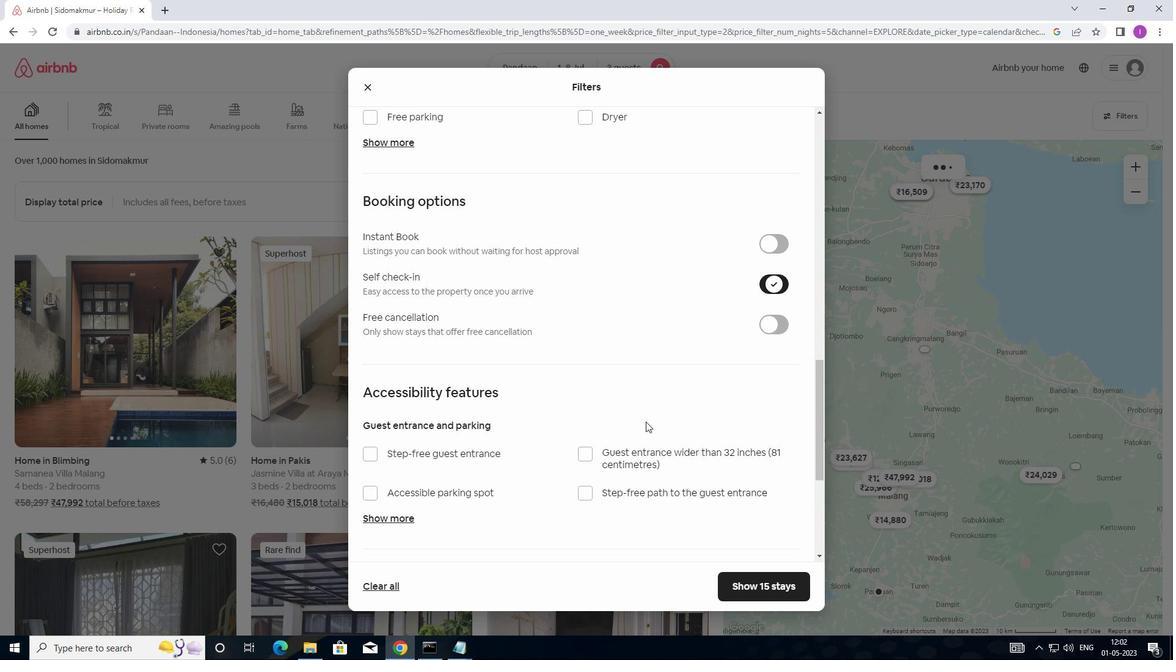 
Action: Mouse moved to (575, 469)
Screenshot: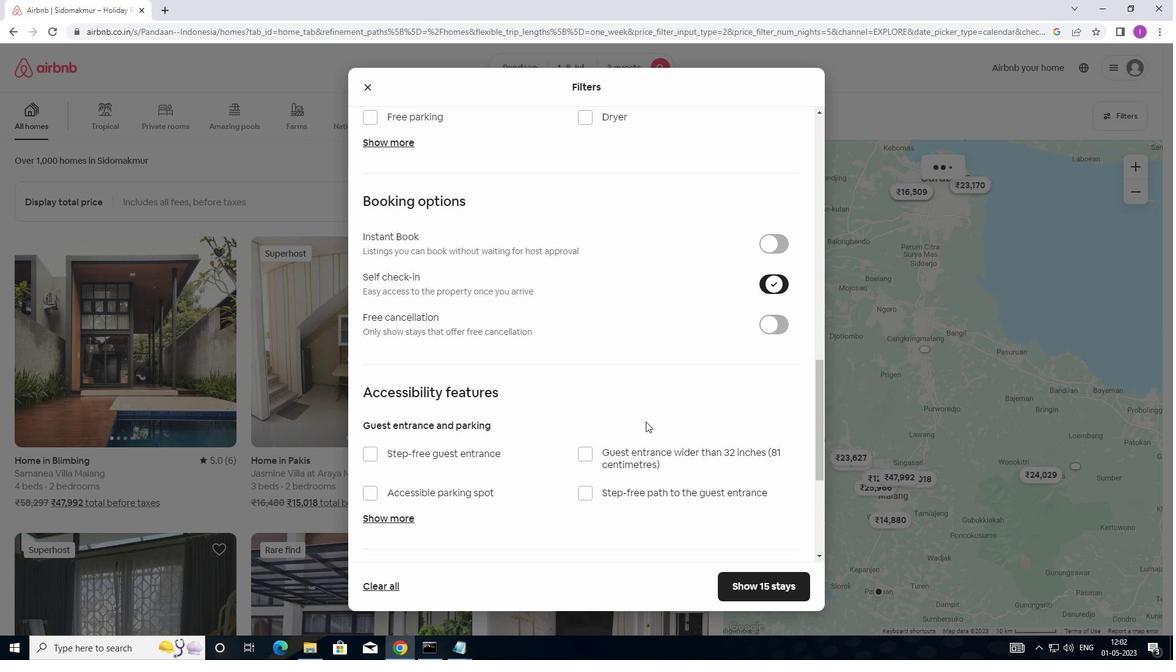 
Action: Mouse scrolled (575, 468) with delta (0, 0)
Screenshot: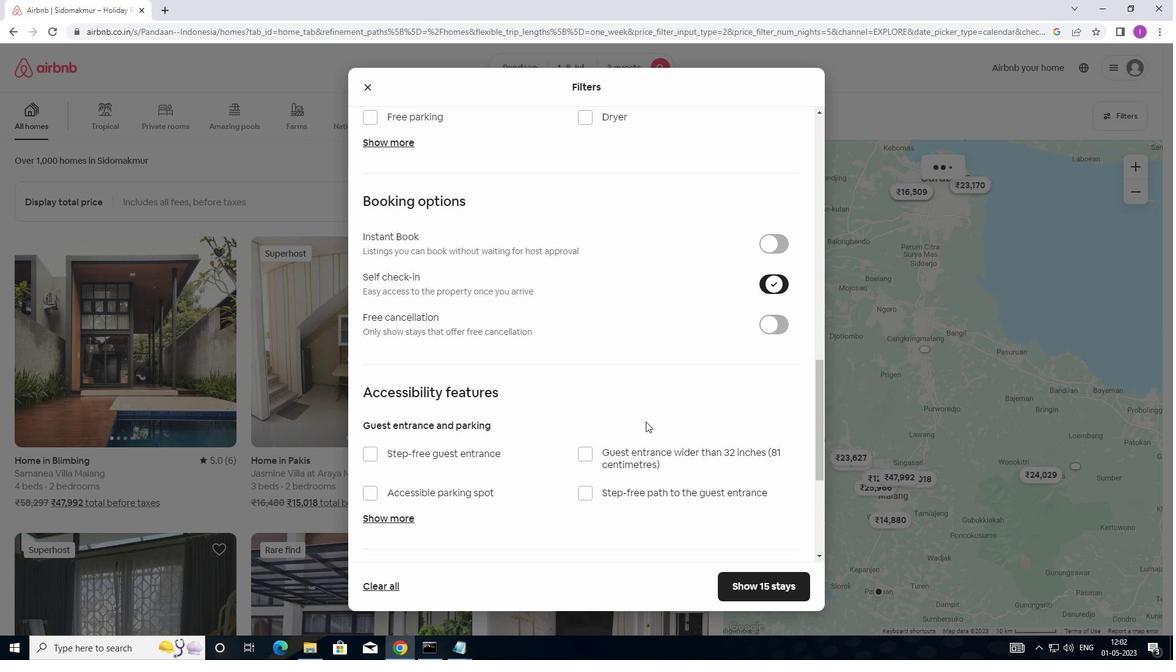 
Action: Mouse moved to (570, 471)
Screenshot: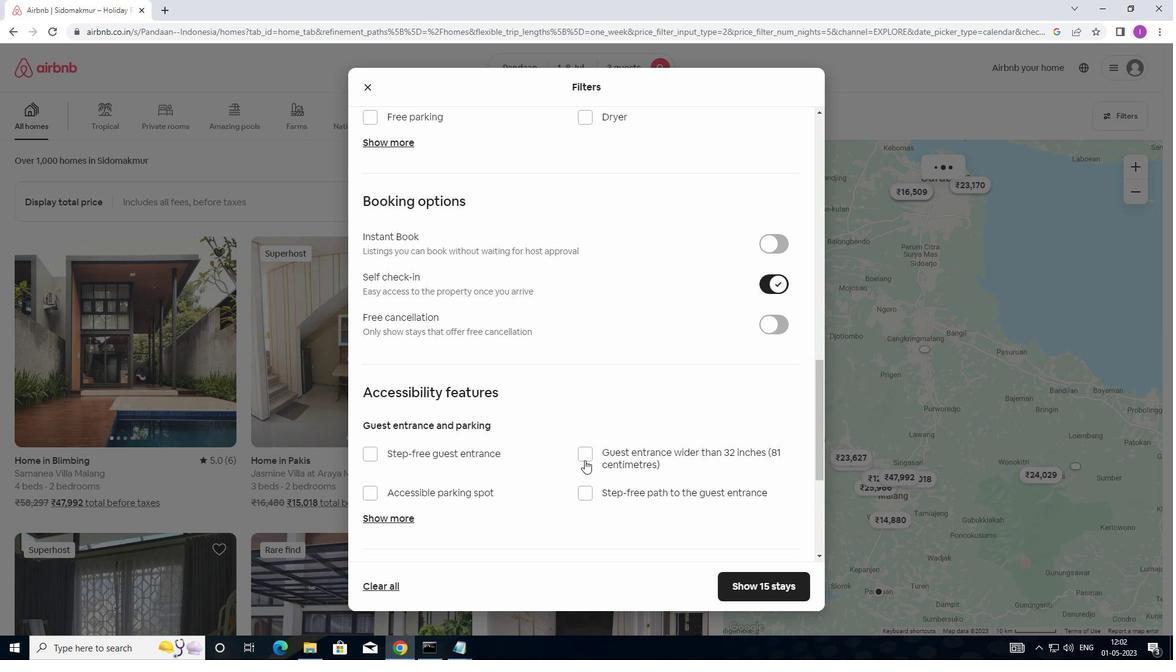
Action: Mouse scrolled (570, 471) with delta (0, 0)
Screenshot: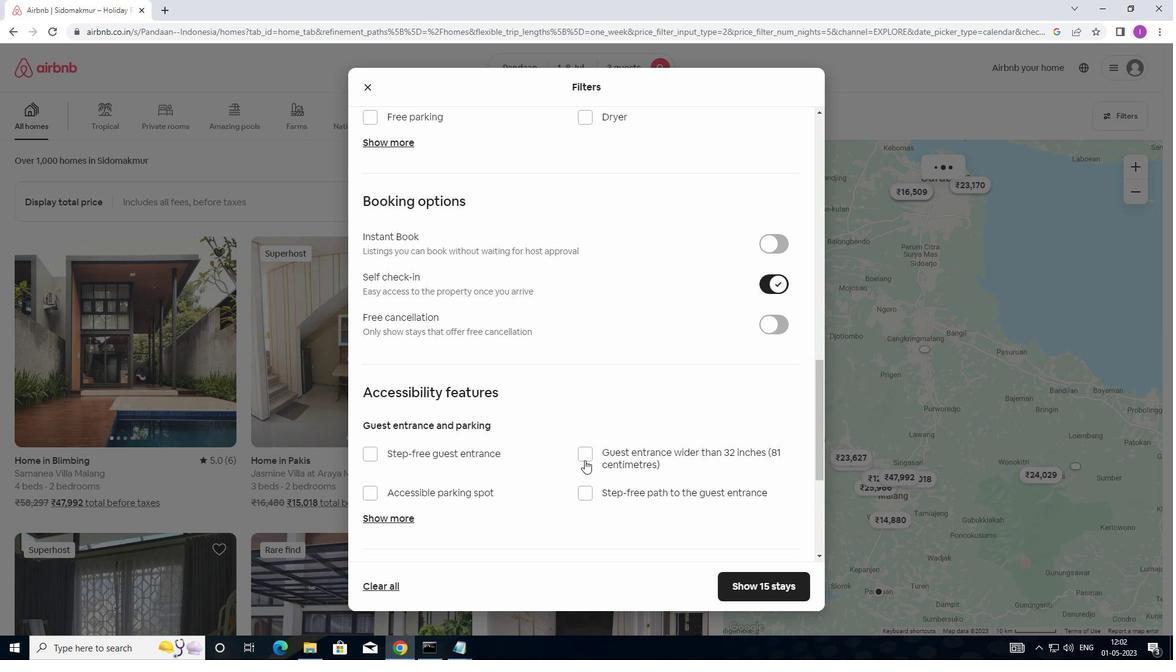
Action: Mouse moved to (380, 499)
Screenshot: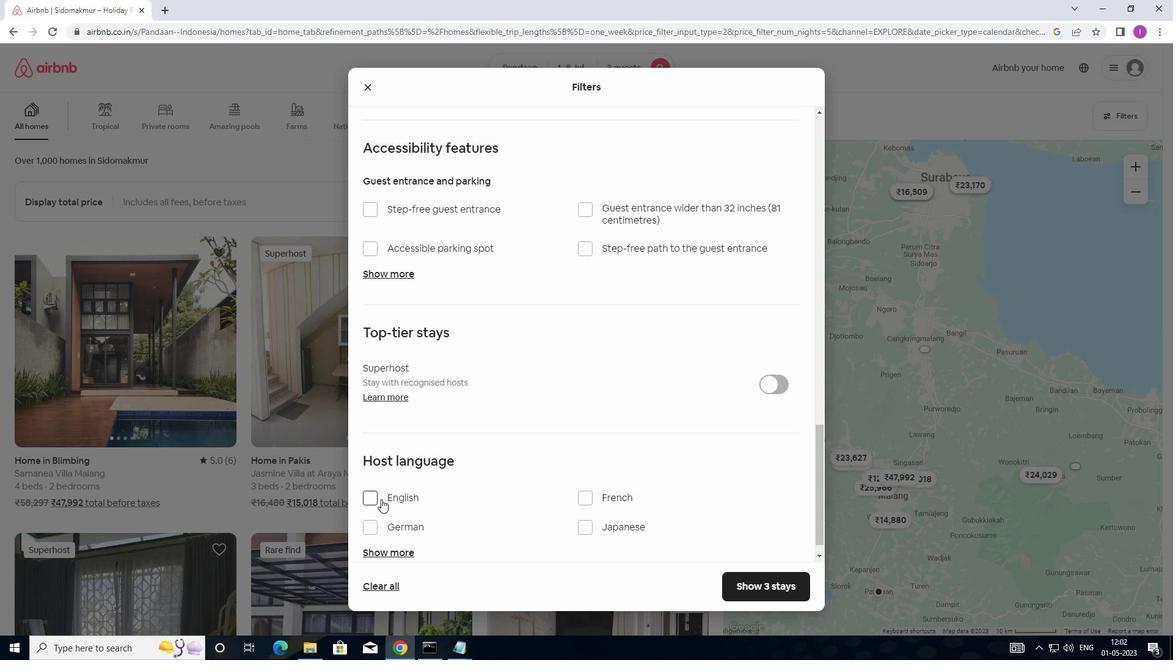 
Action: Mouse pressed left at (380, 499)
Screenshot: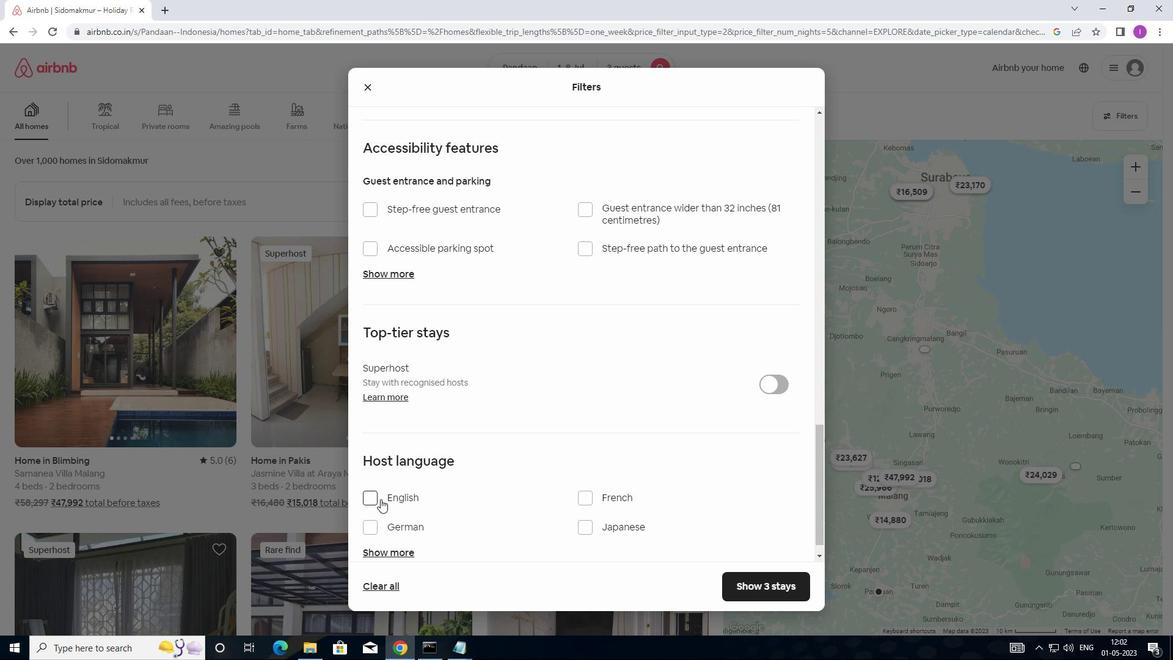 
Action: Mouse moved to (784, 586)
Screenshot: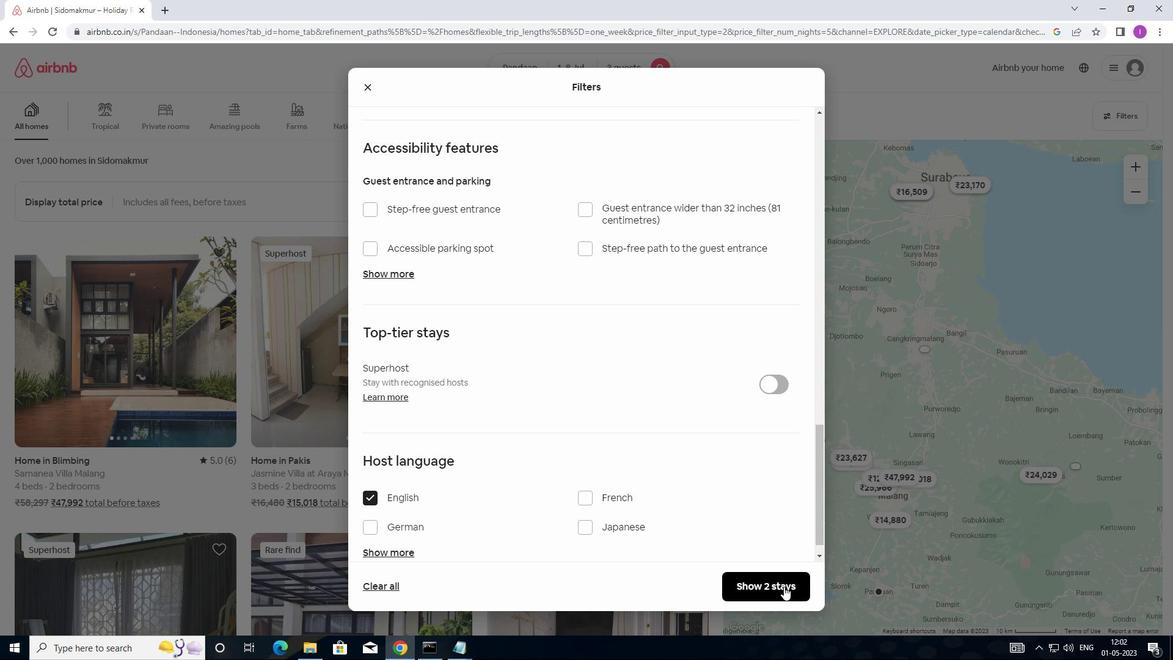 
Action: Mouse pressed left at (784, 586)
Screenshot: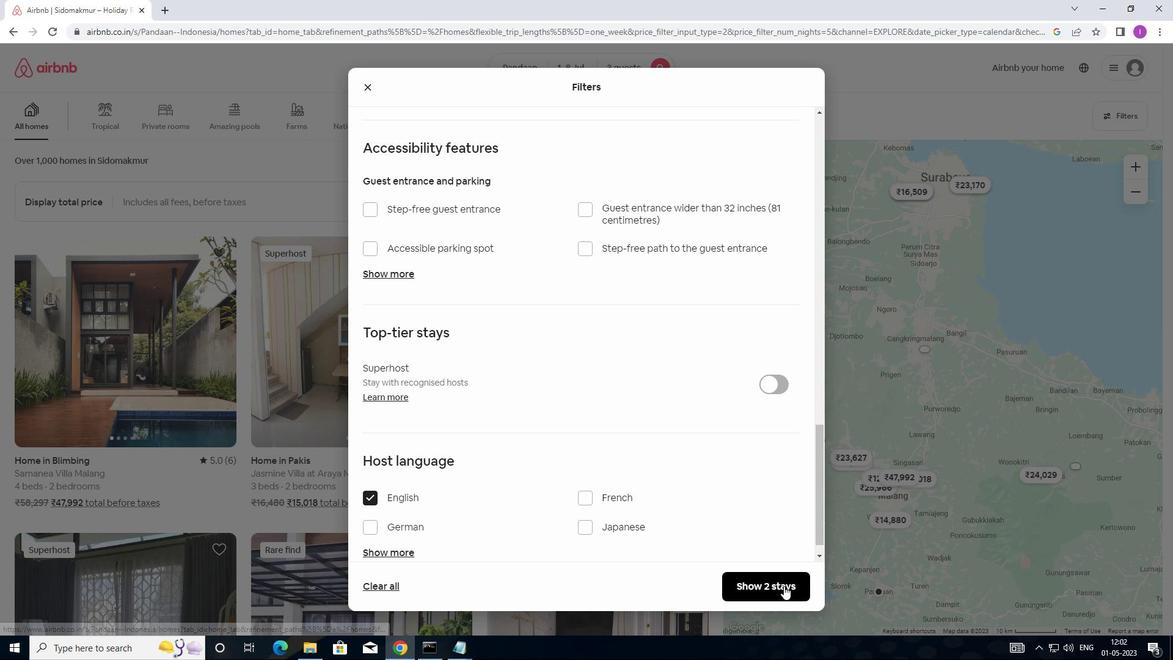 
Action: Mouse moved to (791, 586)
Screenshot: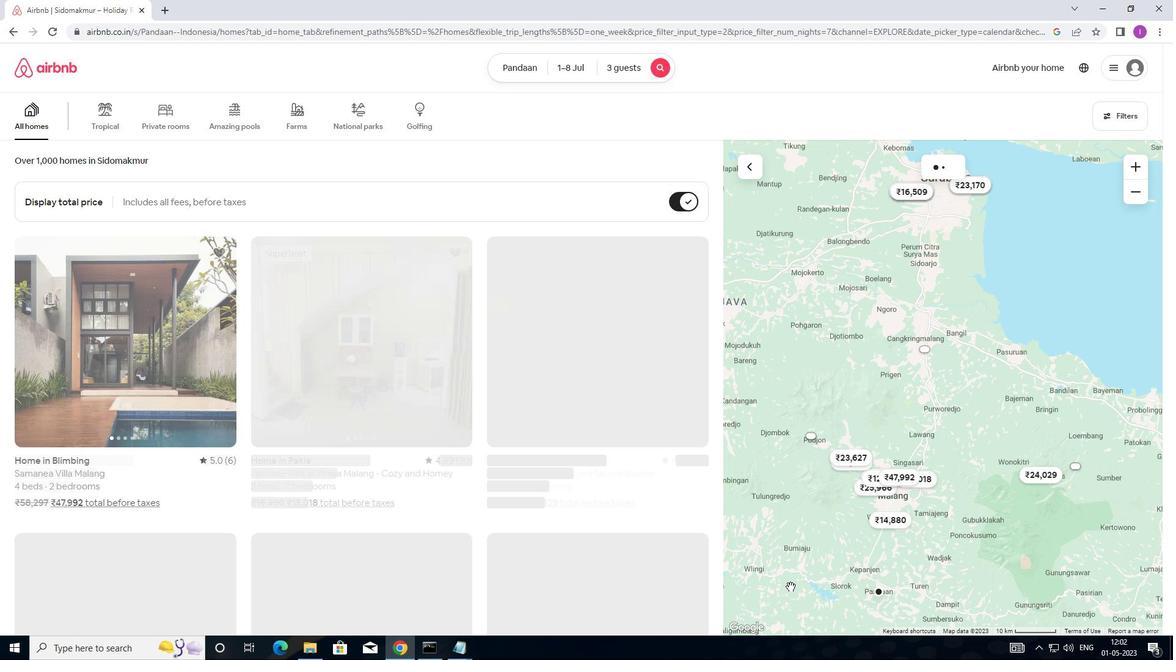 
